 Task: Find a beach or water front near your current location and check directions from Phase IV, Udyog Vihar, Sector 18, Gurugram.
Action: Mouse moved to (89, 68)
Screenshot: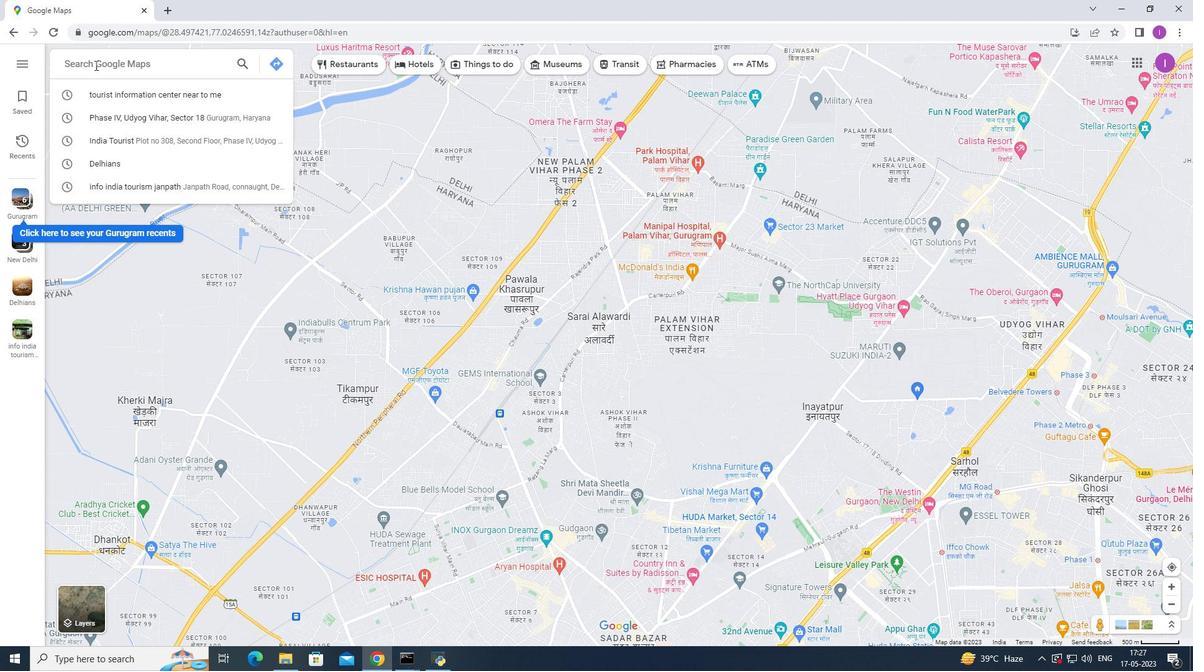 
Action: Mouse pressed left at (89, 68)
Screenshot: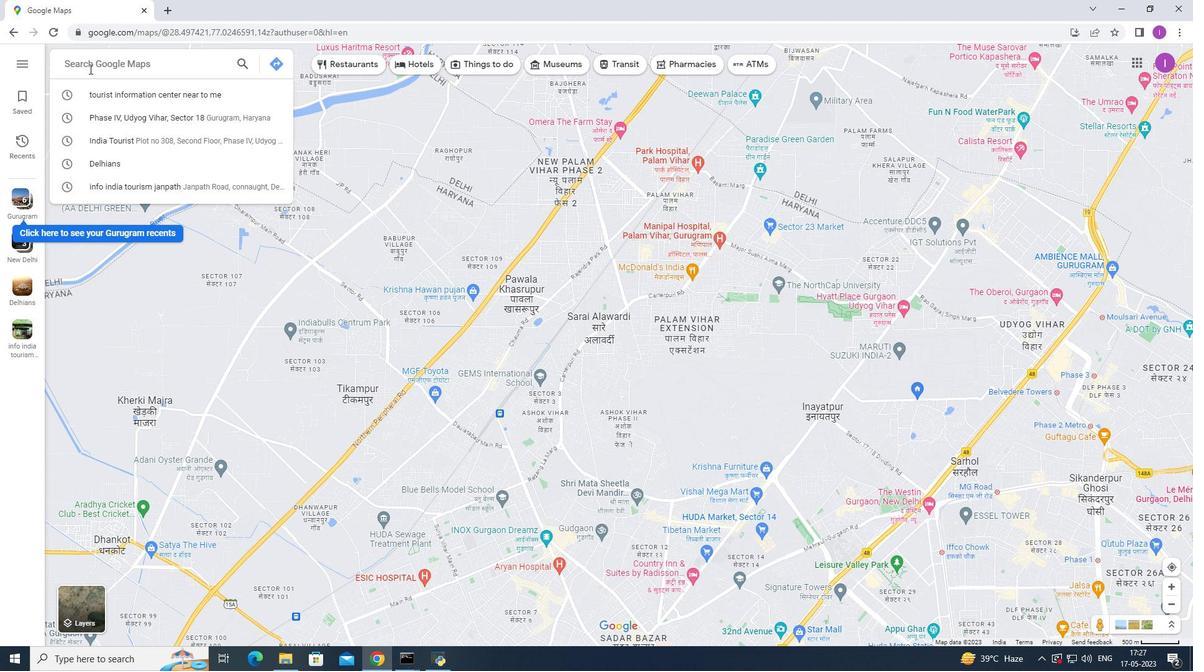 
Action: Key pressed <Key.shift><Key.shift><Key.shift><Key.shift><Key.shift><Key.shift><Key.shift><Key.shift><Key.shift><Key.shift><Key.shift><Key.shift><Key.shift><Key.shift><Key.shift><Key.shift><Key.shift><Key.shift>Ne<Key.backspace><Key.backspace>beach<Key.space>or<Key.space>watw<Key.backspace>er<Key.space>front<Key.space>near<Key.space>to<Key.space>me<Key.enter>
Screenshot: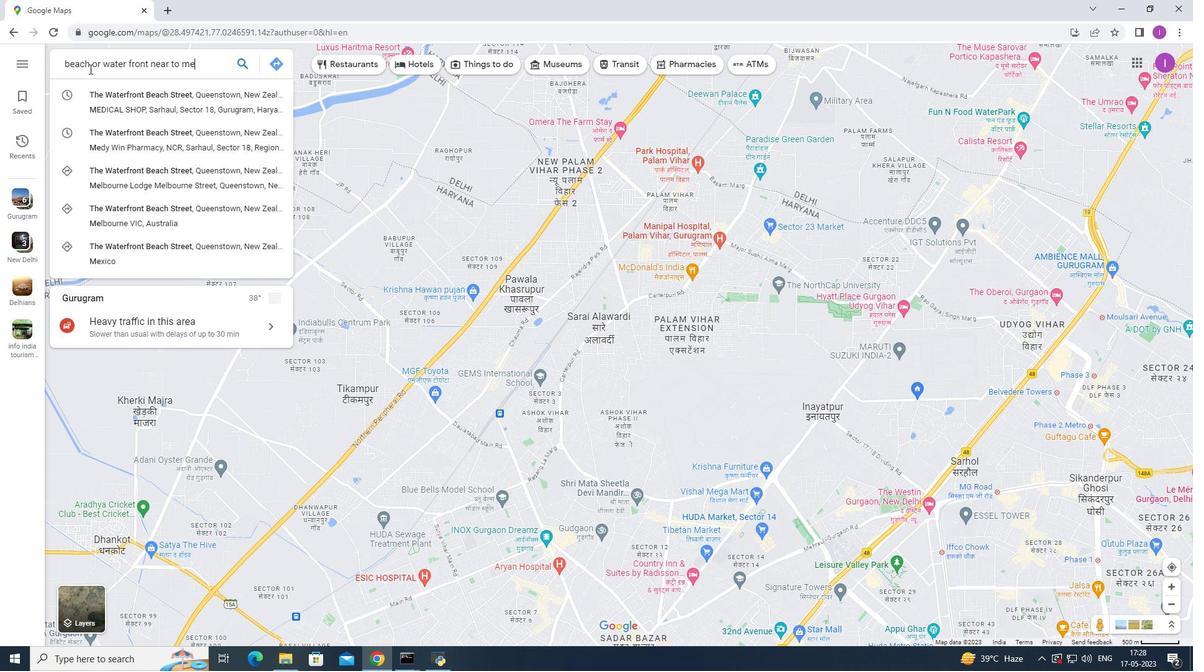 
Action: Mouse moved to (239, 62)
Screenshot: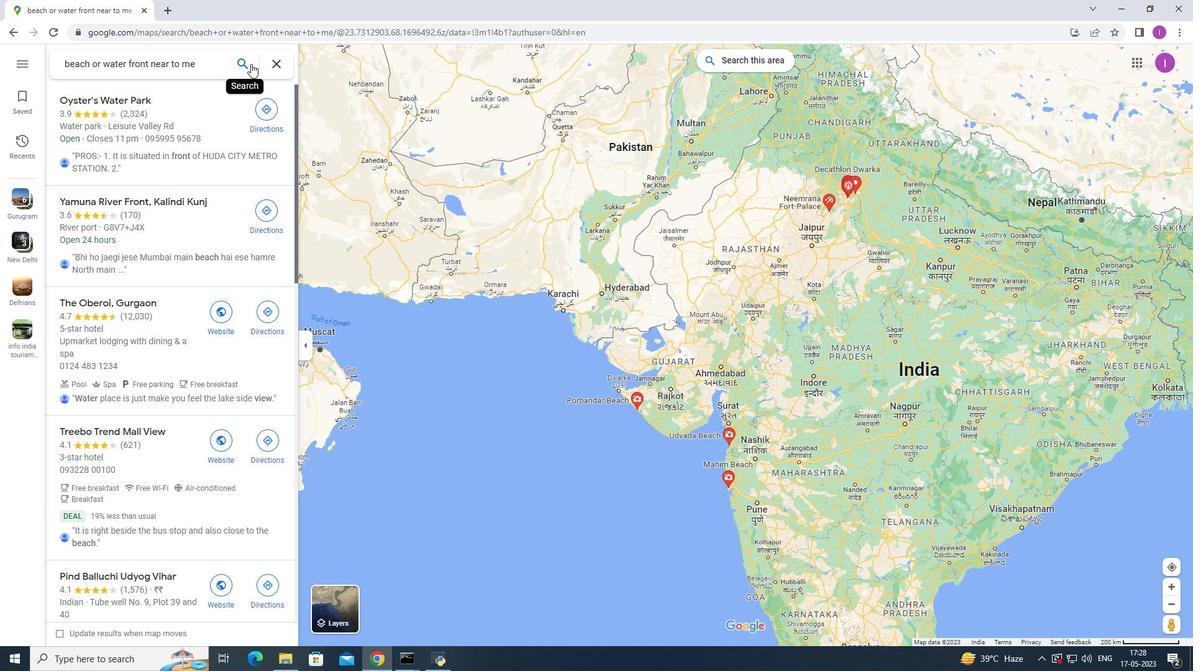 
Action: Mouse pressed left at (239, 62)
Screenshot: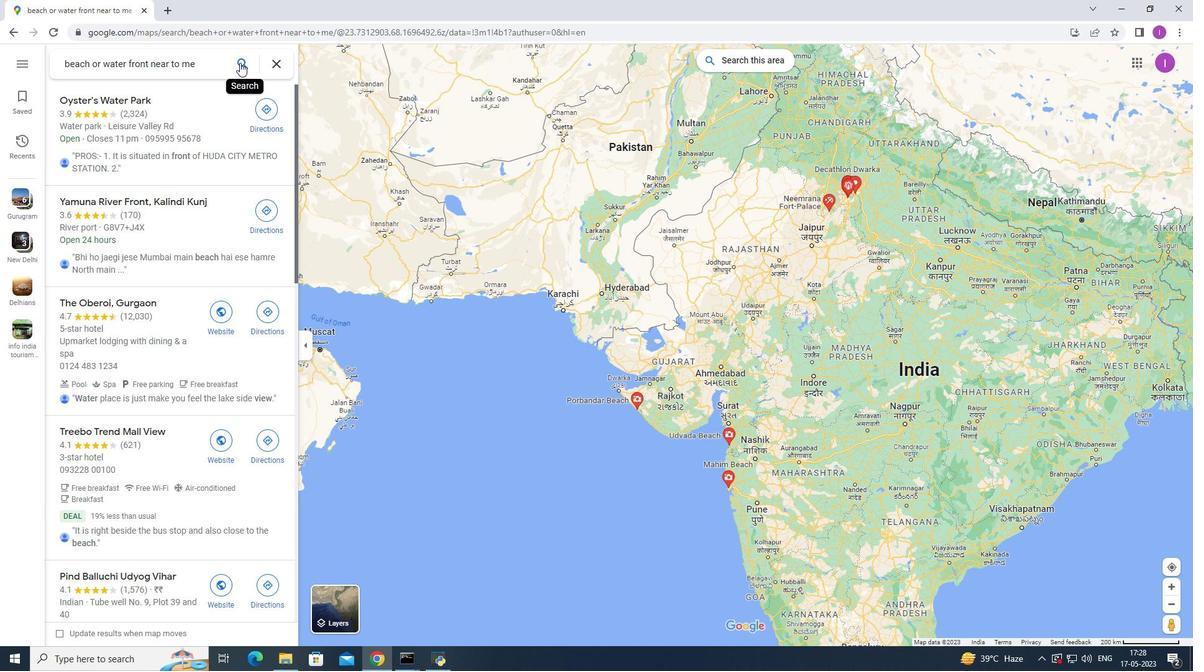
Action: Mouse moved to (196, 62)
Screenshot: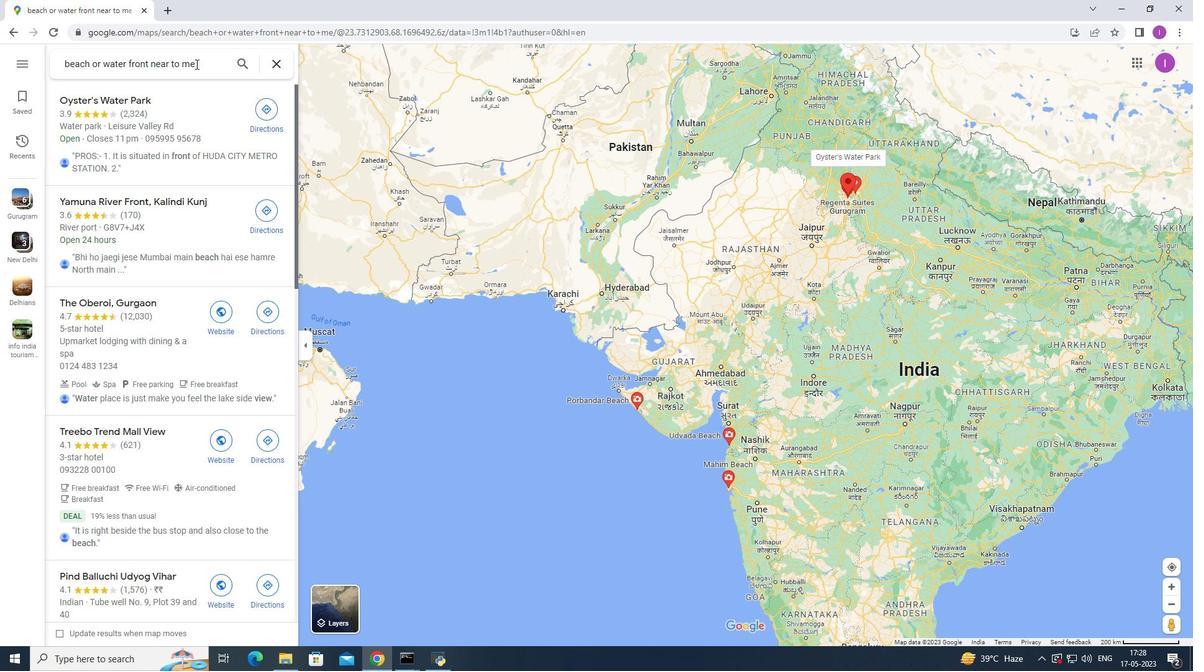 
Action: Mouse pressed left at (196, 62)
Screenshot: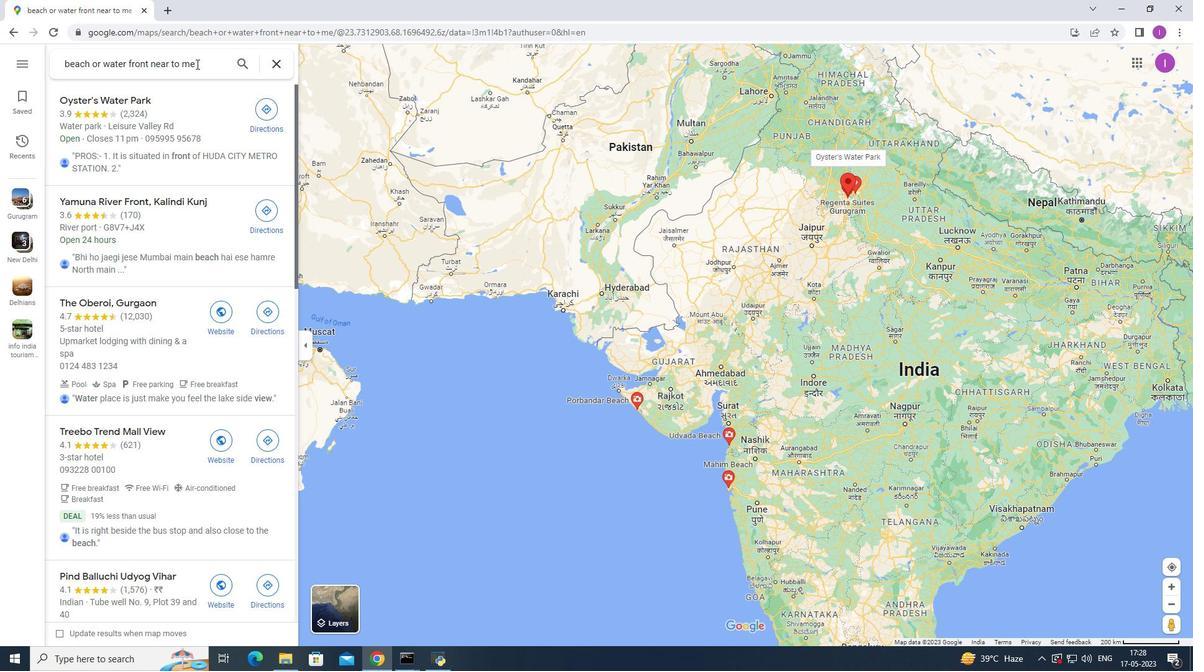 
Action: Mouse moved to (259, 117)
Screenshot: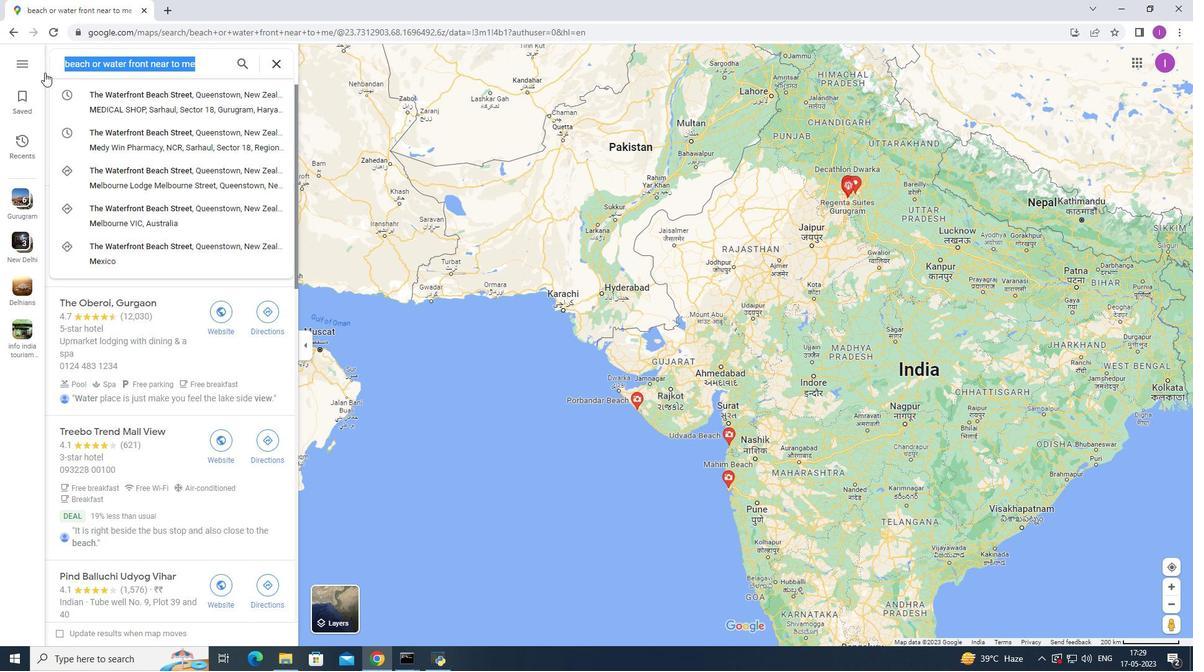 
Action: Key pressed my<Key.space>current<Key.space>location<Key.enter>
Screenshot: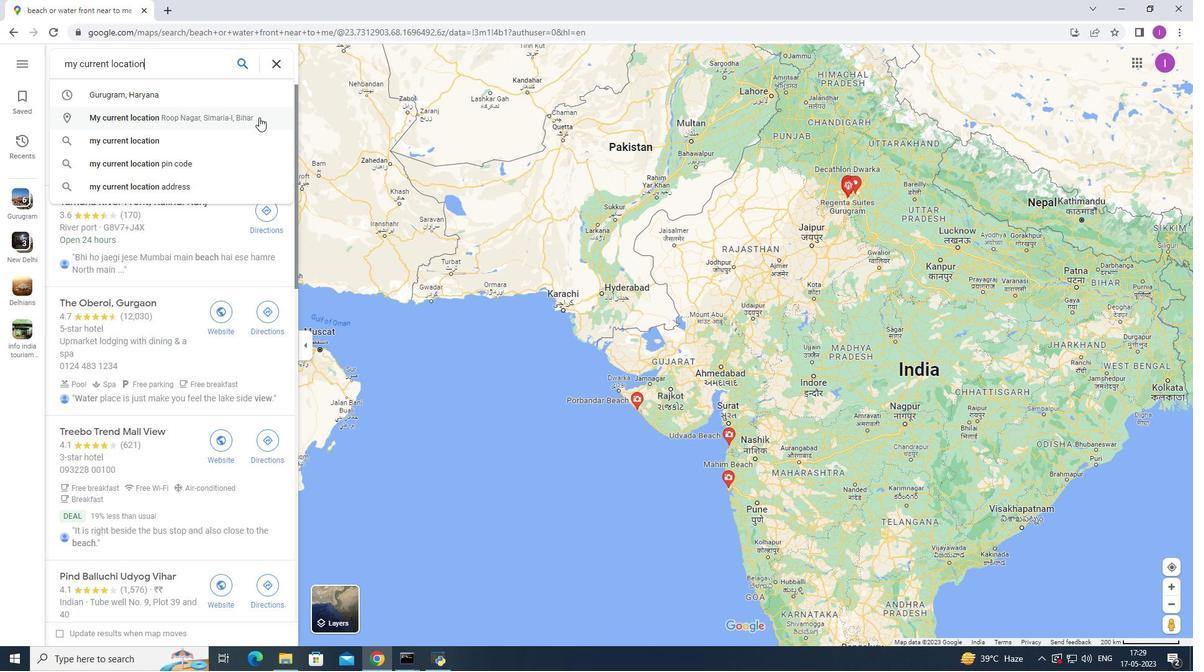 
Action: Mouse moved to (237, 61)
Screenshot: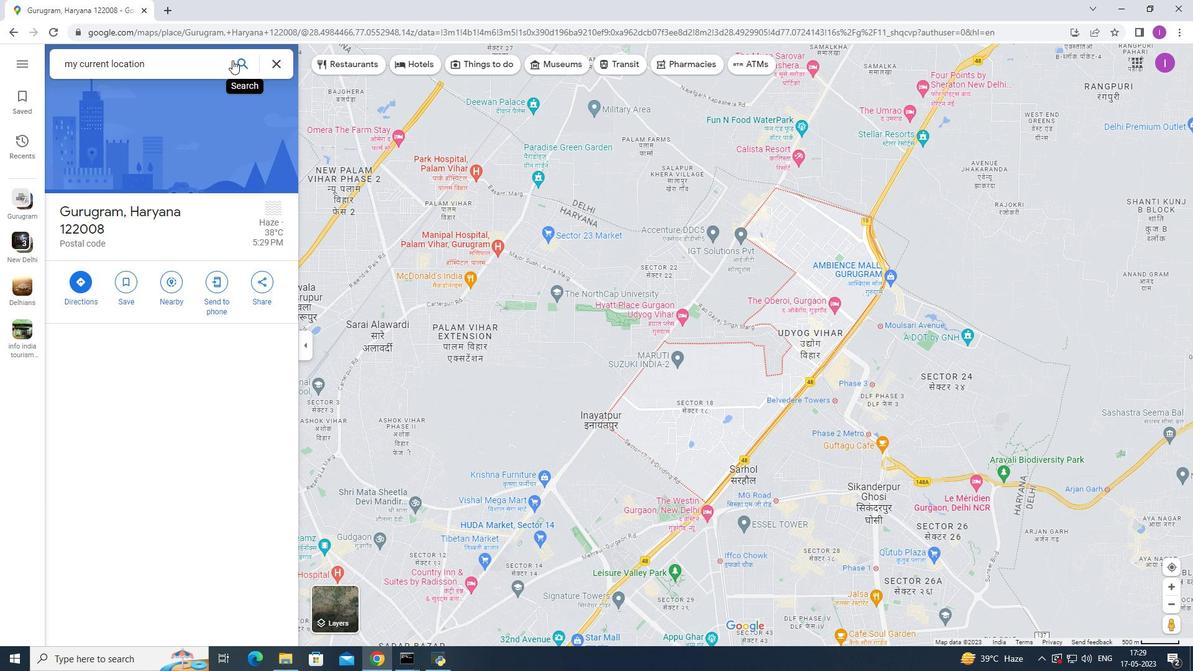 
Action: Mouse pressed left at (237, 61)
Screenshot: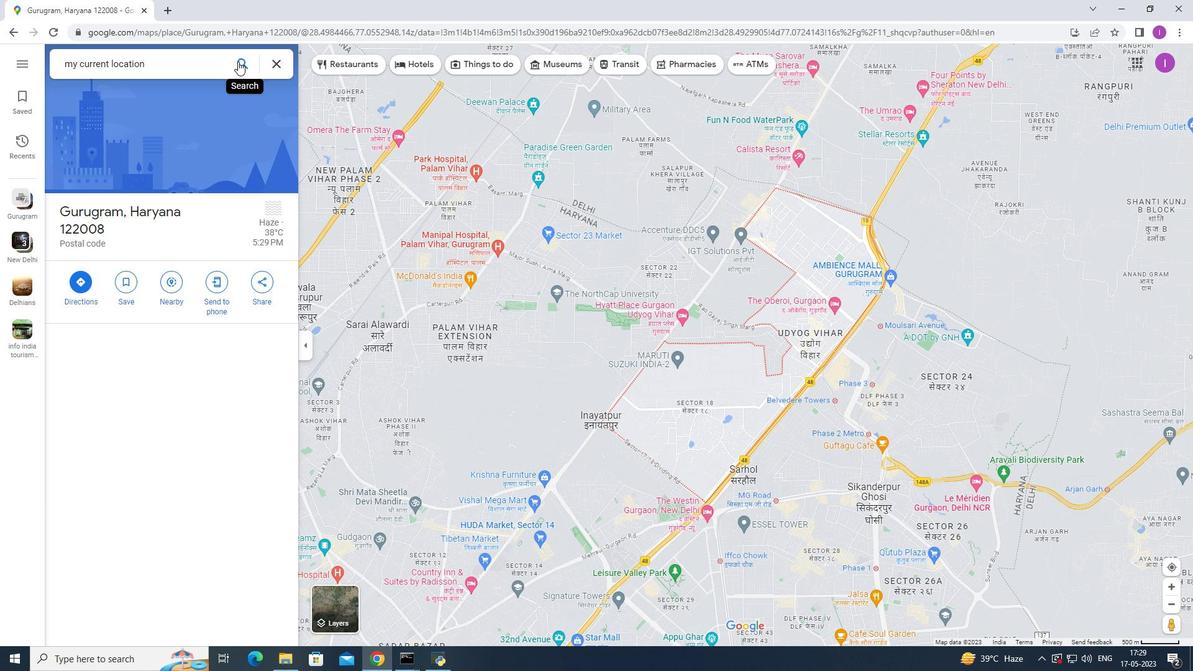 
Action: Key pressed <Key.shift>Beach<Key.space>near<Key.space>to<Key.space>me<Key.enter><Key.shift_r>
Screenshot: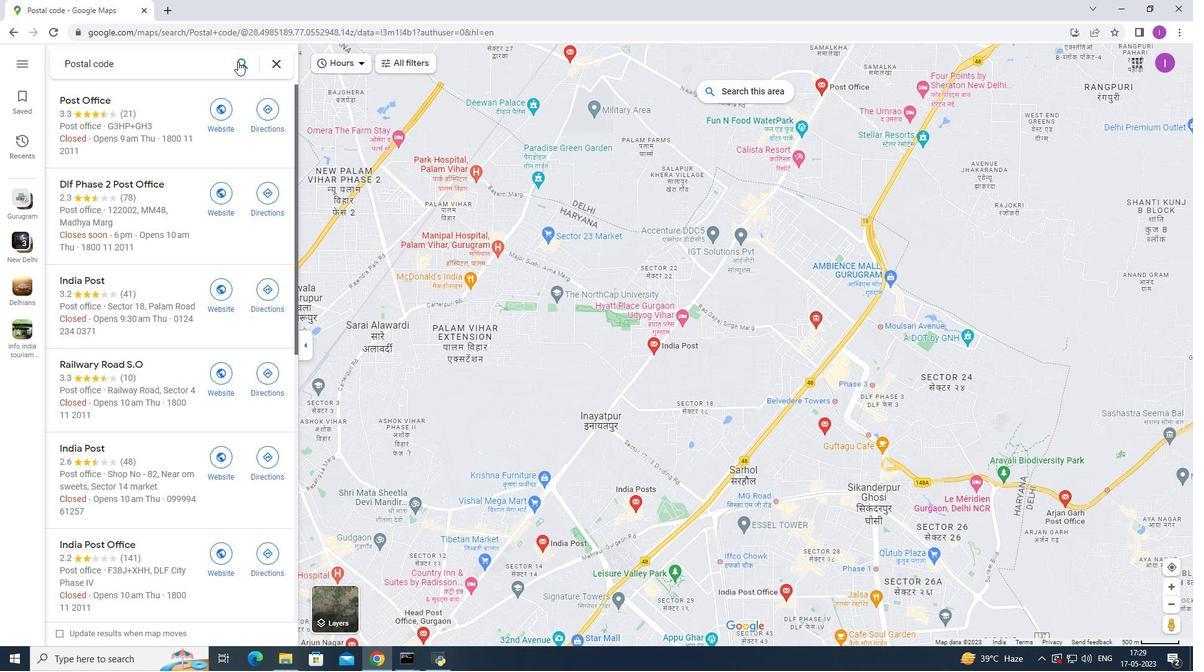 
Action: Mouse pressed left at (237, 61)
Screenshot: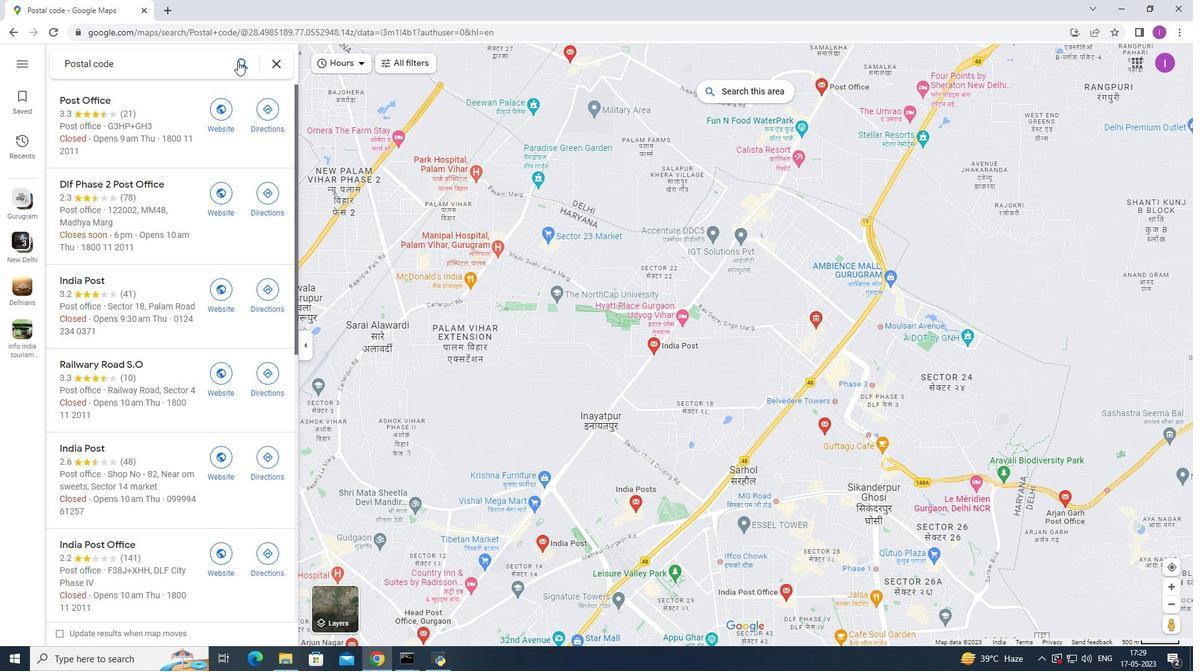 
Action: Mouse moved to (175, 71)
Screenshot: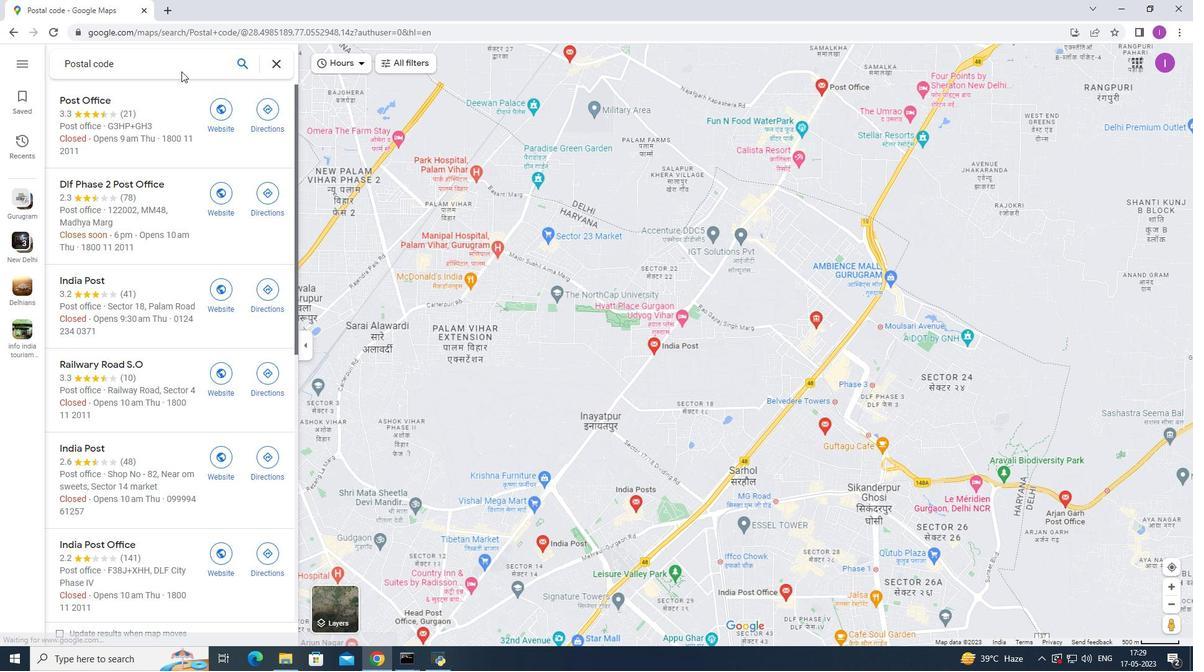 
Action: Mouse pressed left at (175, 71)
Screenshot: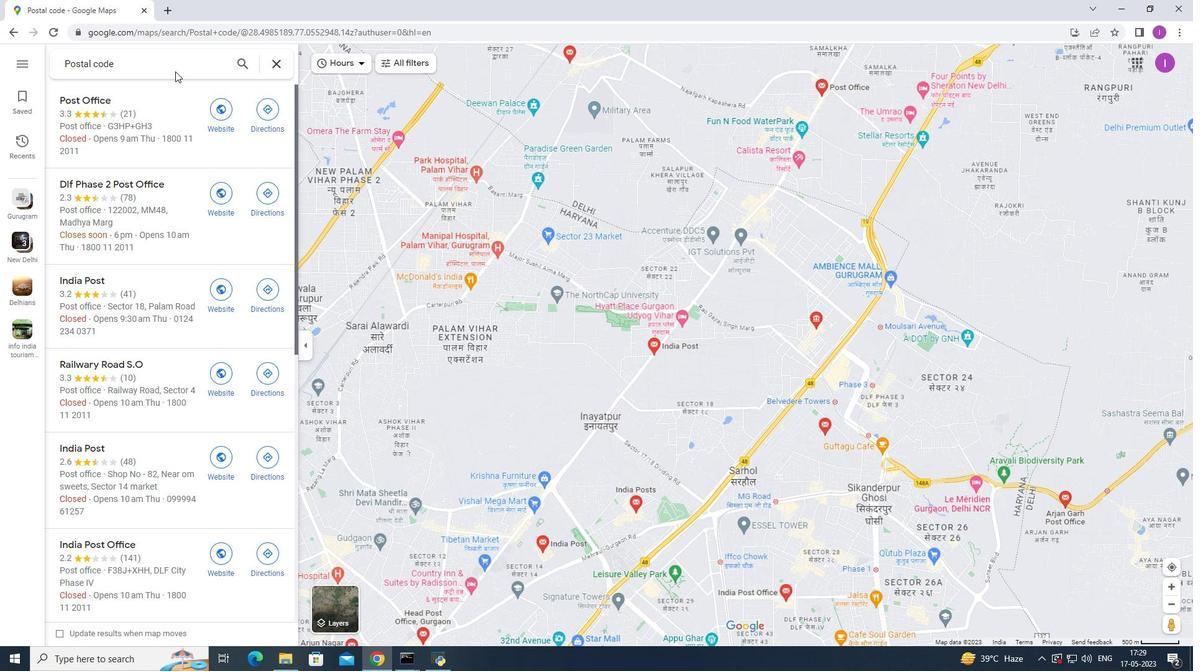 
Action: Mouse moved to (136, 66)
Screenshot: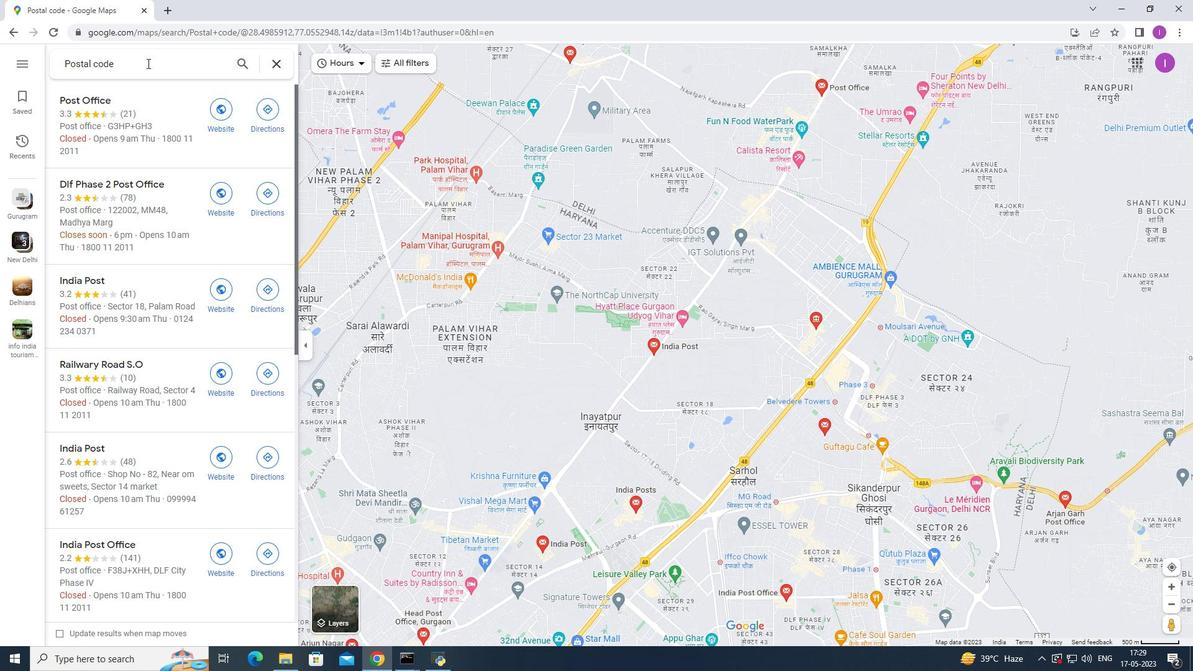 
Action: Mouse pressed left at (136, 66)
Screenshot: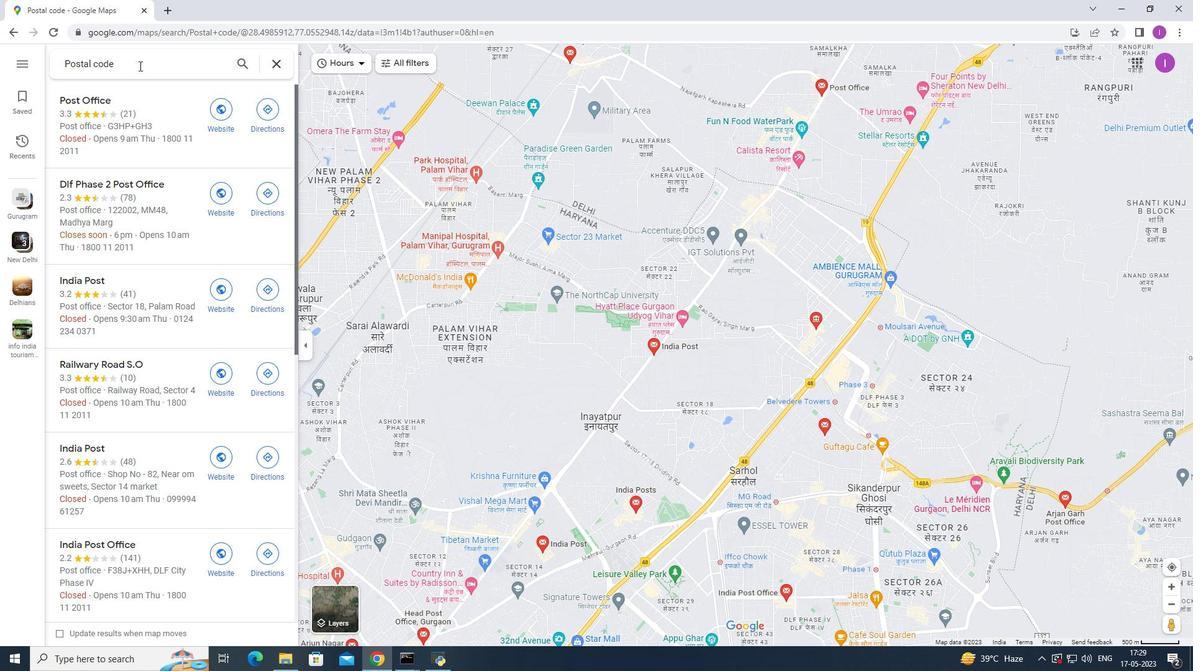 
Action: Mouse moved to (27, 72)
Screenshot: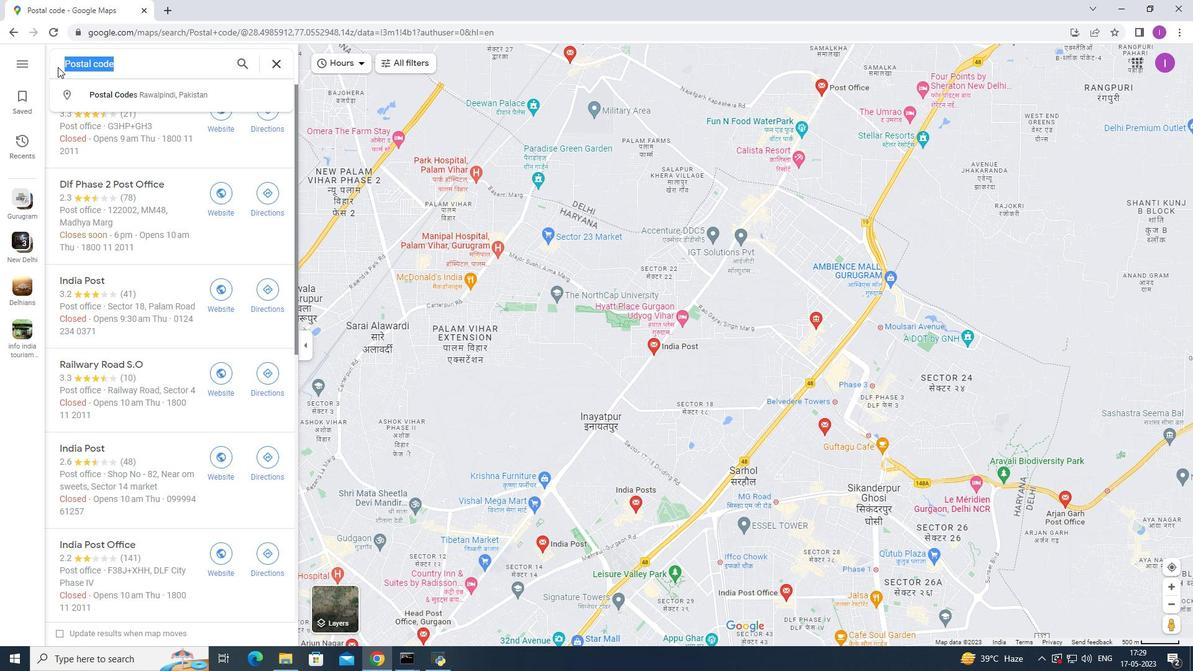 
Action: Key pressed <Key.shift>Beach<Key.space>near<Key.space>to<Key.space>me<Key.enter>
Screenshot: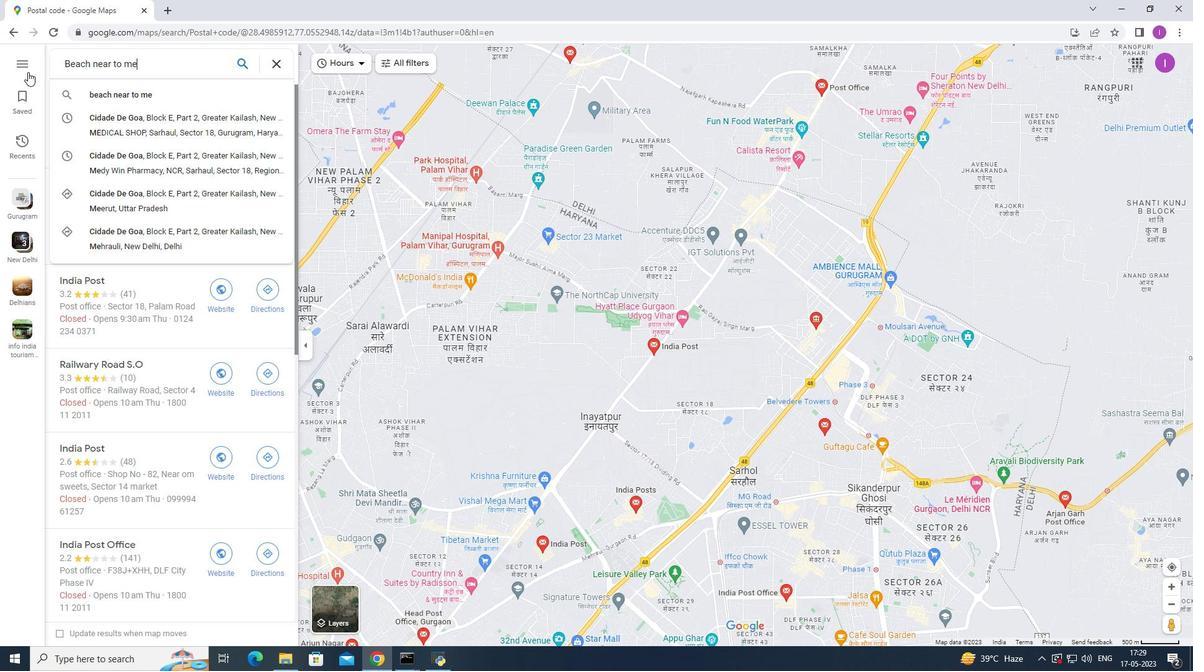 
Action: Mouse moved to (119, 107)
Screenshot: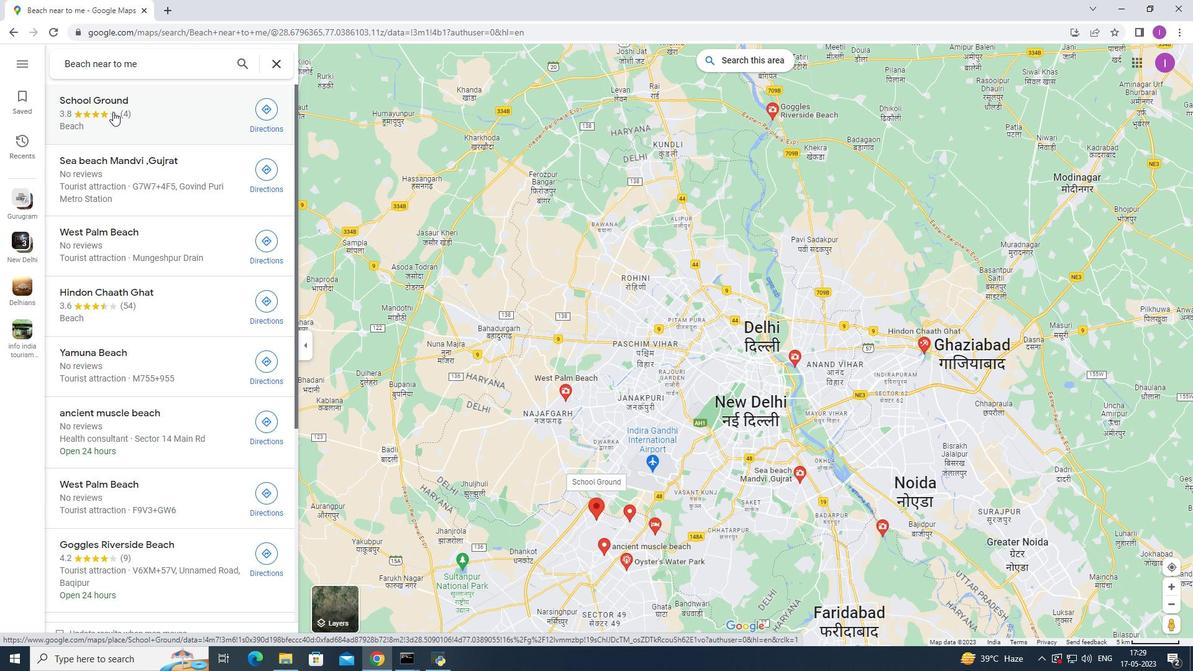 
Action: Mouse pressed left at (119, 107)
Screenshot: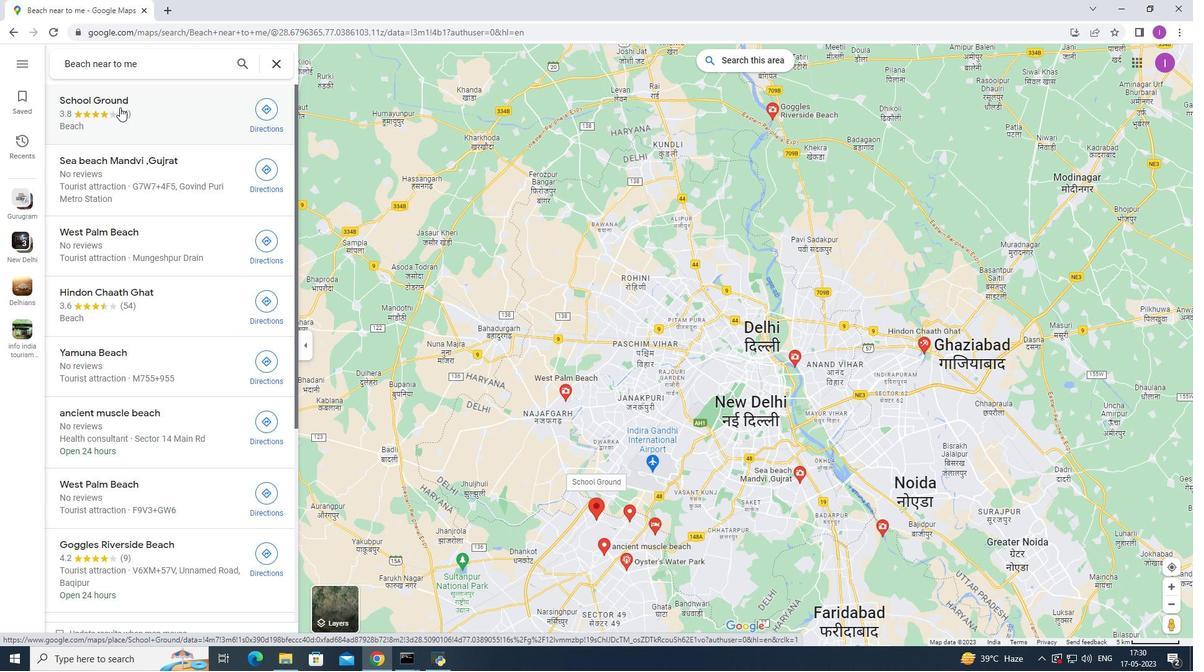 
Action: Mouse moved to (350, 356)
Screenshot: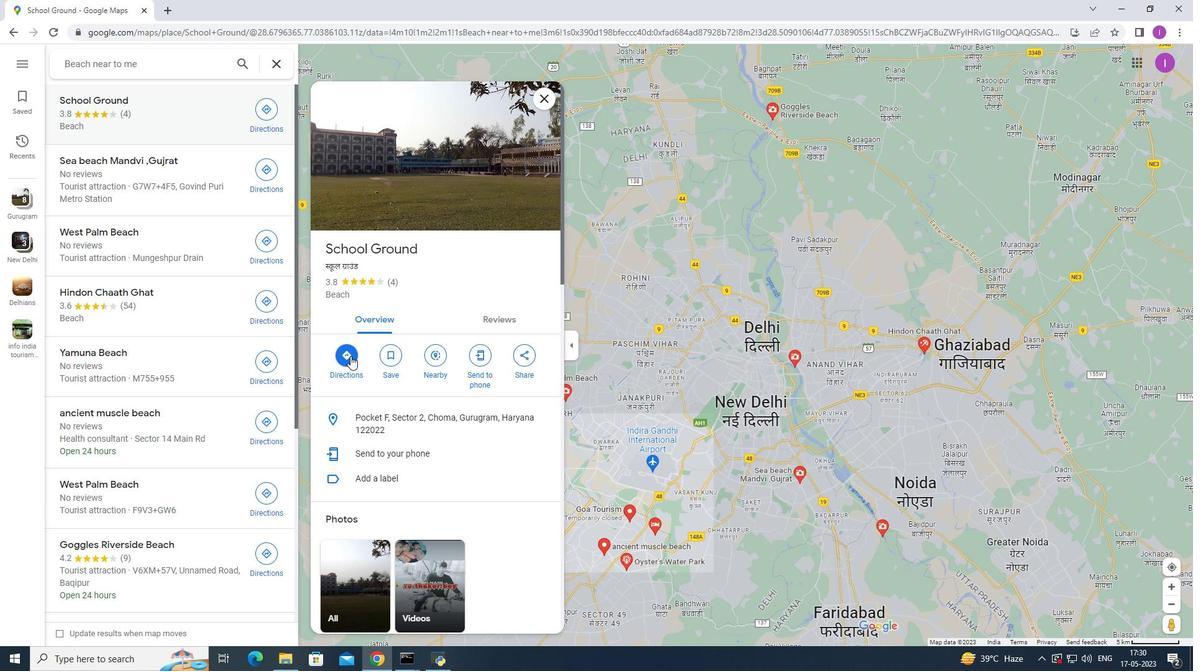 
Action: Mouse pressed left at (350, 356)
Screenshot: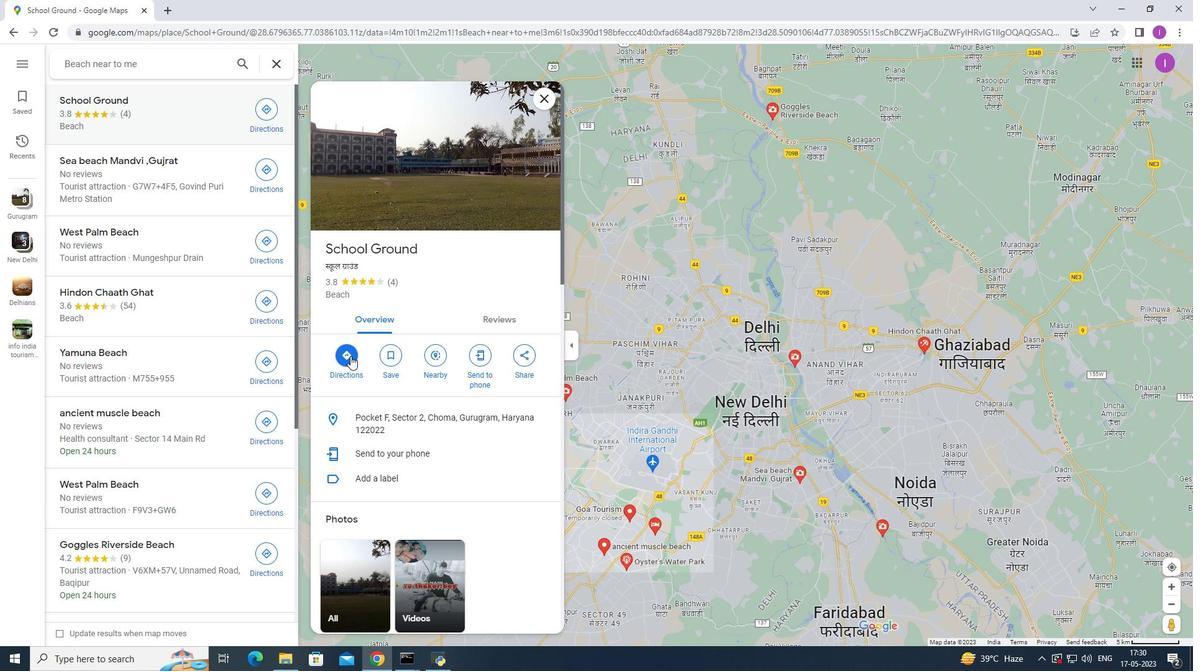 
Action: Mouse moved to (93, 252)
Screenshot: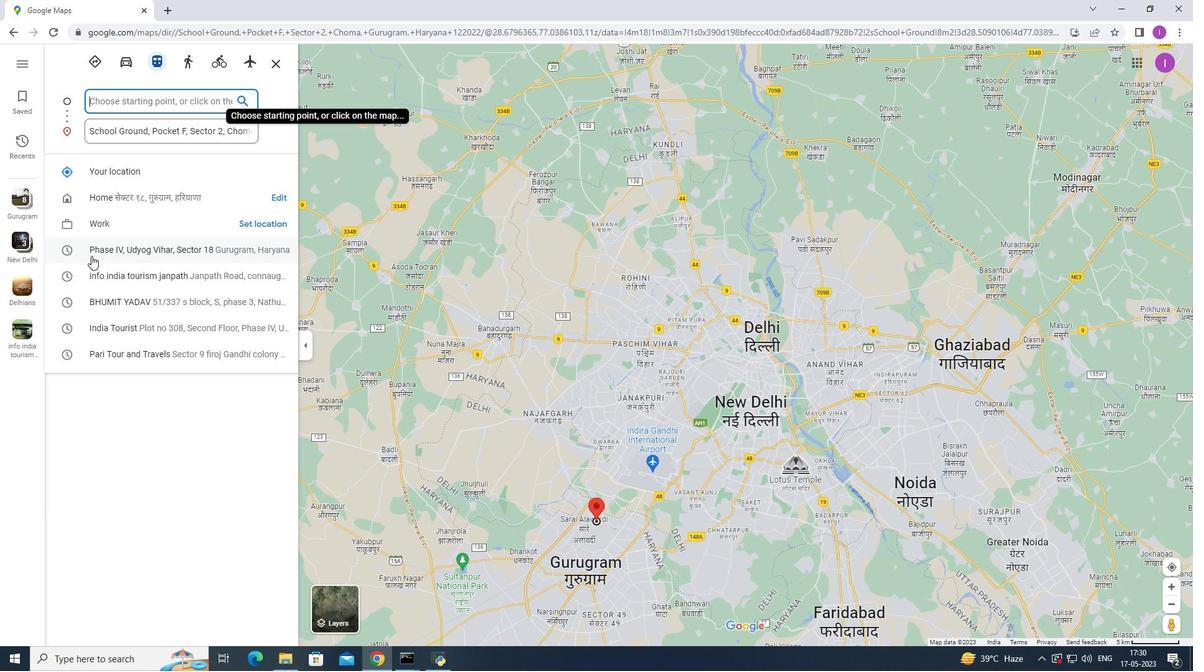 
Action: Mouse pressed left at (93, 252)
Screenshot: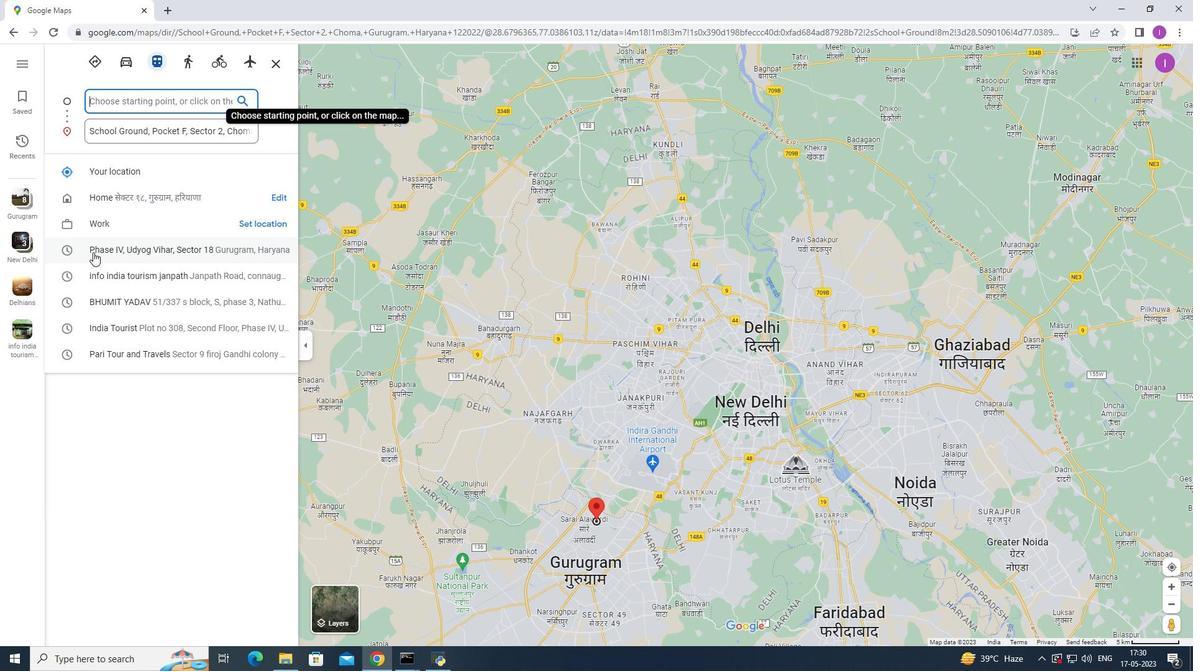 
Action: Mouse moved to (11, 31)
Screenshot: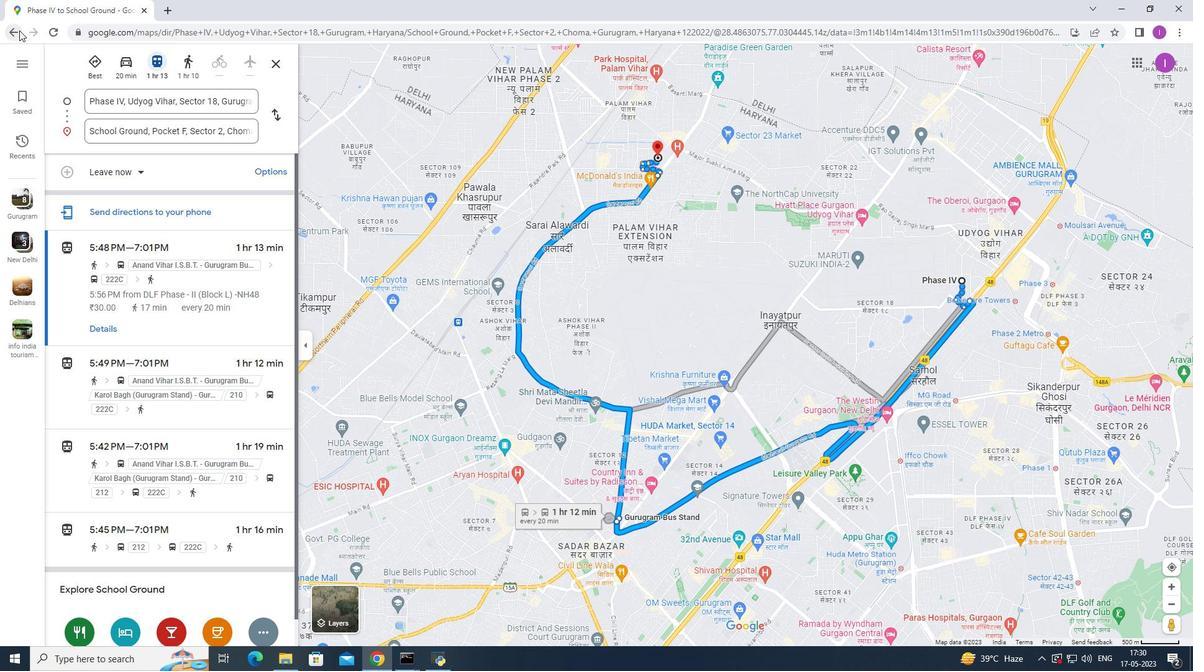 
Action: Mouse pressed left at (11, 31)
Screenshot: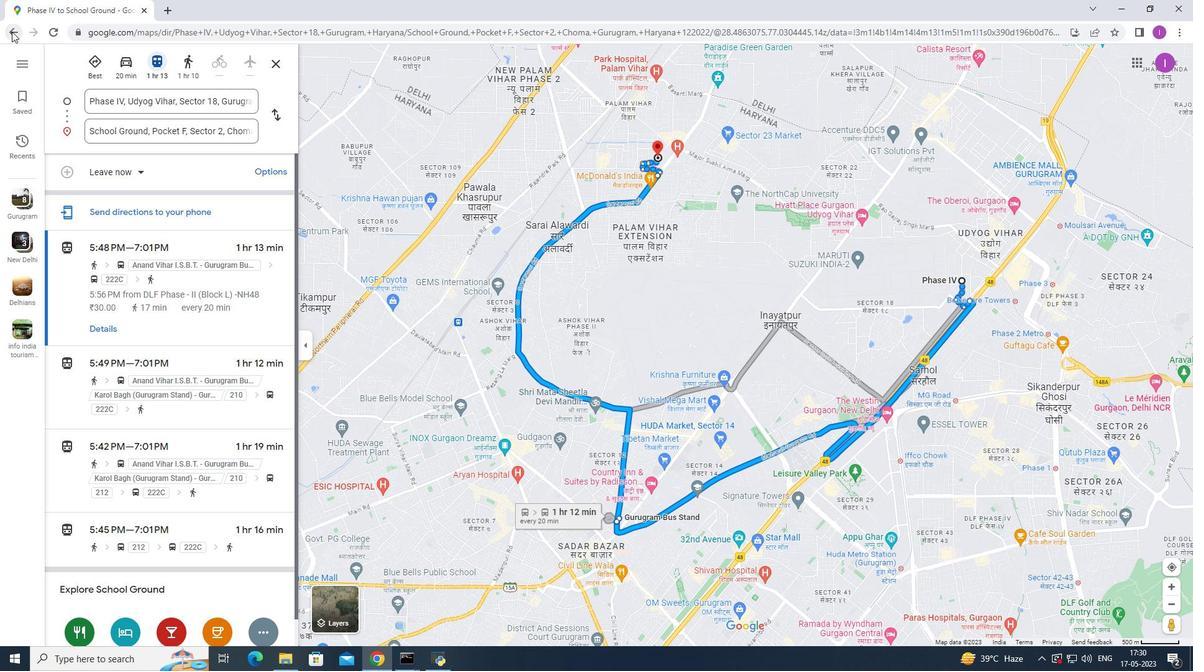 
Action: Mouse moved to (92, 250)
Screenshot: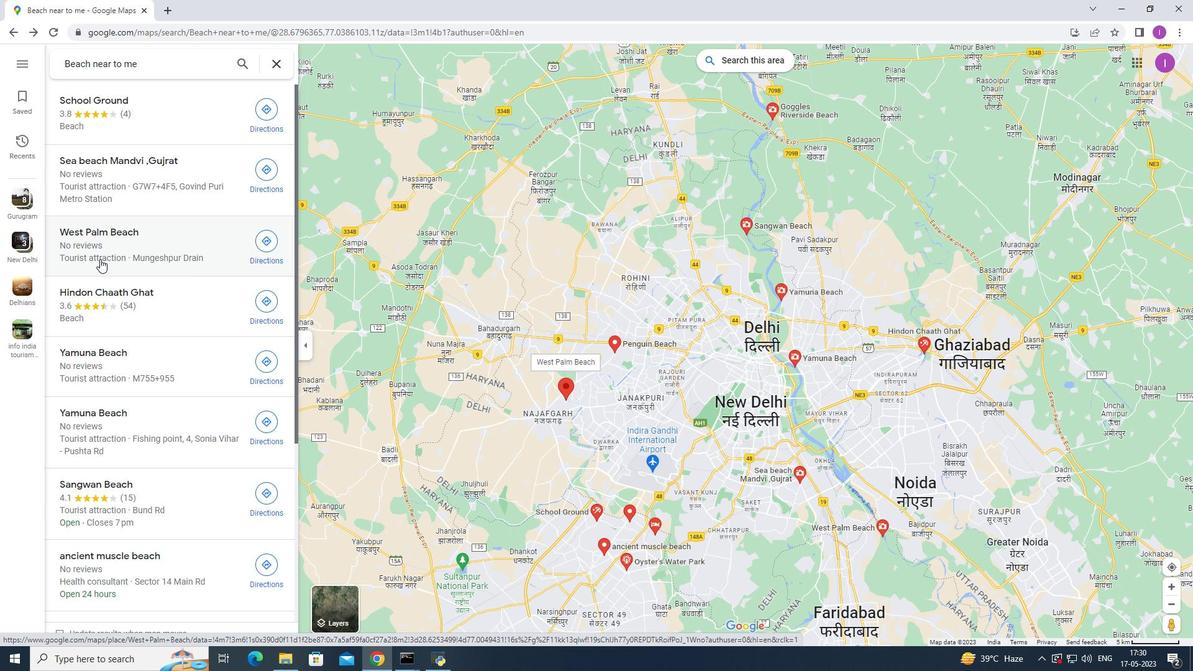 
Action: Mouse pressed left at (92, 250)
Screenshot: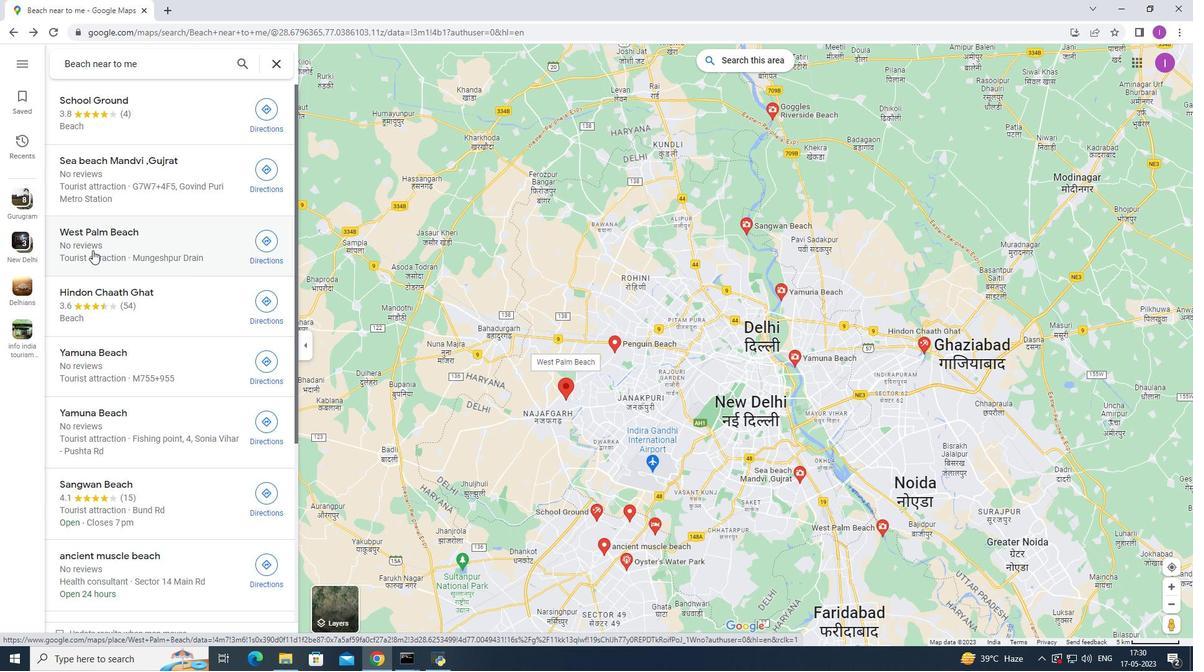 
Action: Mouse moved to (355, 317)
Screenshot: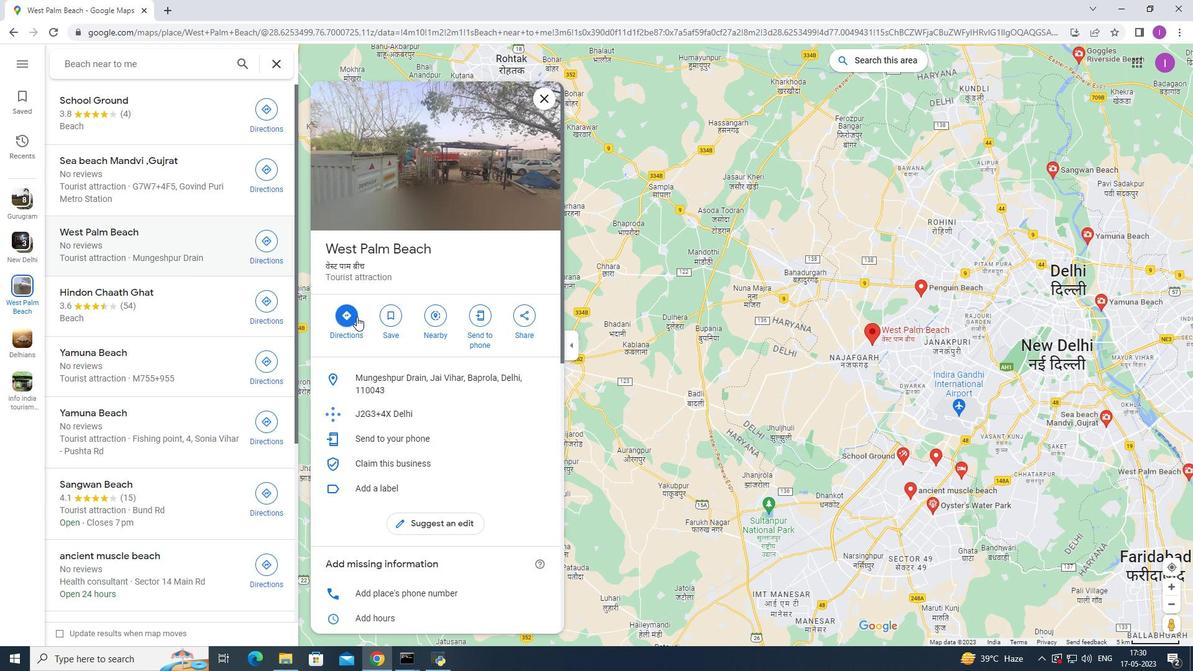 
Action: Mouse pressed left at (355, 317)
Screenshot: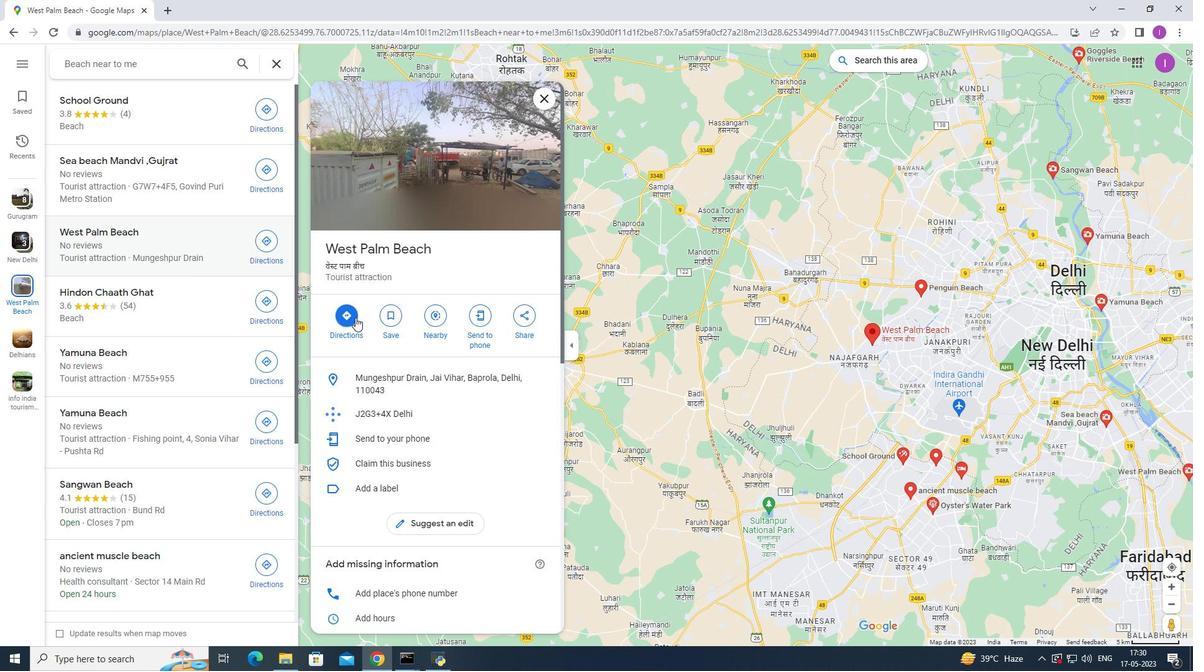 
Action: Mouse moved to (119, 279)
Screenshot: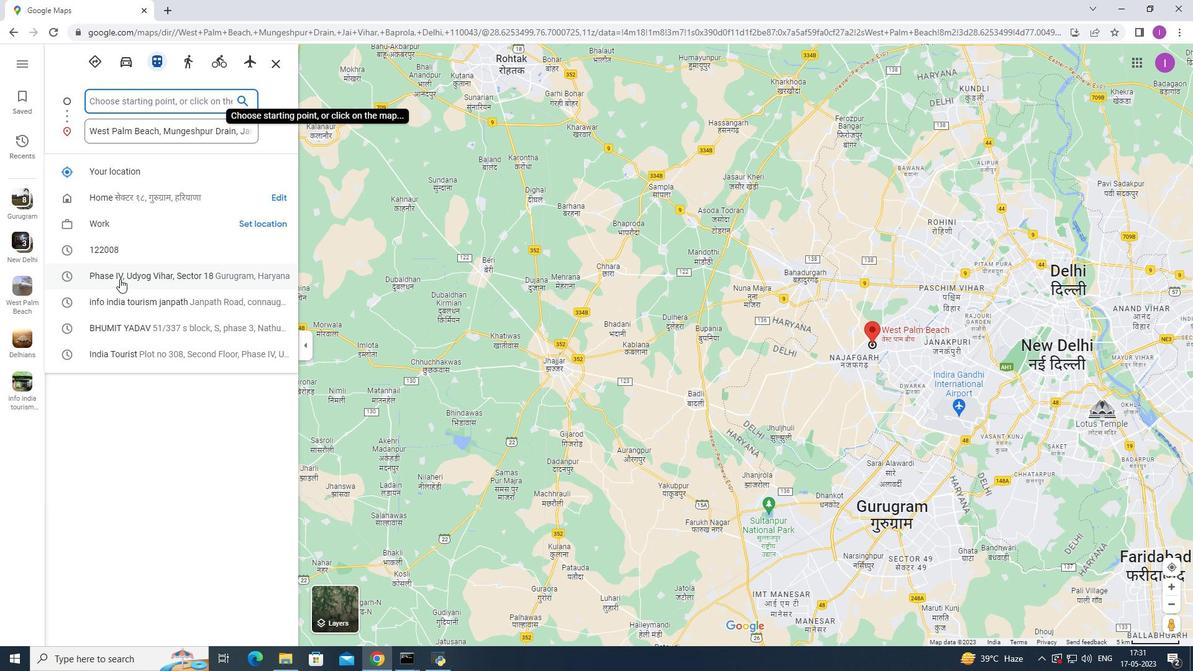 
Action: Mouse pressed left at (119, 279)
Screenshot: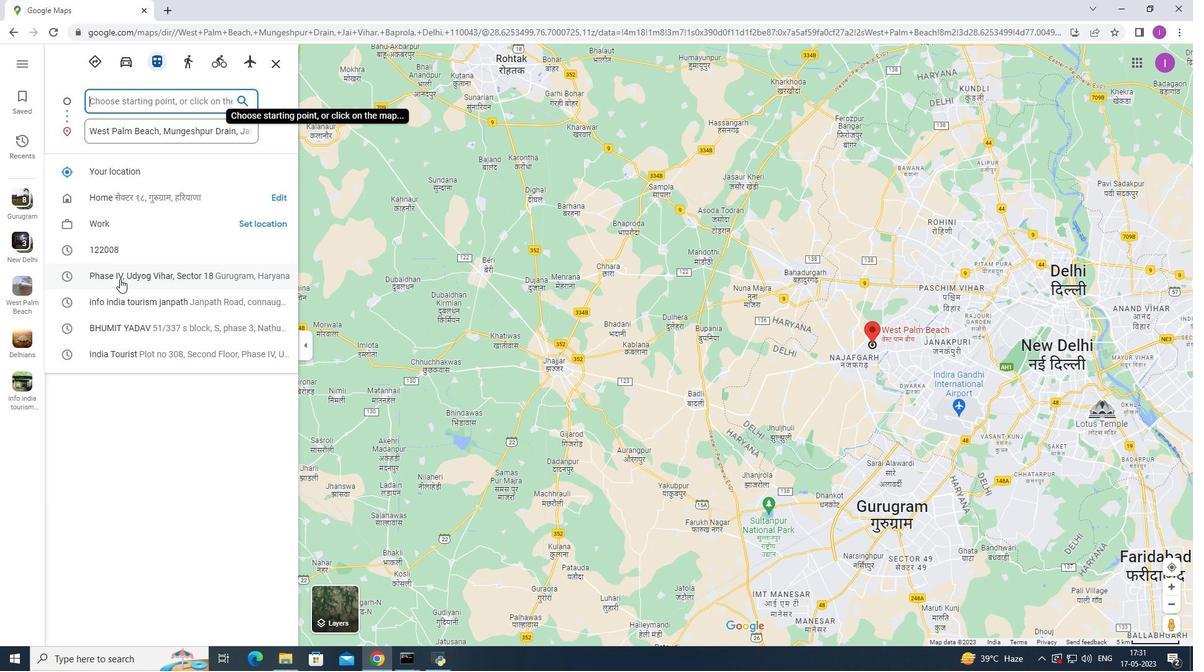 
Action: Mouse moved to (404, 292)
Screenshot: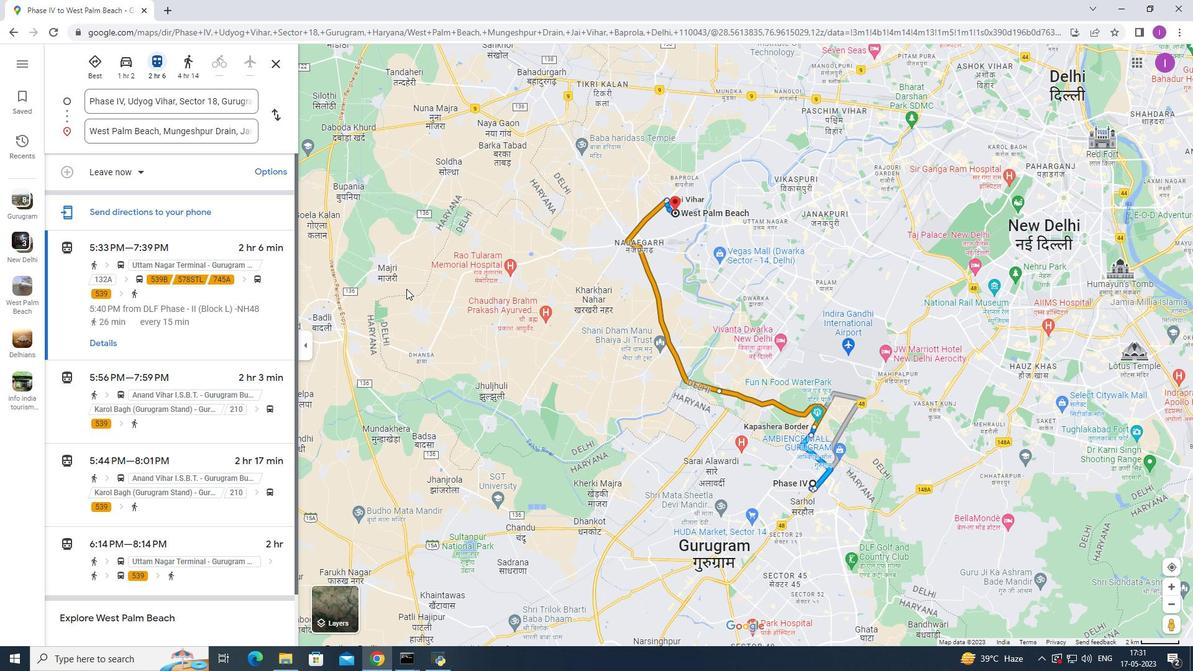 
Action: Mouse scrolled (404, 292) with delta (0, 0)
Screenshot: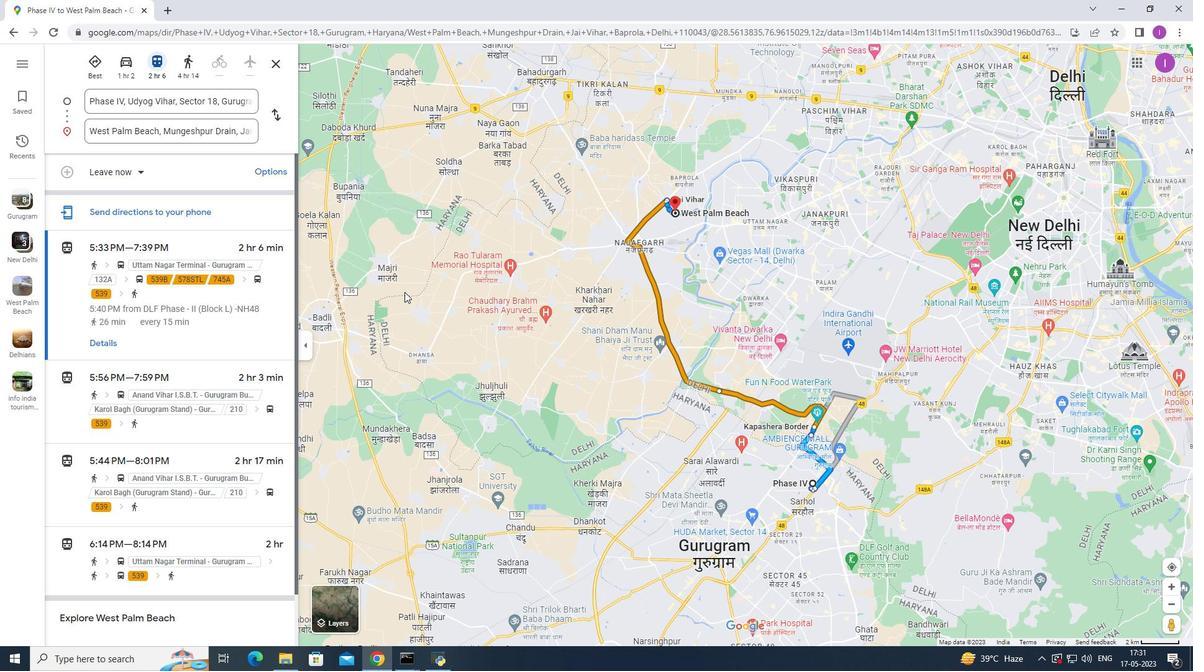 
Action: Mouse scrolled (404, 292) with delta (0, 0)
Screenshot: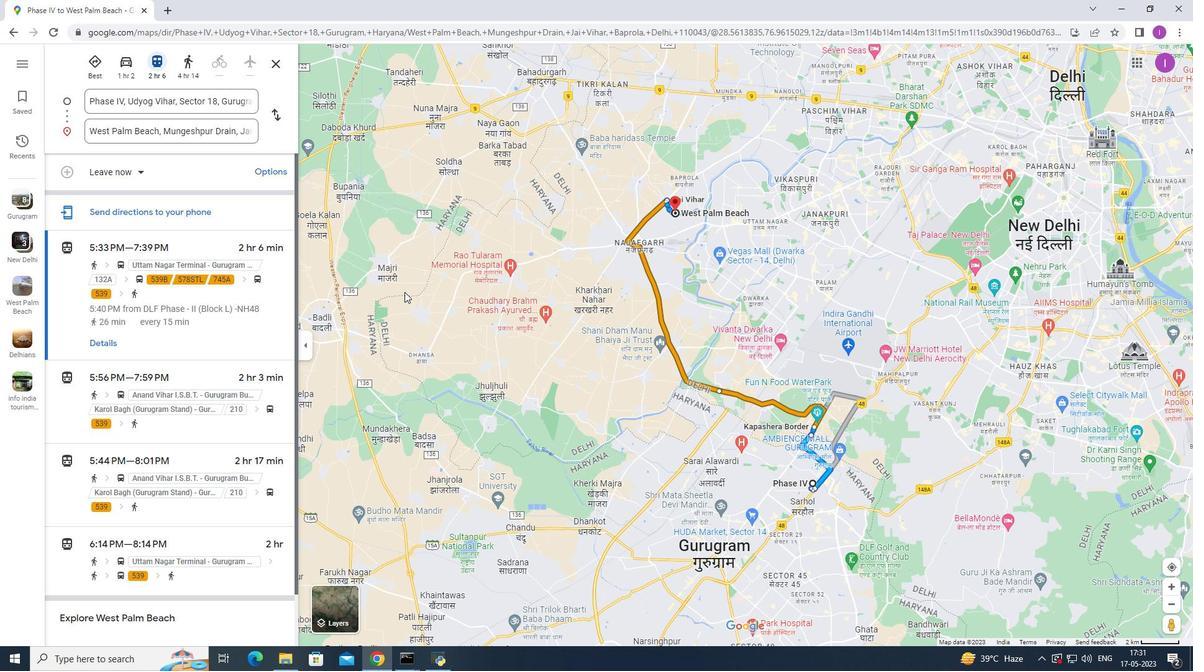 
Action: Mouse scrolled (404, 291) with delta (0, 0)
Screenshot: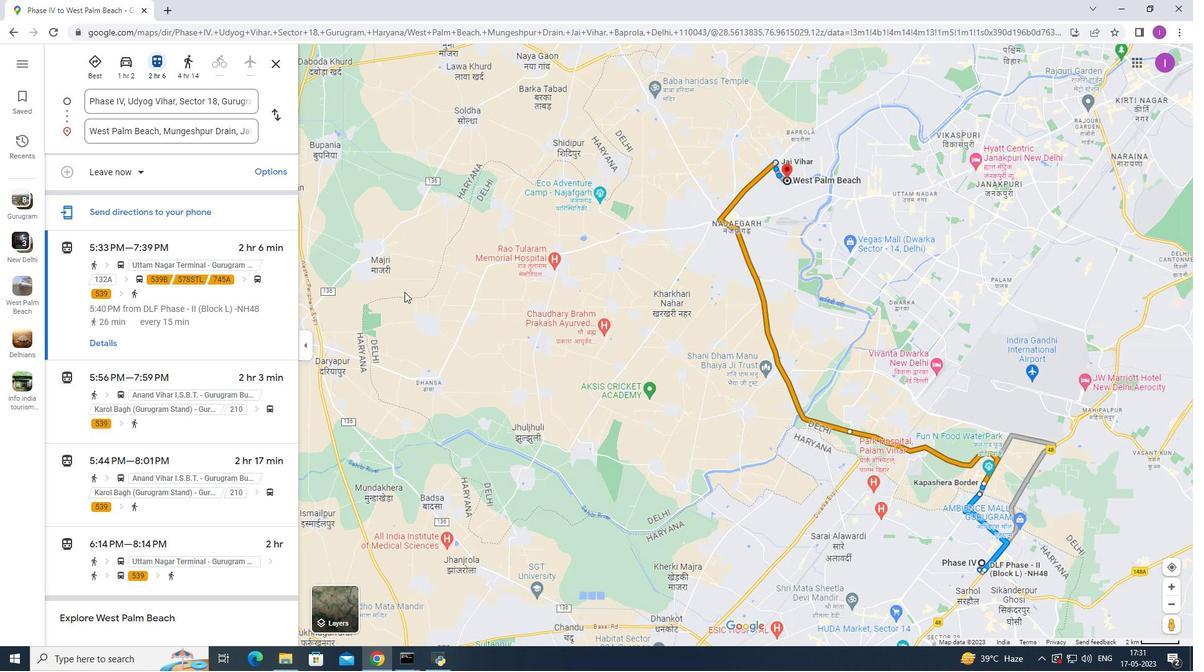 
Action: Mouse scrolled (404, 291) with delta (0, 0)
Screenshot: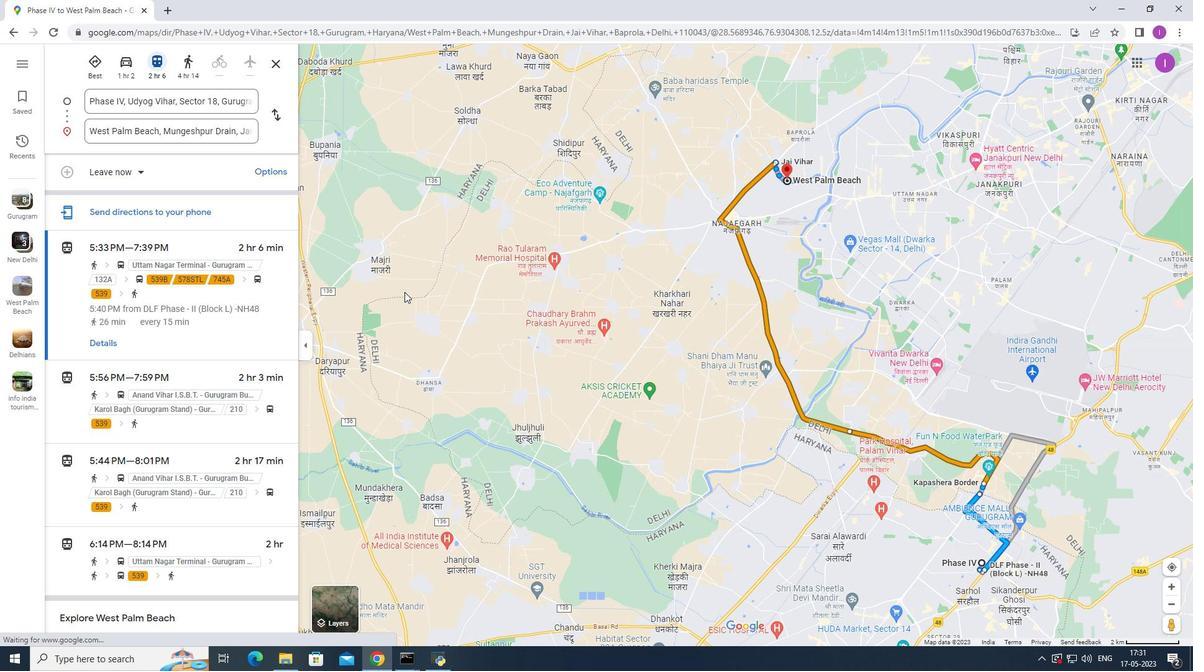 
Action: Mouse scrolled (404, 291) with delta (0, 0)
Screenshot: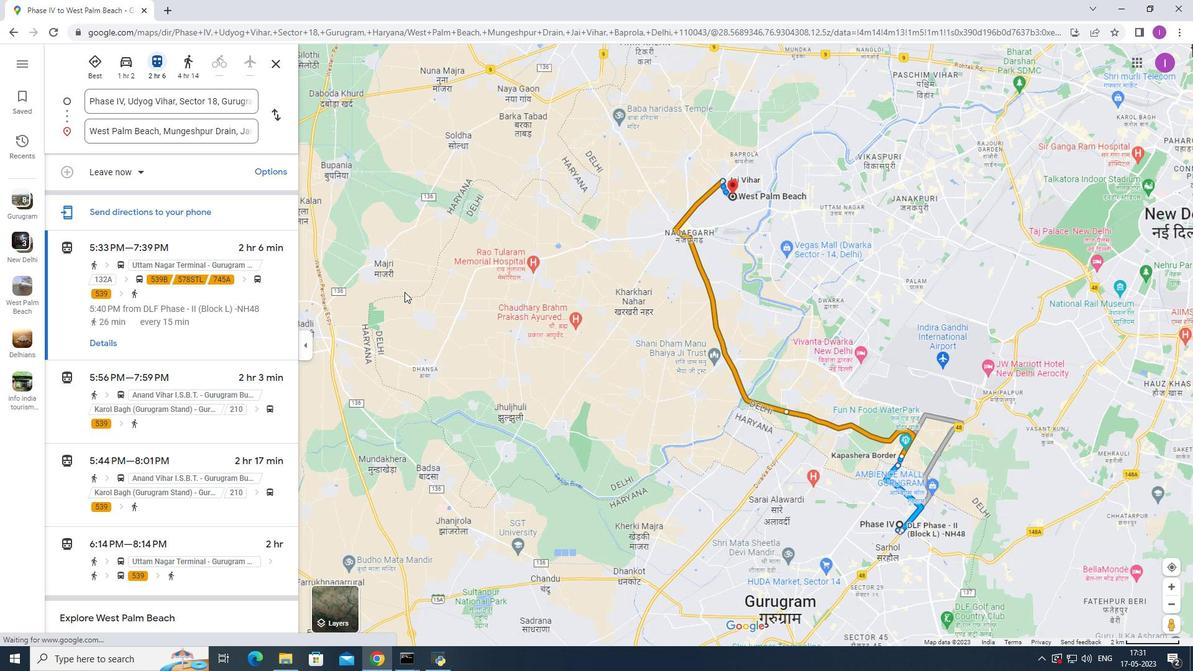 
Action: Mouse moved to (500, 279)
Screenshot: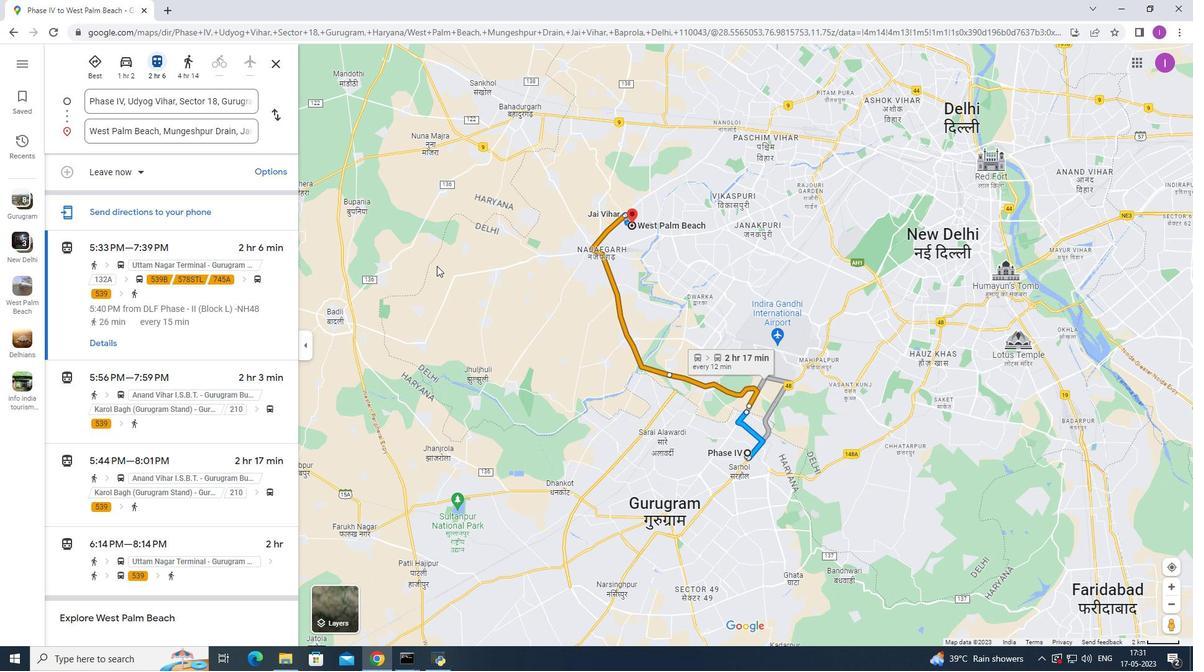 
Action: Mouse scrolled (500, 278) with delta (0, 0)
Screenshot: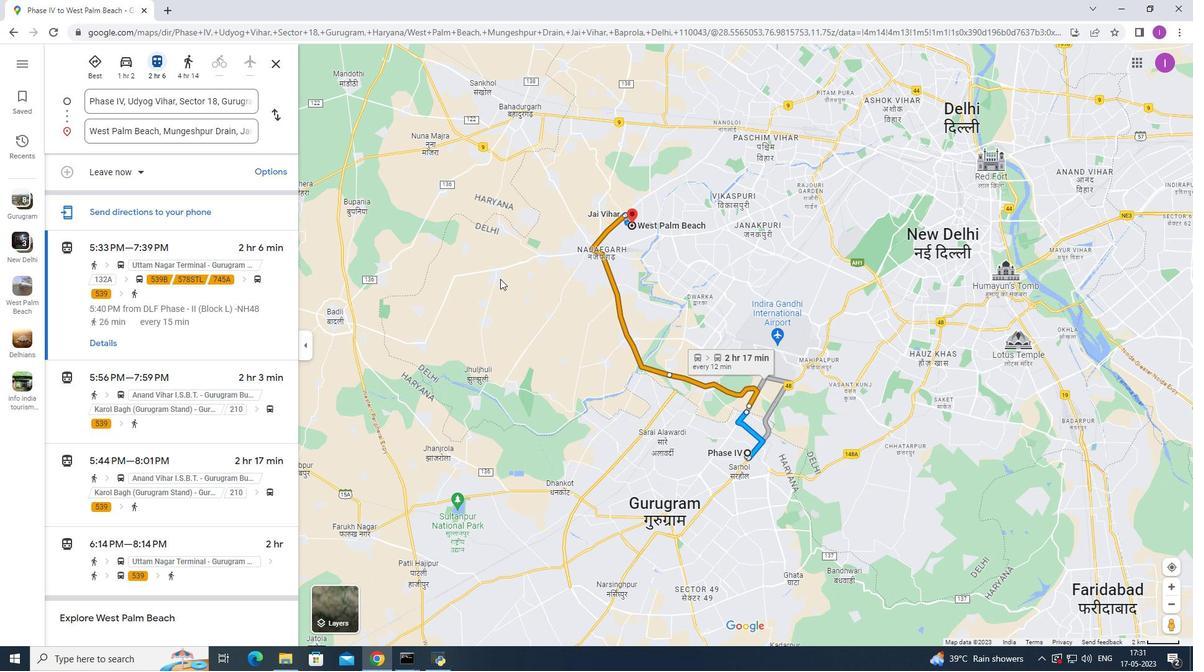 
Action: Mouse scrolled (500, 278) with delta (0, 0)
Screenshot: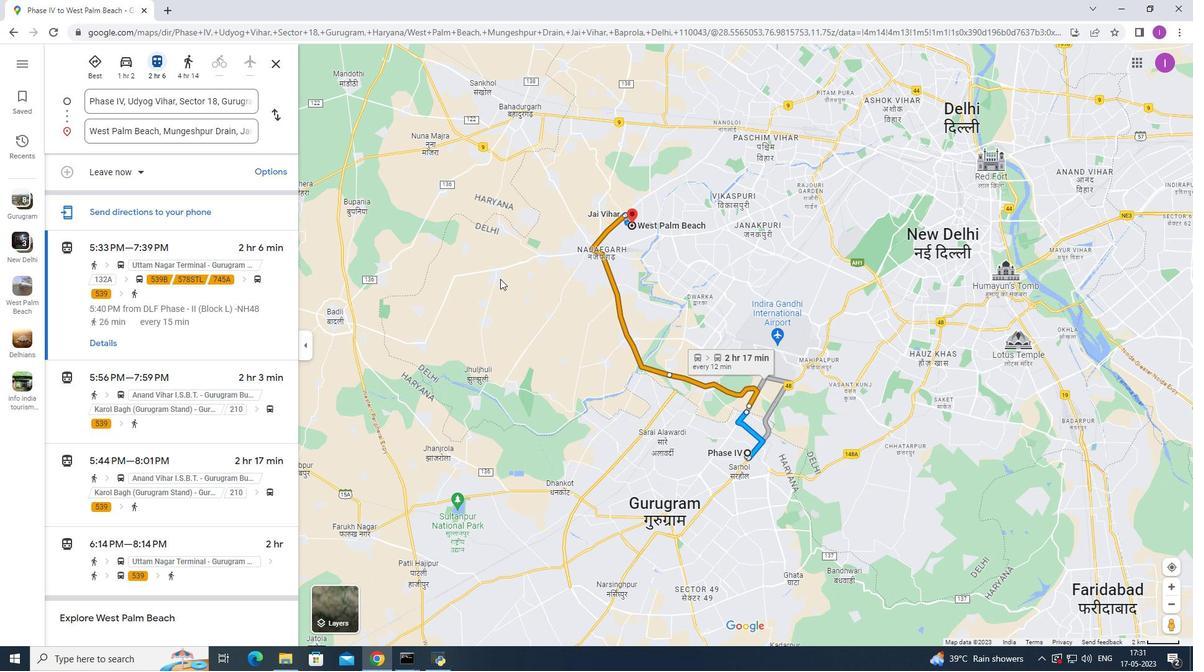 
Action: Mouse moved to (13, 26)
Screenshot: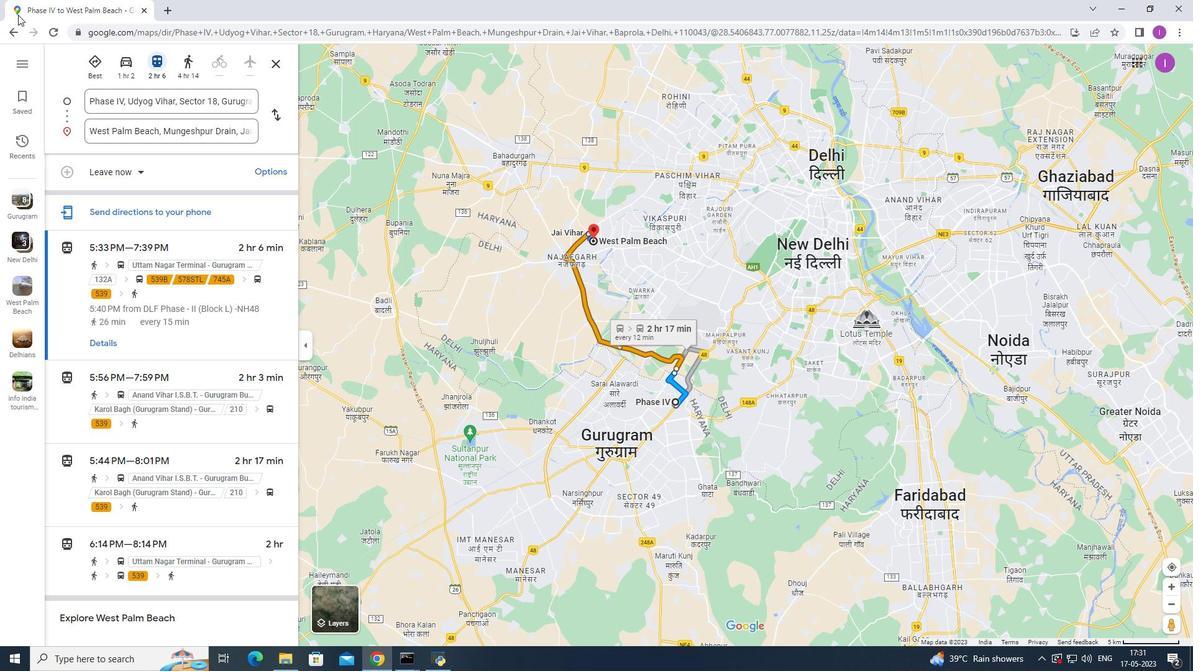 
Action: Mouse pressed left at (13, 26)
Screenshot: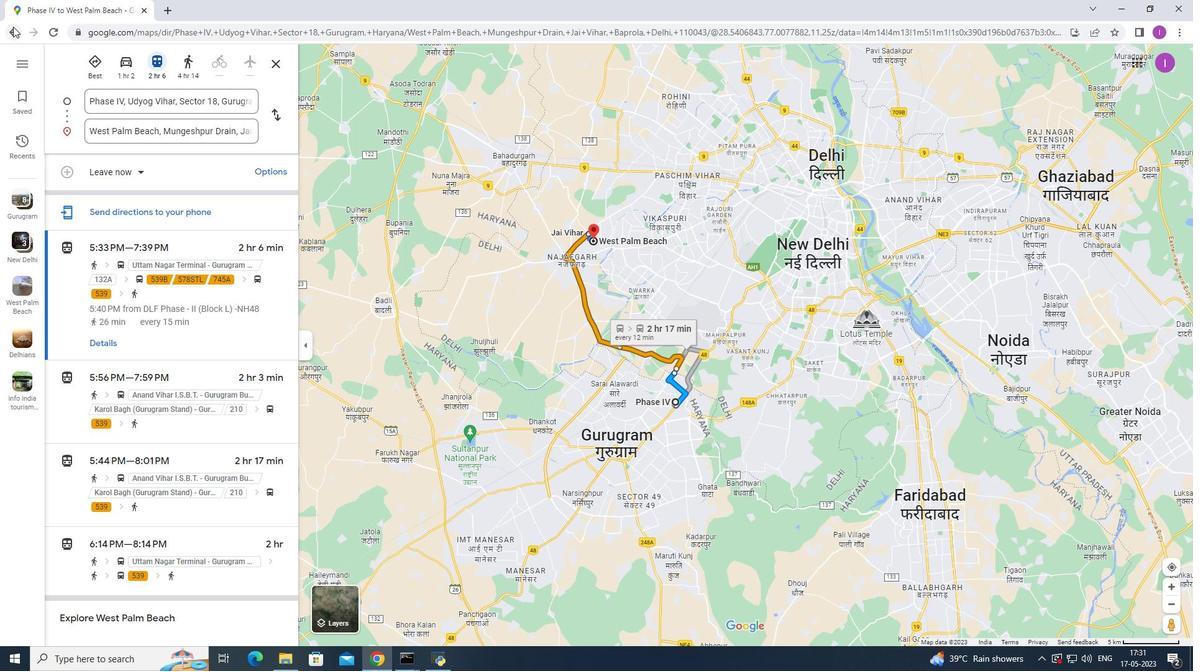 
Action: Mouse moved to (3, 22)
Screenshot: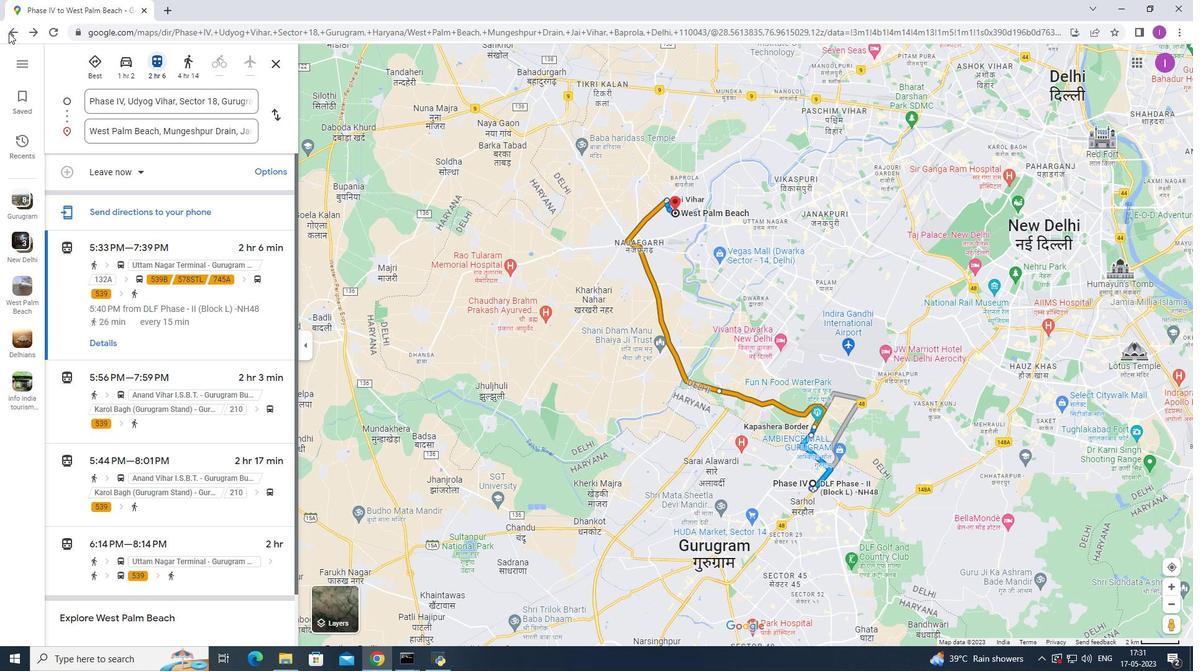 
Action: Mouse pressed left at (3, 22)
Screenshot: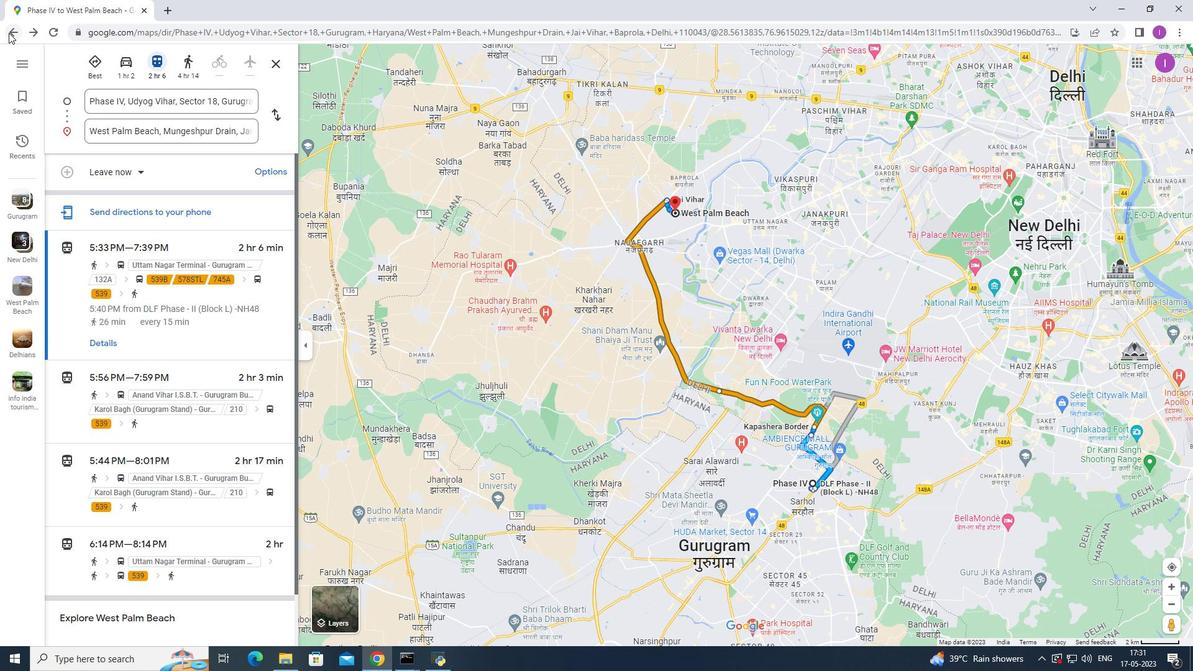 
Action: Mouse moved to (14, 33)
Screenshot: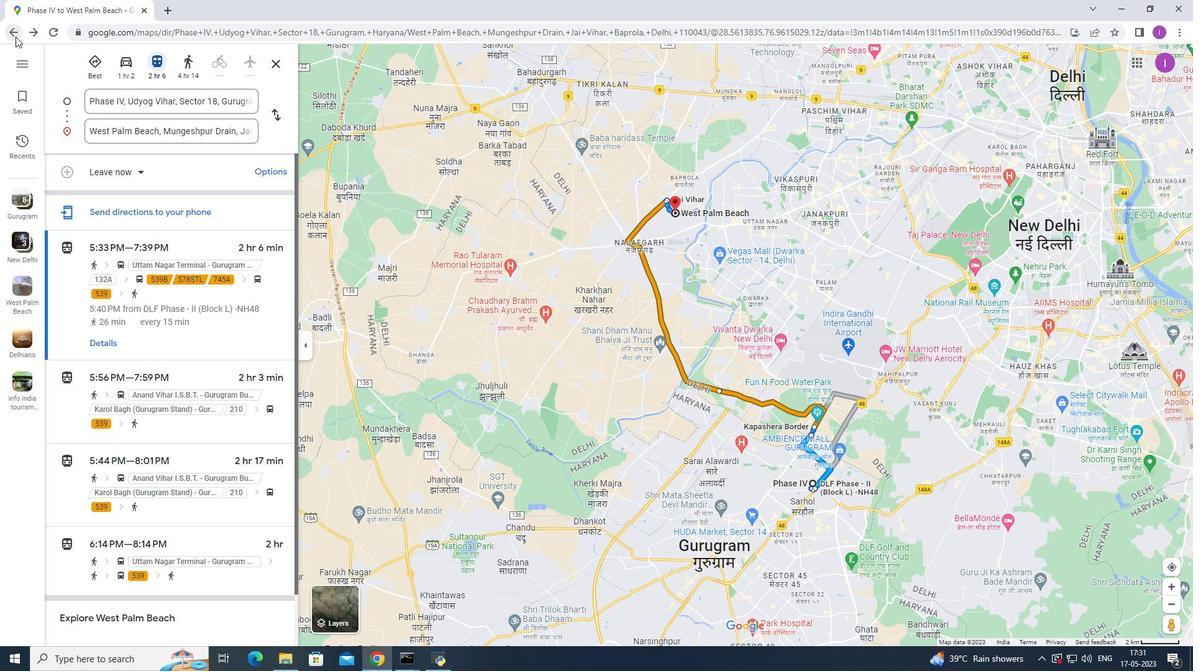
Action: Mouse pressed left at (14, 33)
Screenshot: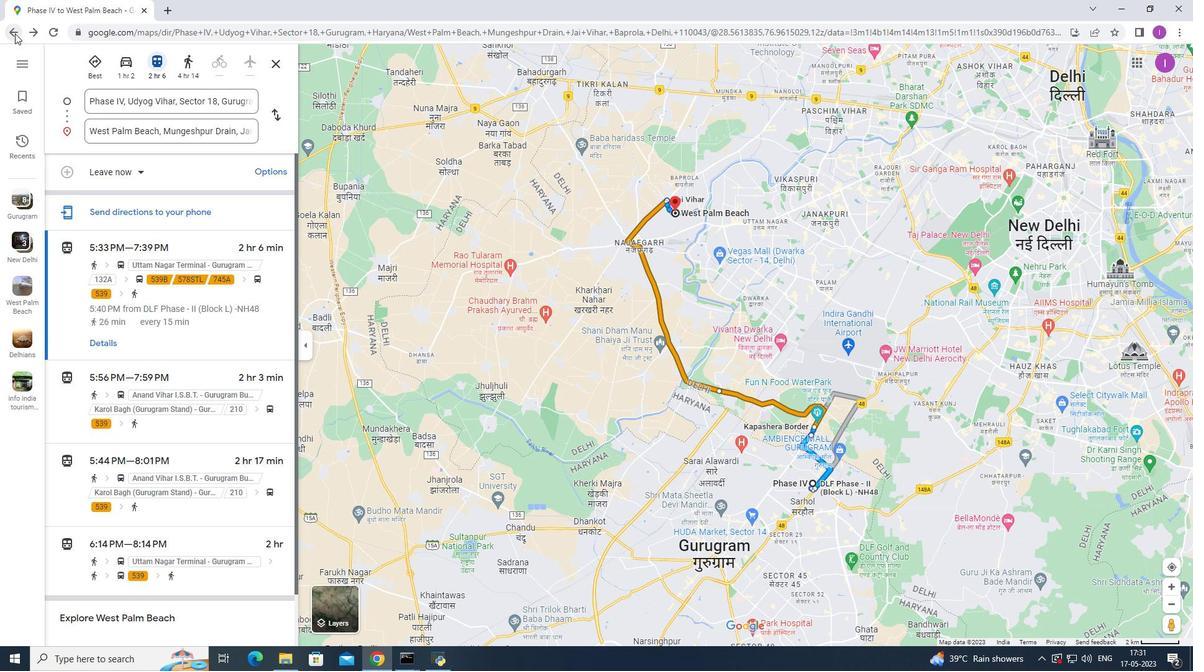 
Action: Mouse moved to (133, 302)
Screenshot: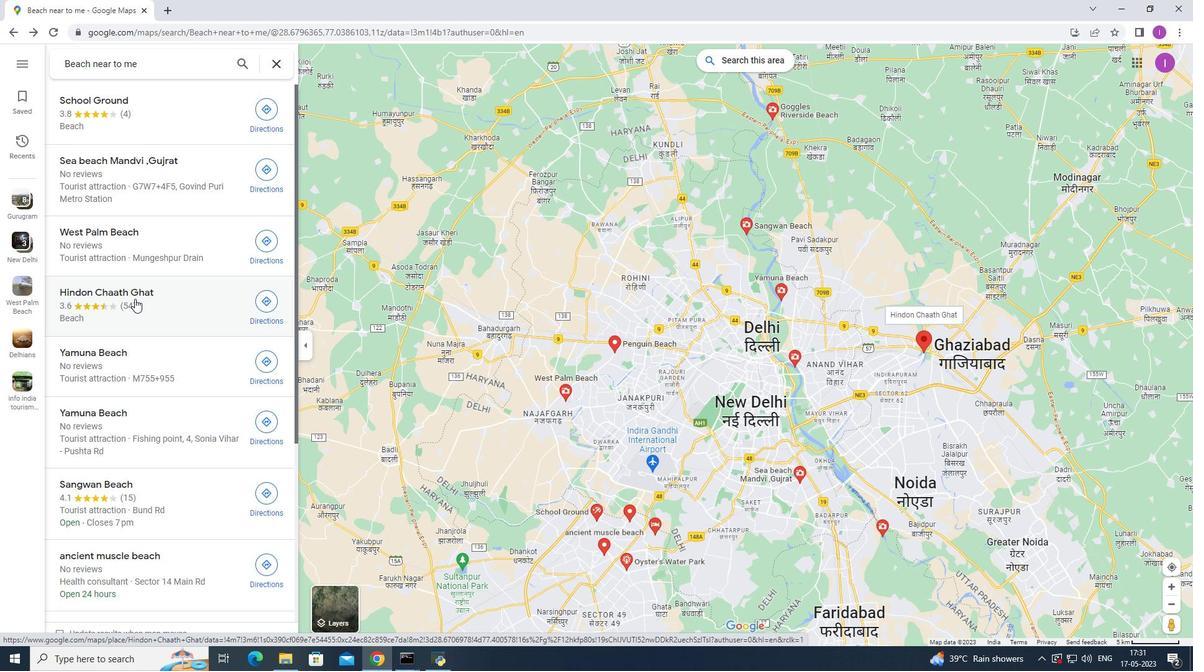 
Action: Mouse pressed left at (133, 302)
Screenshot: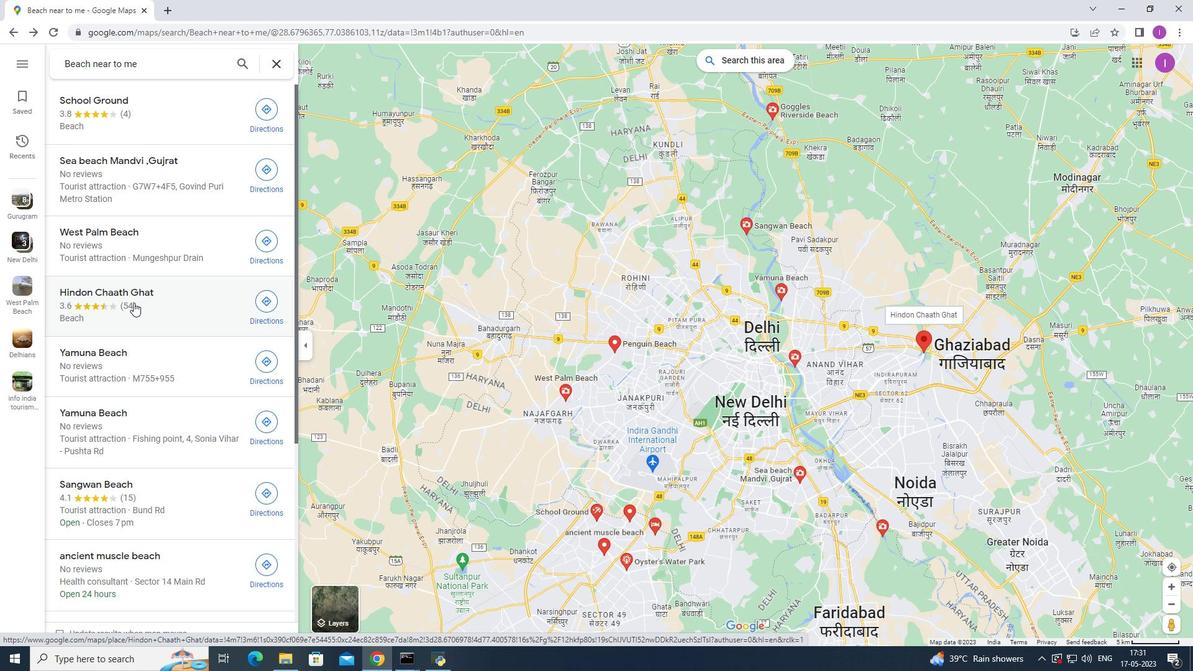 
Action: Mouse moved to (341, 371)
Screenshot: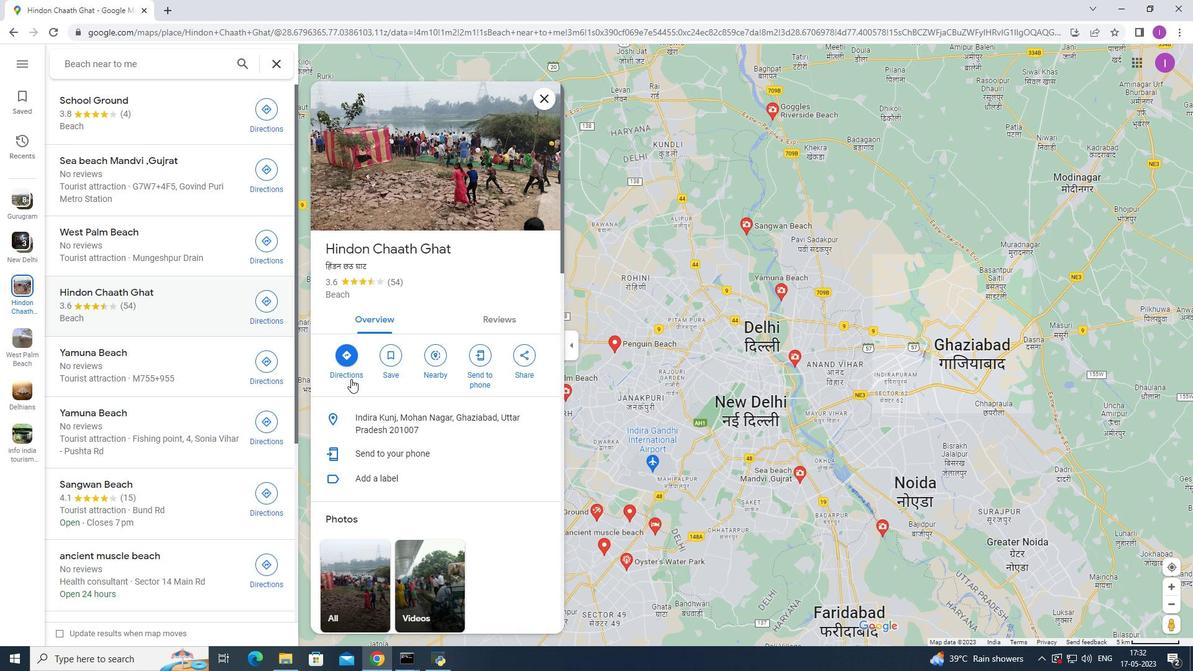 
Action: Mouse pressed left at (341, 371)
Screenshot: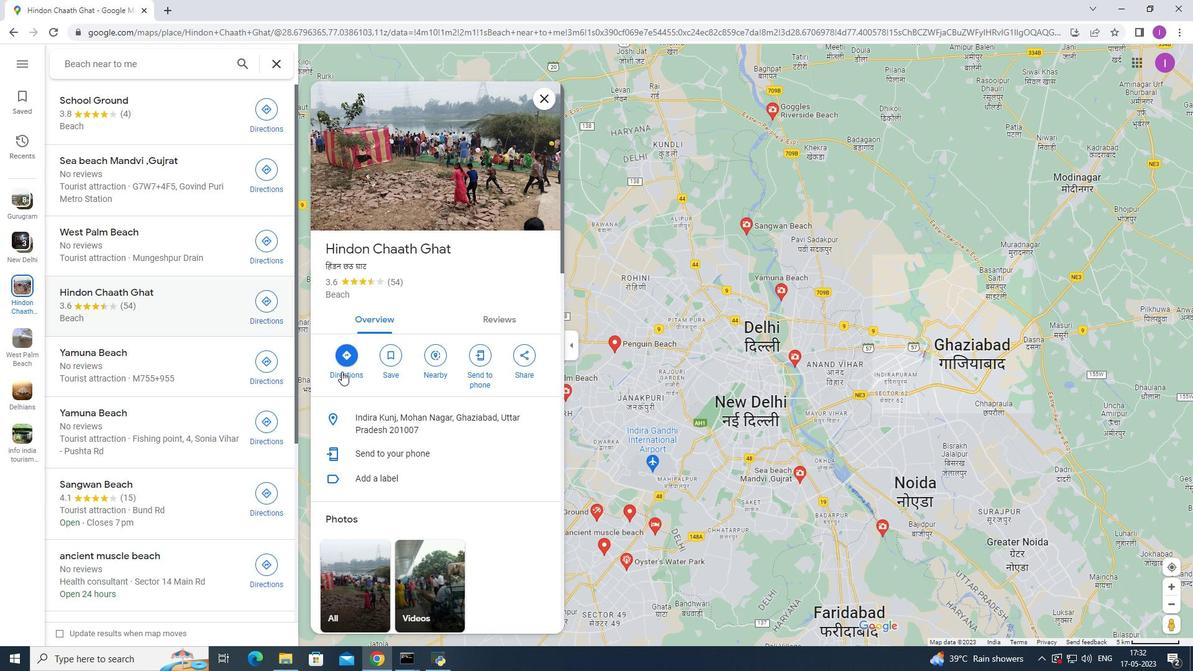
Action: Mouse moved to (100, 279)
Screenshot: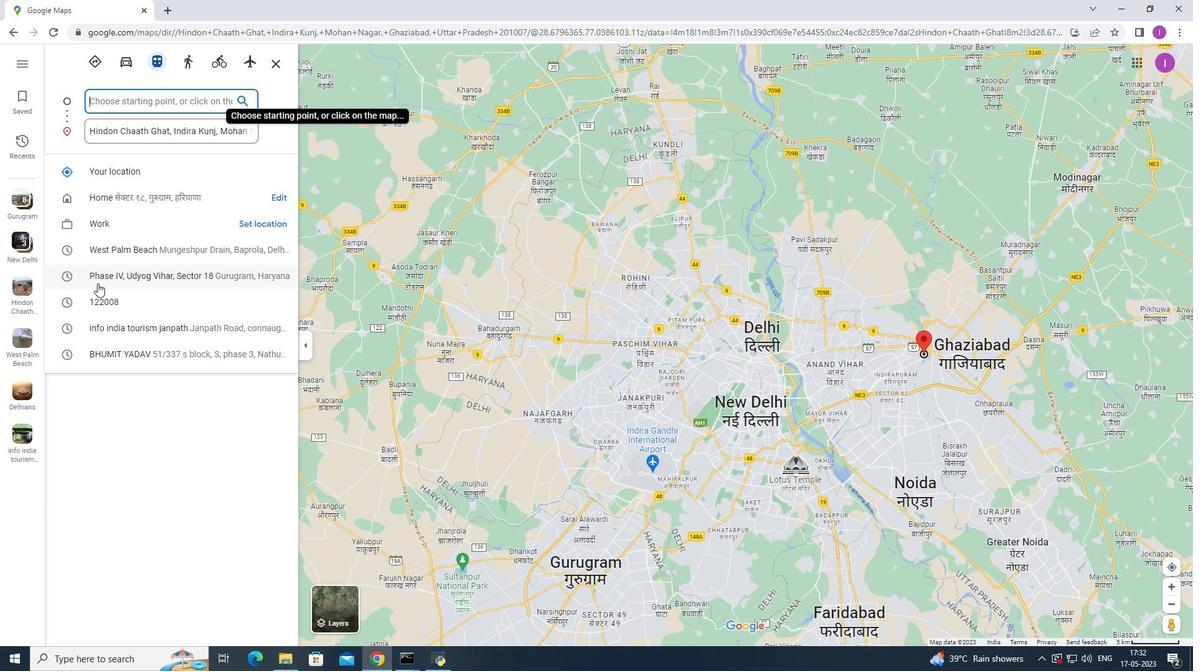 
Action: Mouse pressed left at (100, 279)
Screenshot: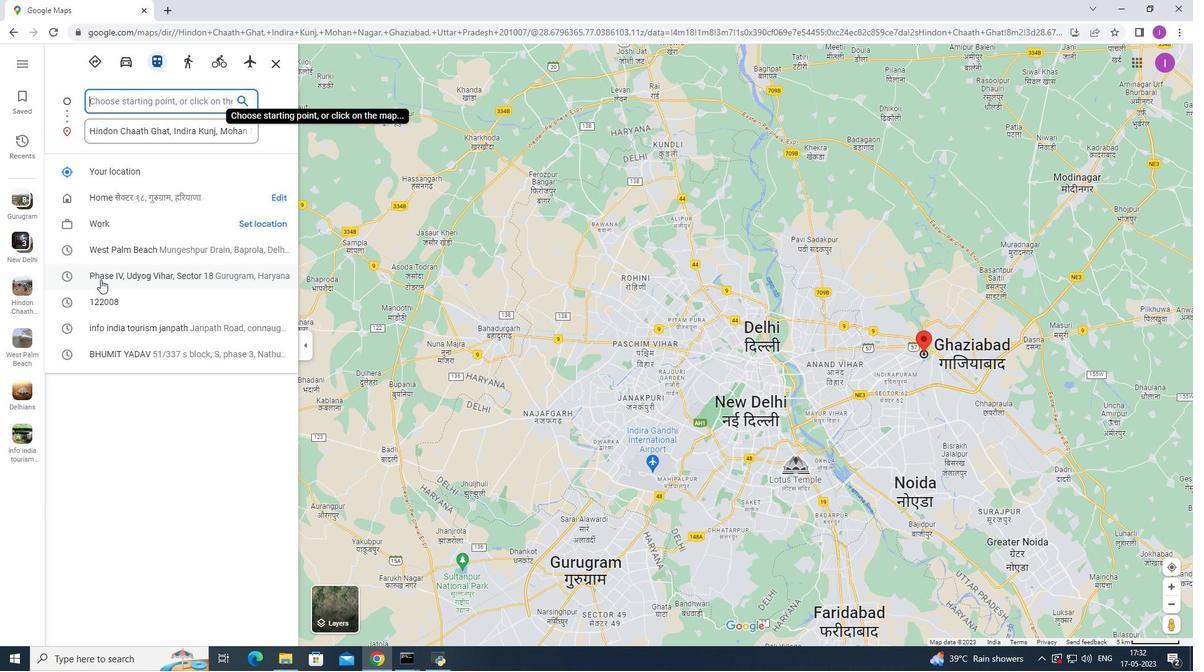 
Action: Mouse moved to (11, 30)
Screenshot: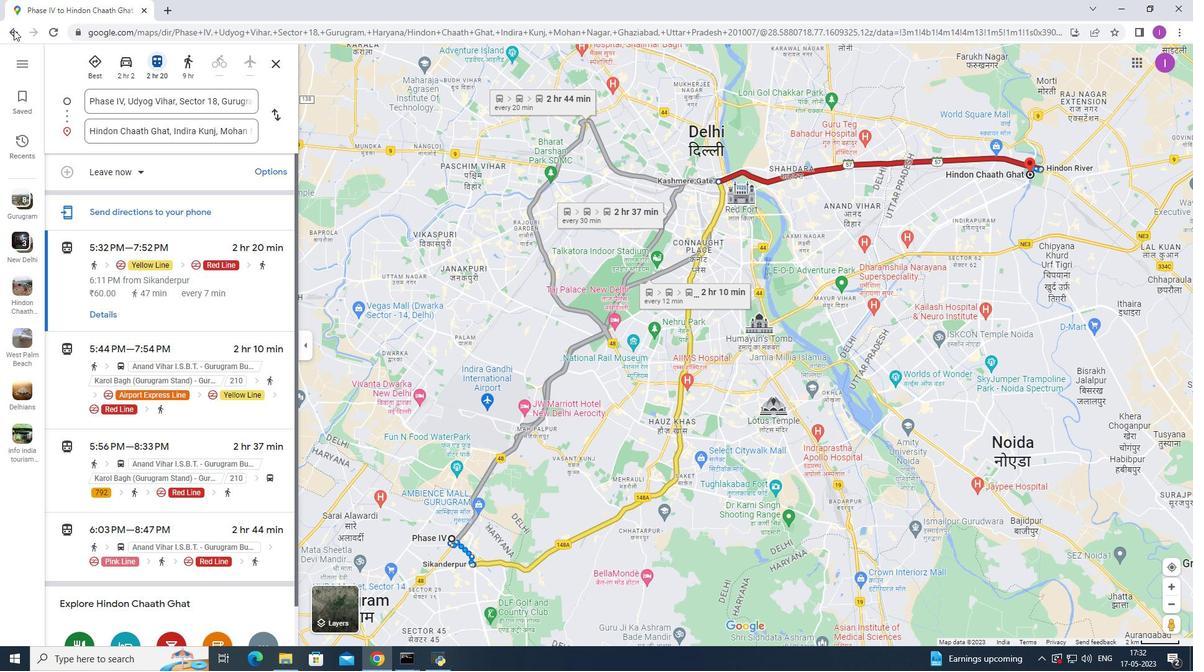 
Action: Mouse pressed left at (11, 30)
Screenshot: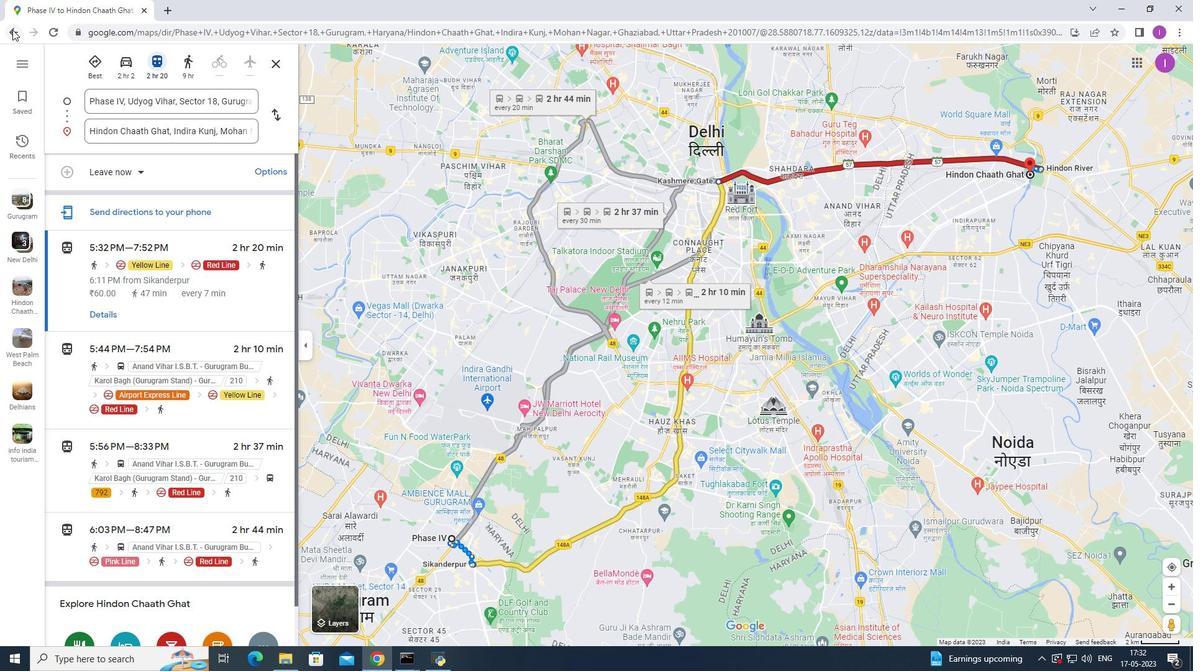 
Action: Mouse moved to (113, 362)
Screenshot: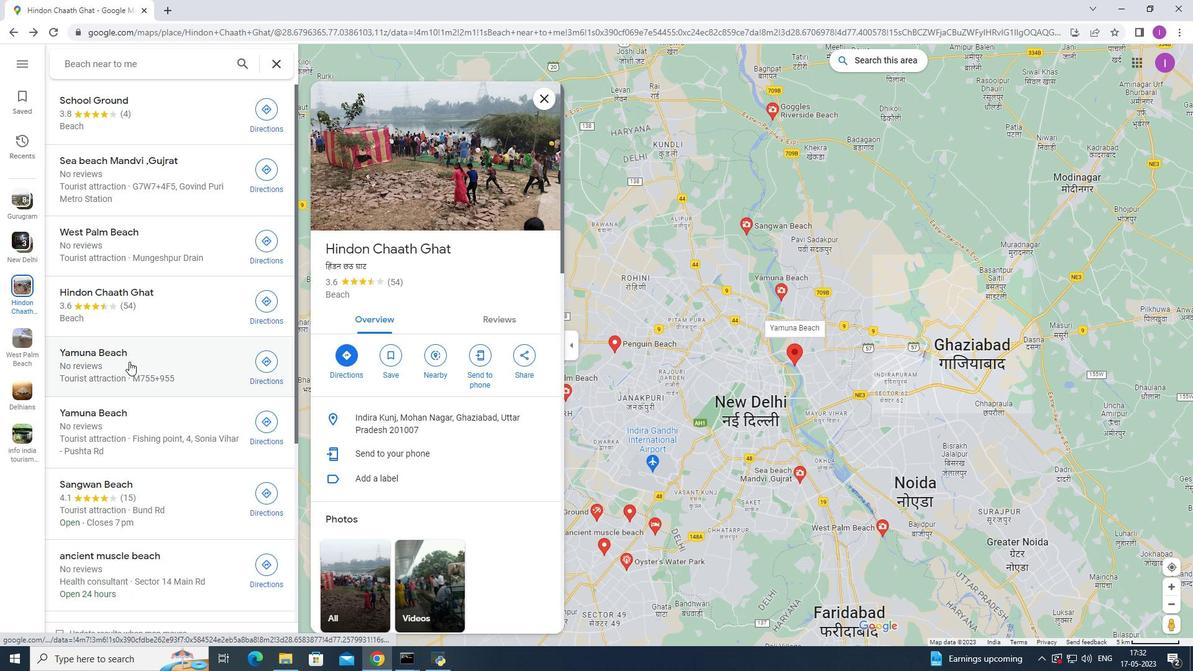 
Action: Mouse pressed left at (113, 362)
Screenshot: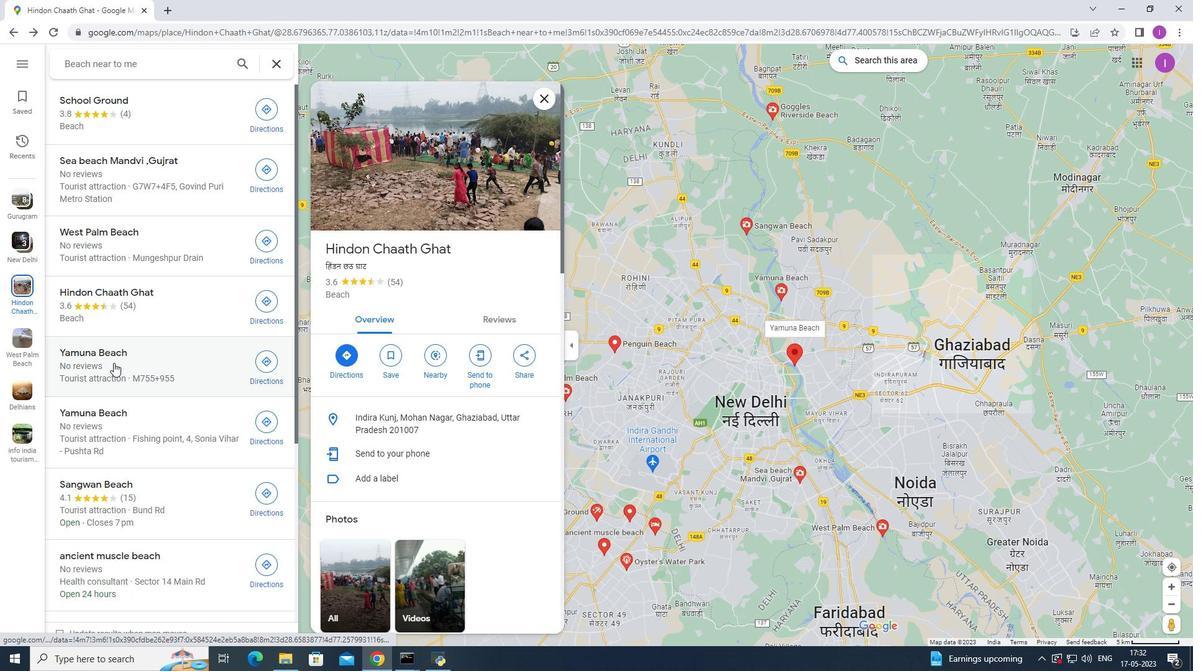 
Action: Mouse moved to (350, 318)
Screenshot: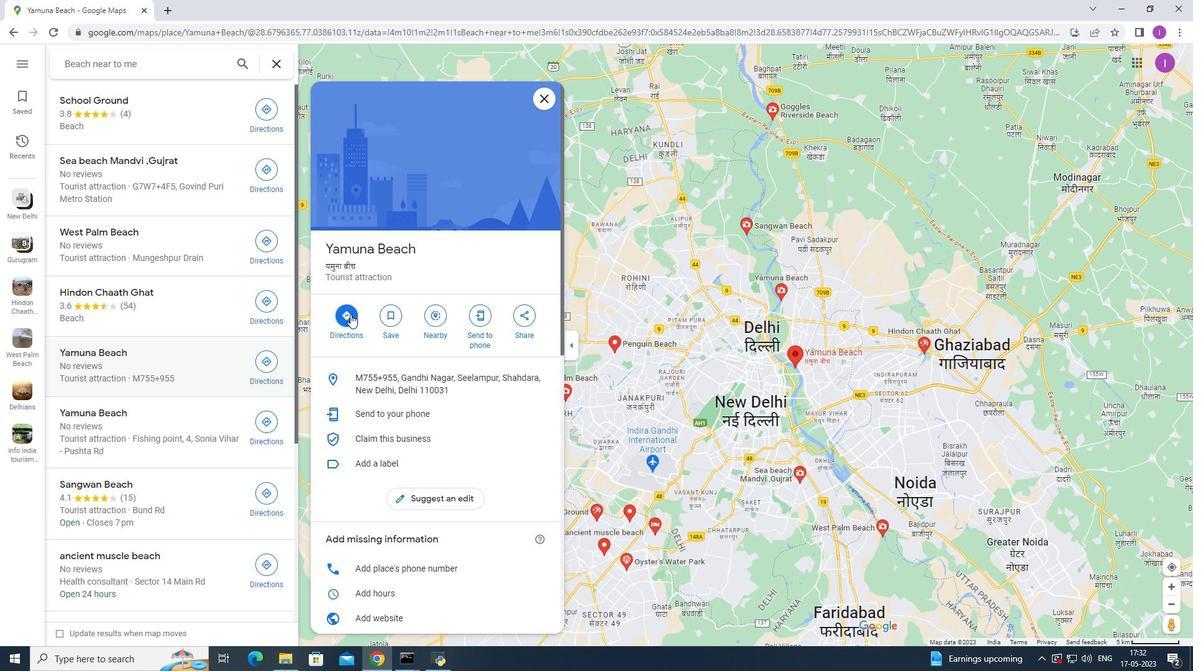 
Action: Mouse pressed left at (350, 318)
Screenshot: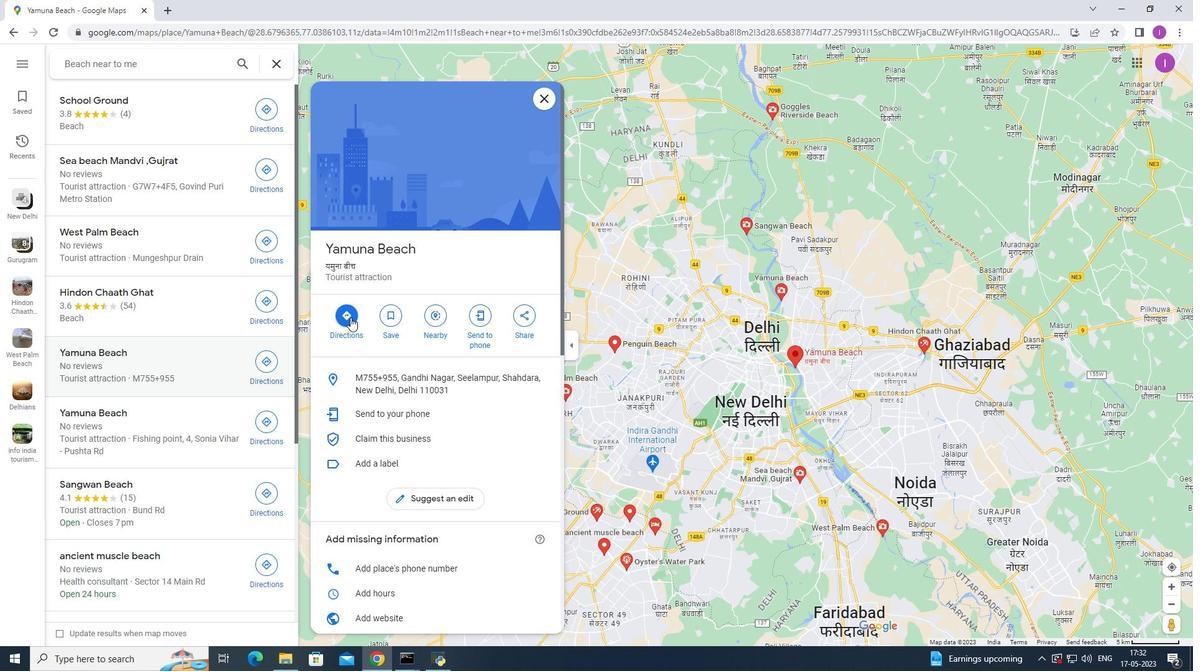 
Action: Mouse moved to (110, 252)
Screenshot: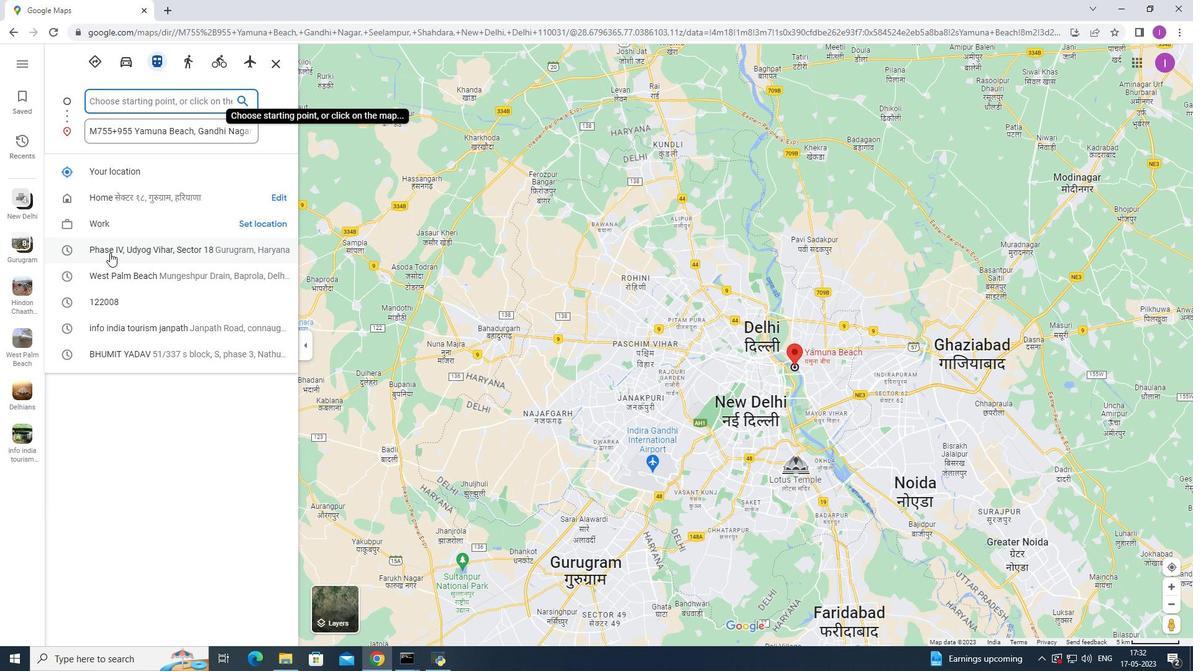 
Action: Mouse pressed left at (110, 252)
Screenshot: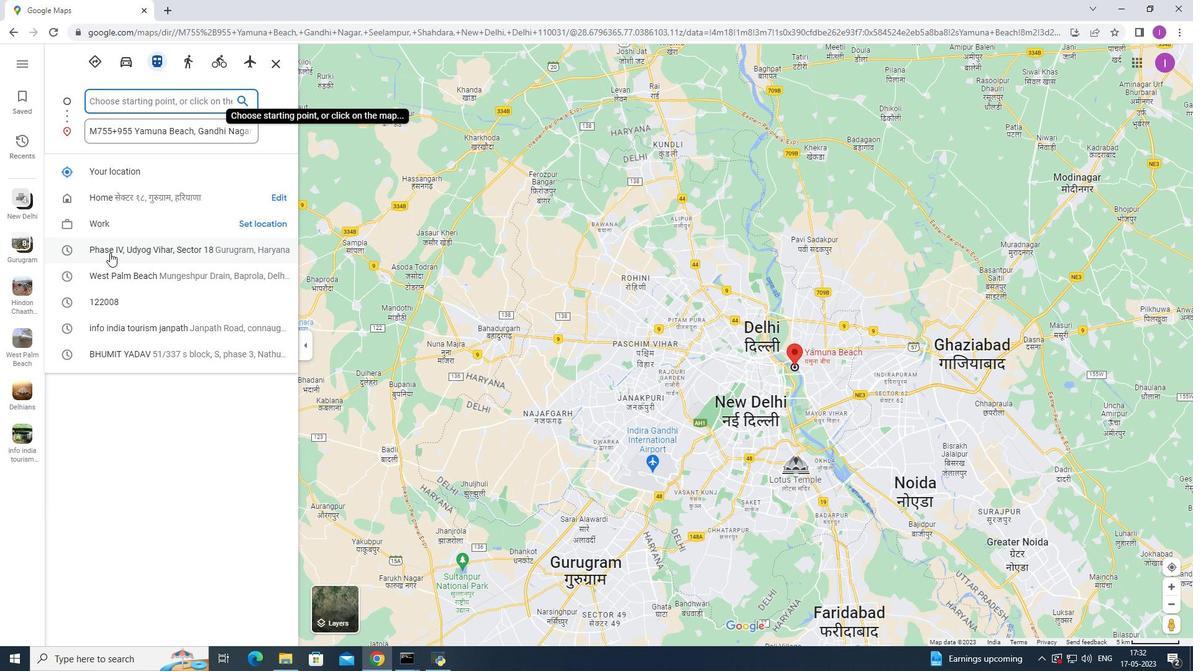 
Action: Mouse moved to (10, 31)
Screenshot: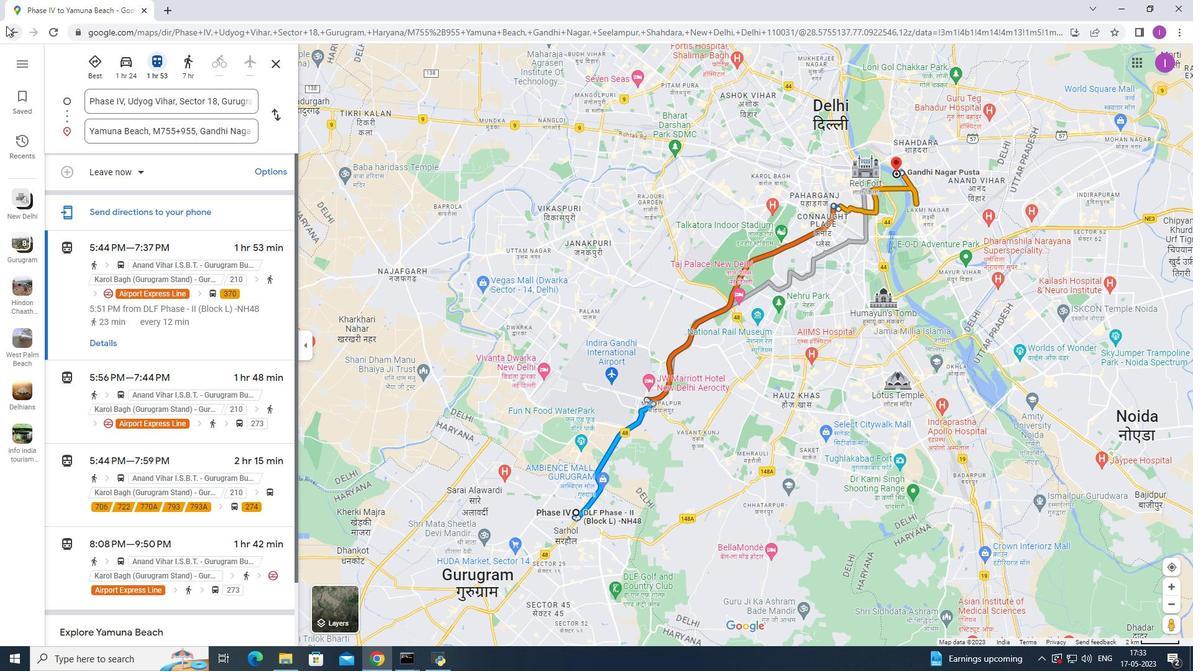 
Action: Mouse pressed left at (10, 31)
Screenshot: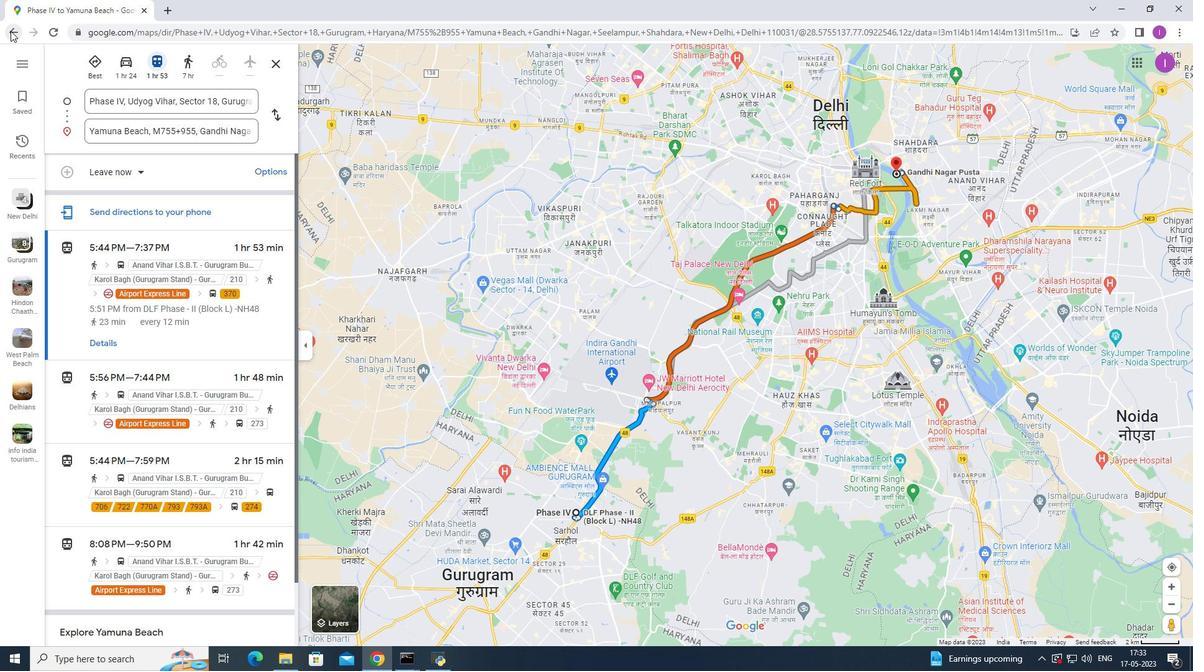 
Action: Mouse moved to (347, 309)
Screenshot: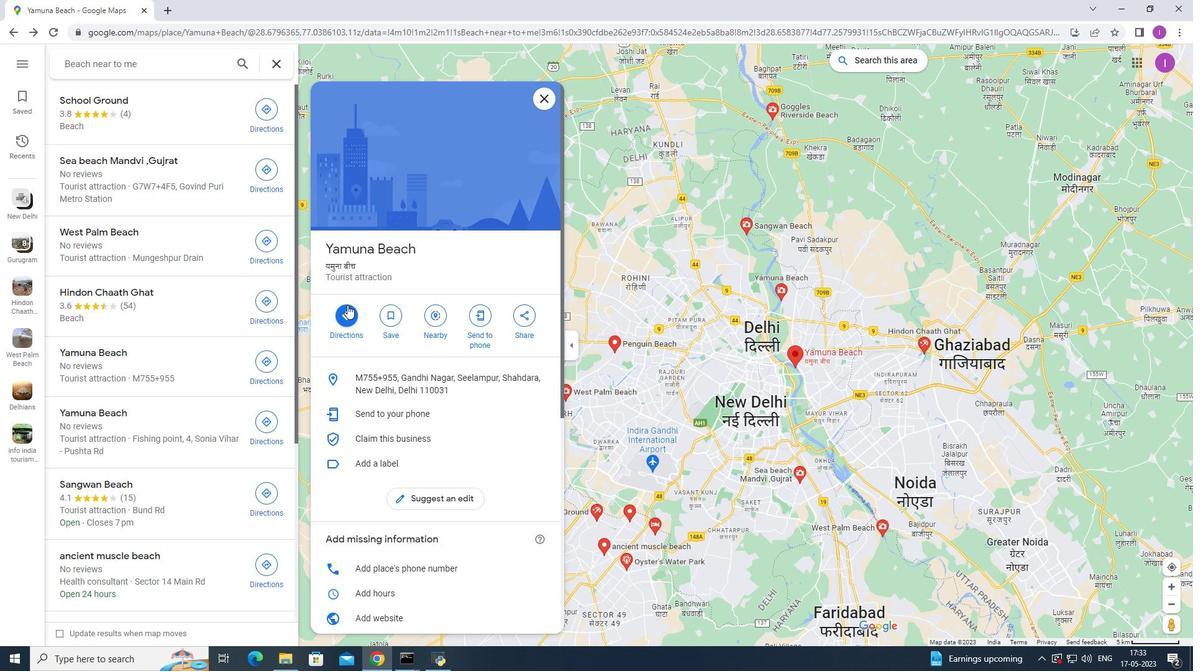 
Action: Mouse pressed left at (347, 309)
Screenshot: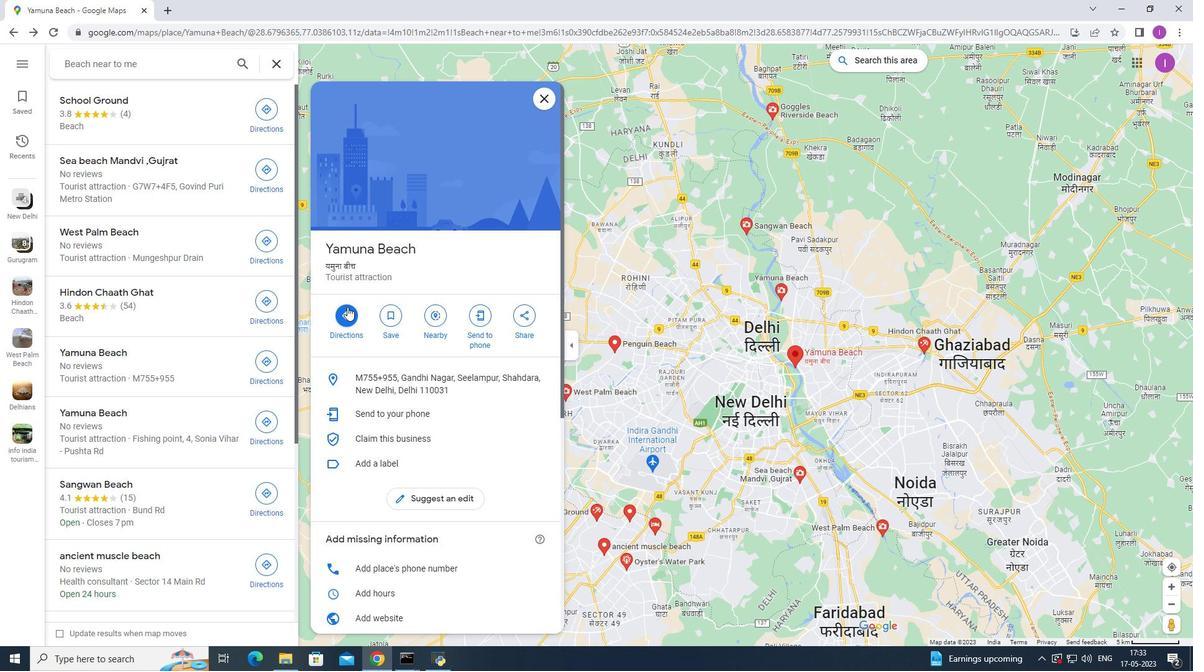 
Action: Mouse moved to (96, 277)
Screenshot: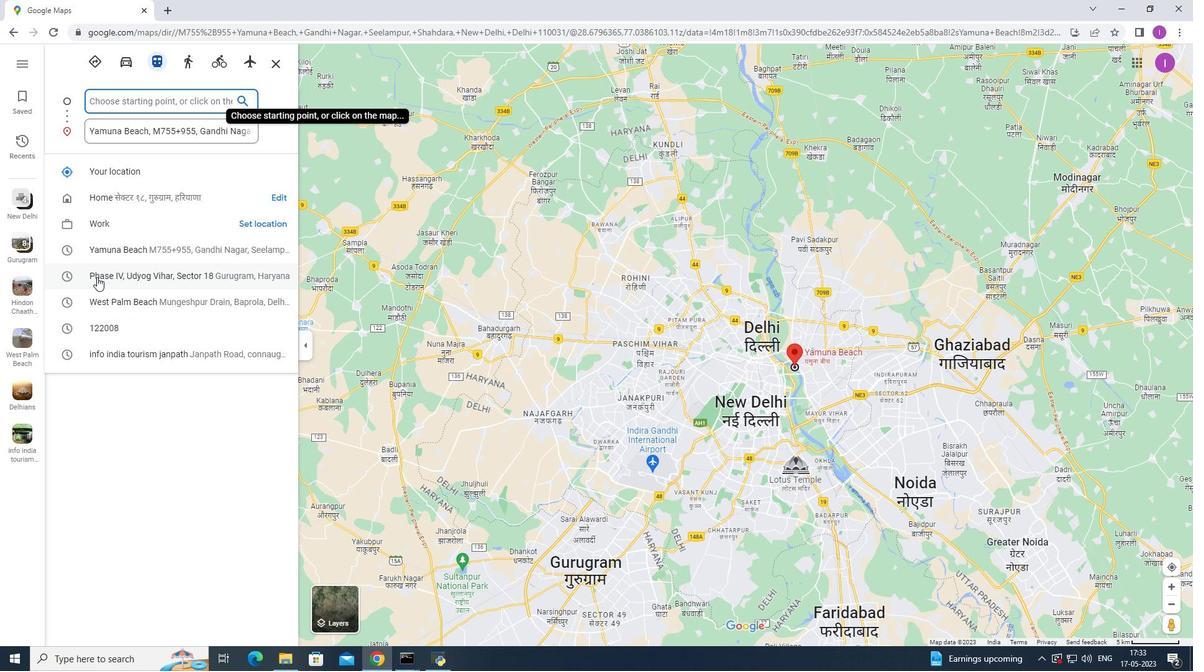
Action: Mouse pressed left at (96, 277)
Screenshot: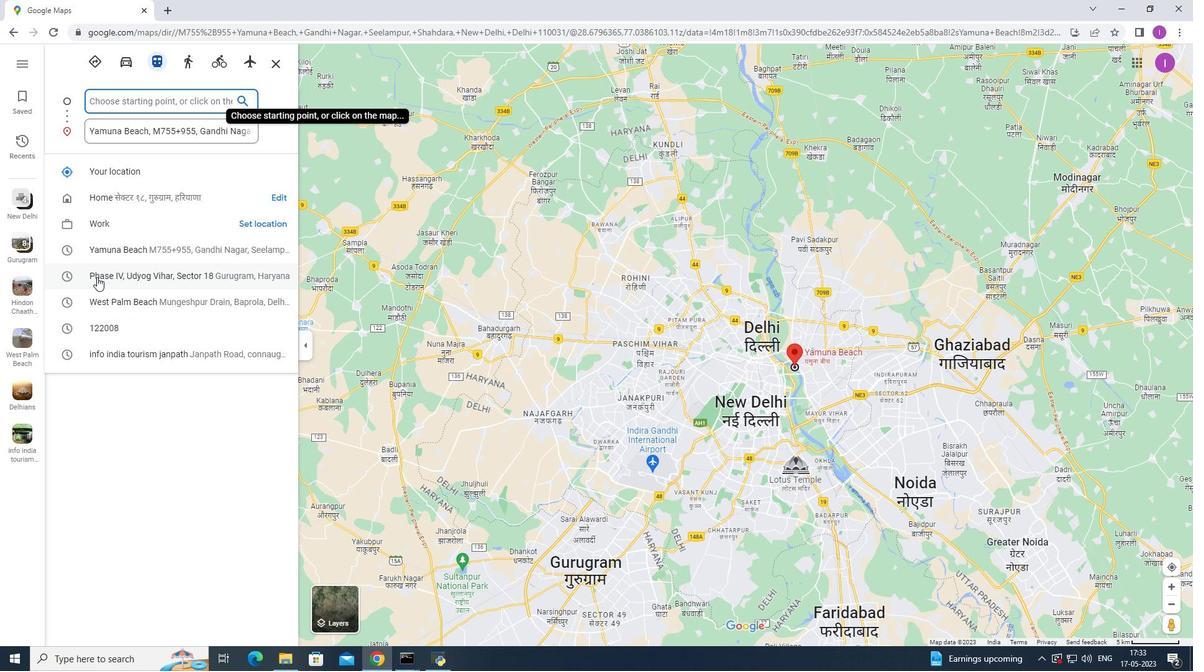 
Action: Mouse moved to (16, 37)
Screenshot: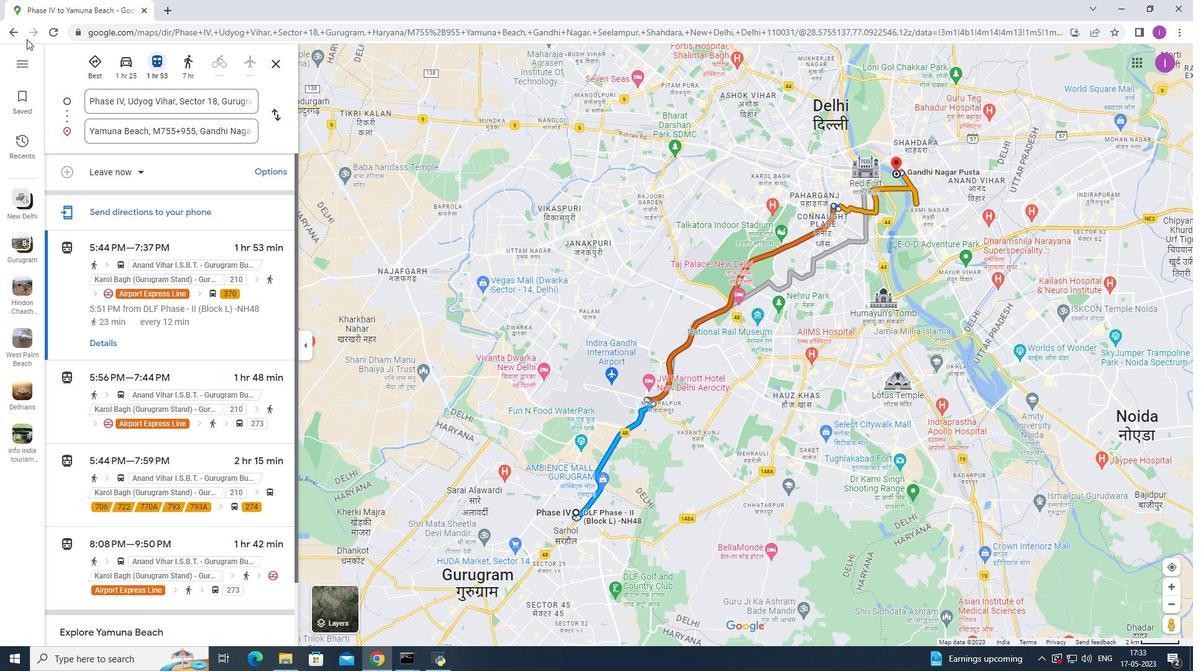 
Action: Mouse pressed left at (16, 37)
Screenshot: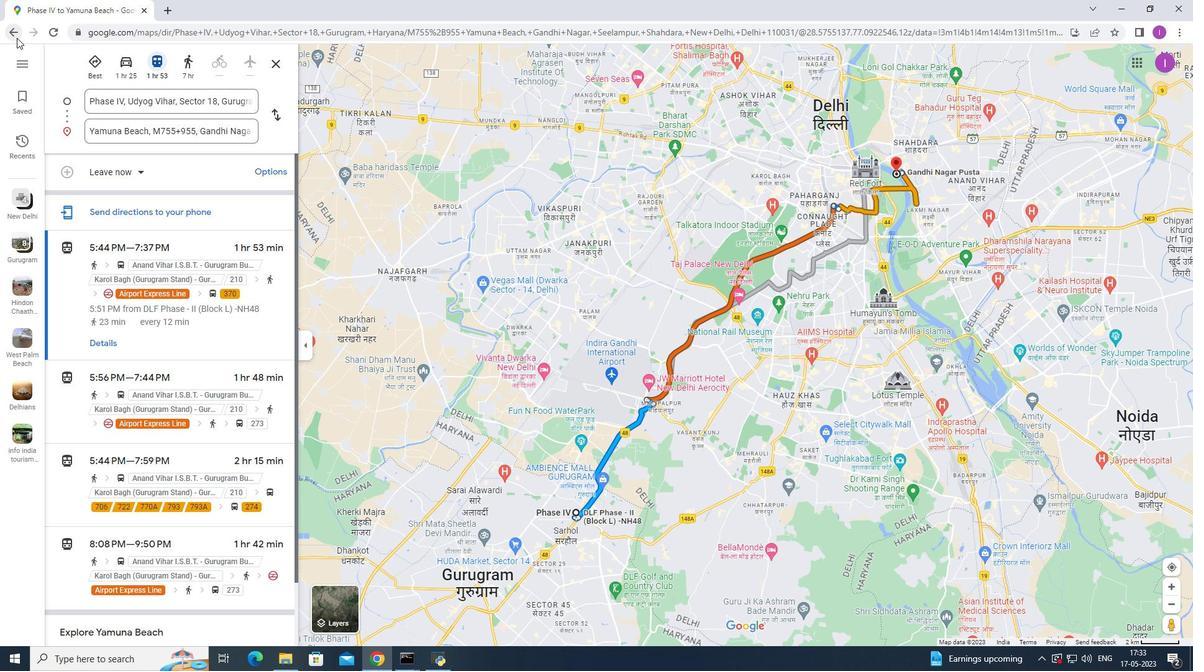 
Action: Mouse moved to (109, 483)
Screenshot: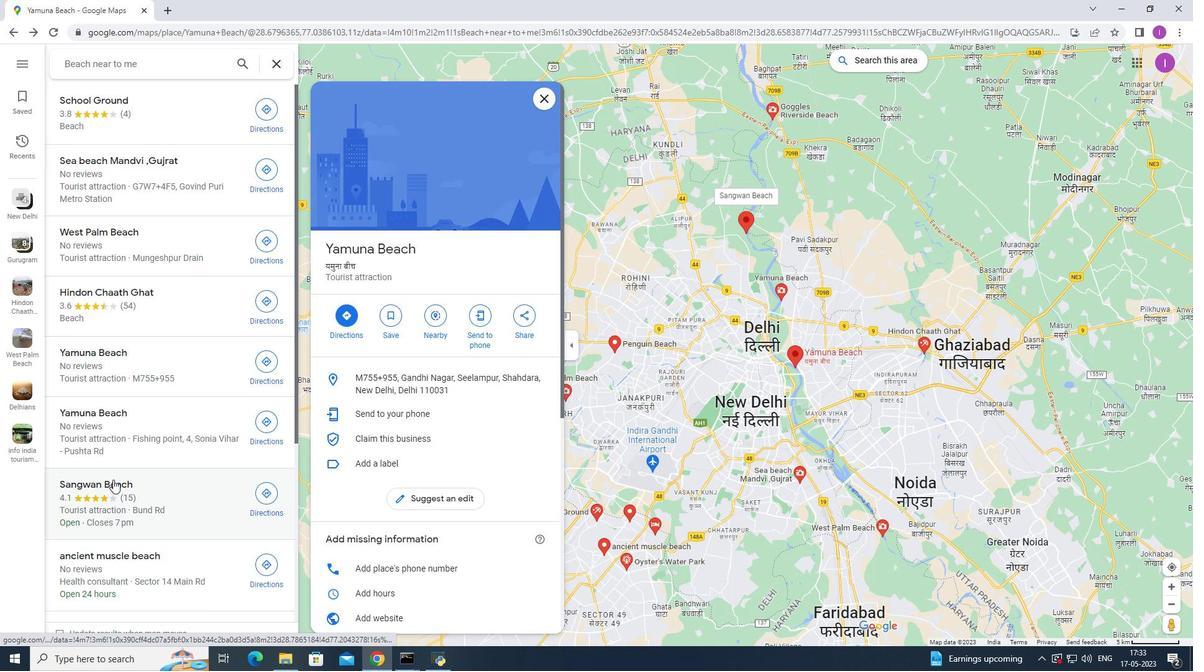 
Action: Mouse pressed left at (109, 483)
Screenshot: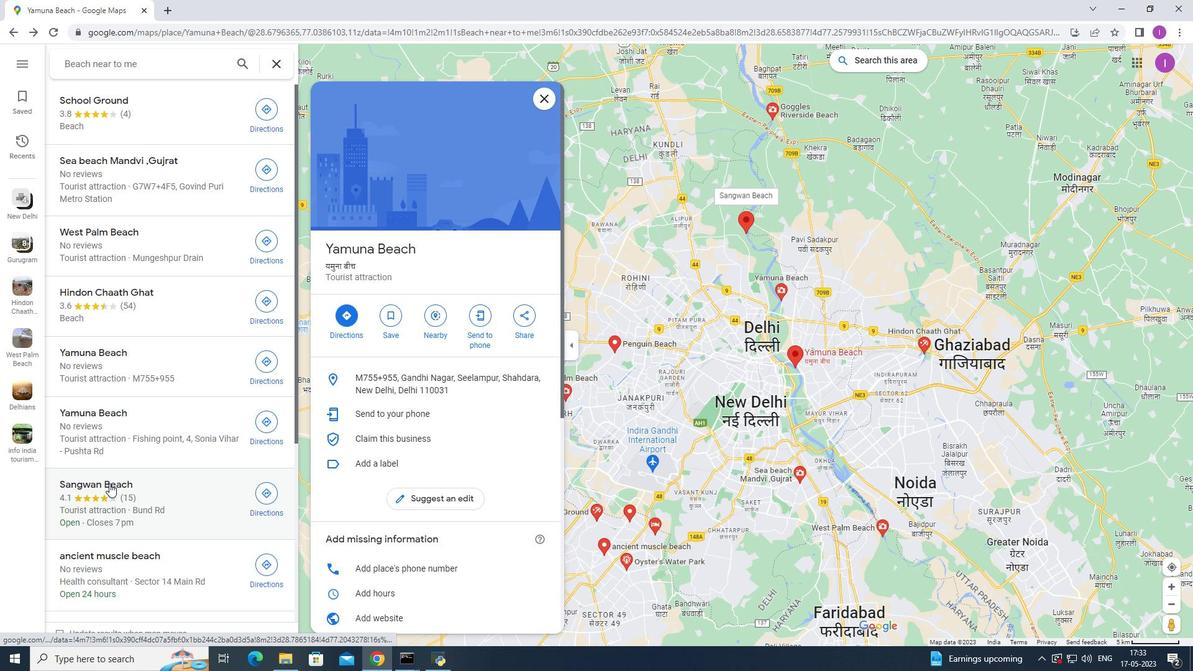 
Action: Mouse moved to (333, 369)
Screenshot: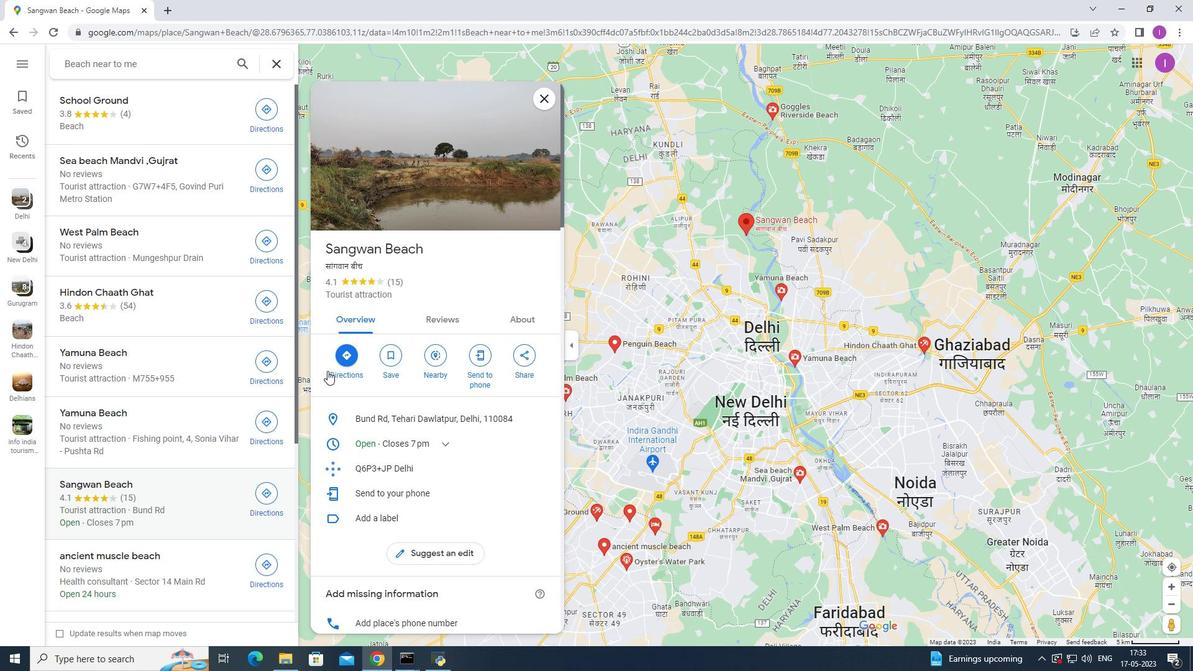 
Action: Mouse pressed left at (333, 369)
Screenshot: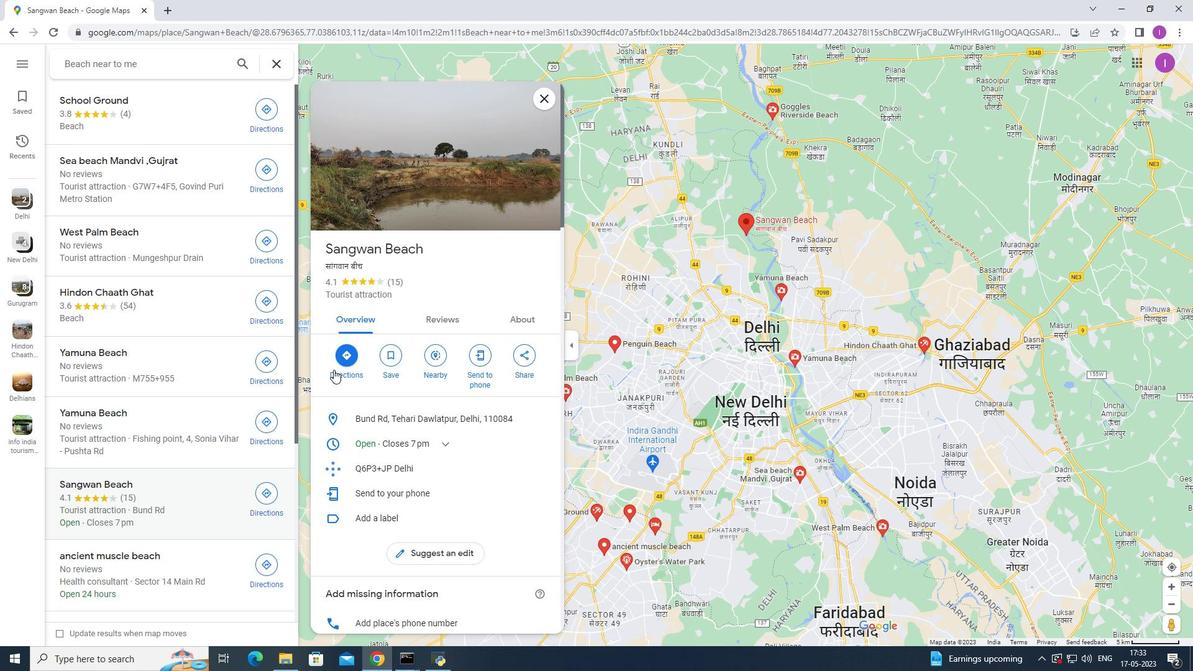 
Action: Mouse moved to (109, 244)
Screenshot: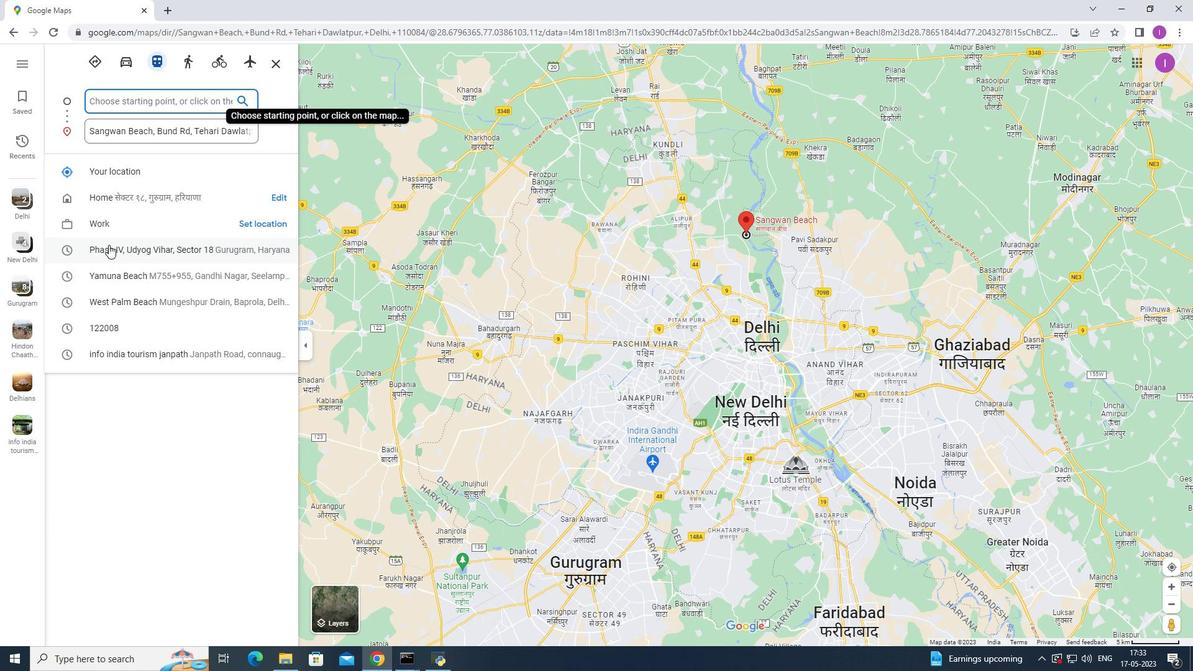 
Action: Mouse pressed left at (109, 244)
Screenshot: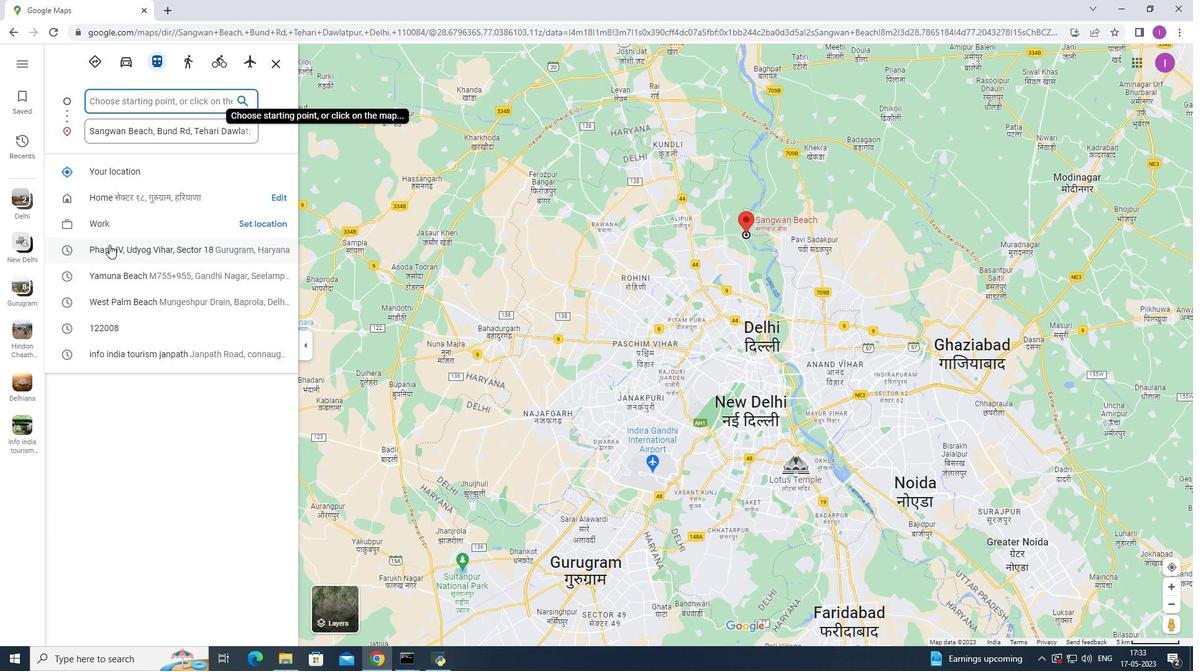 
Action: Mouse moved to (5, 32)
Screenshot: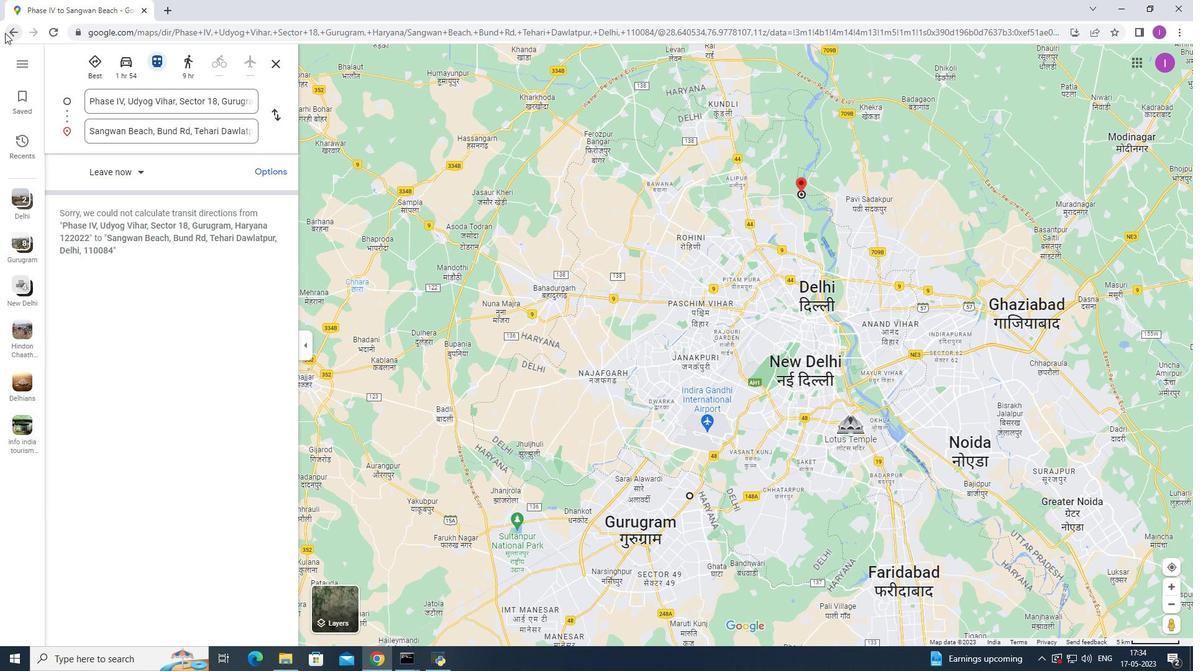 
Action: Mouse pressed left at (5, 32)
Screenshot: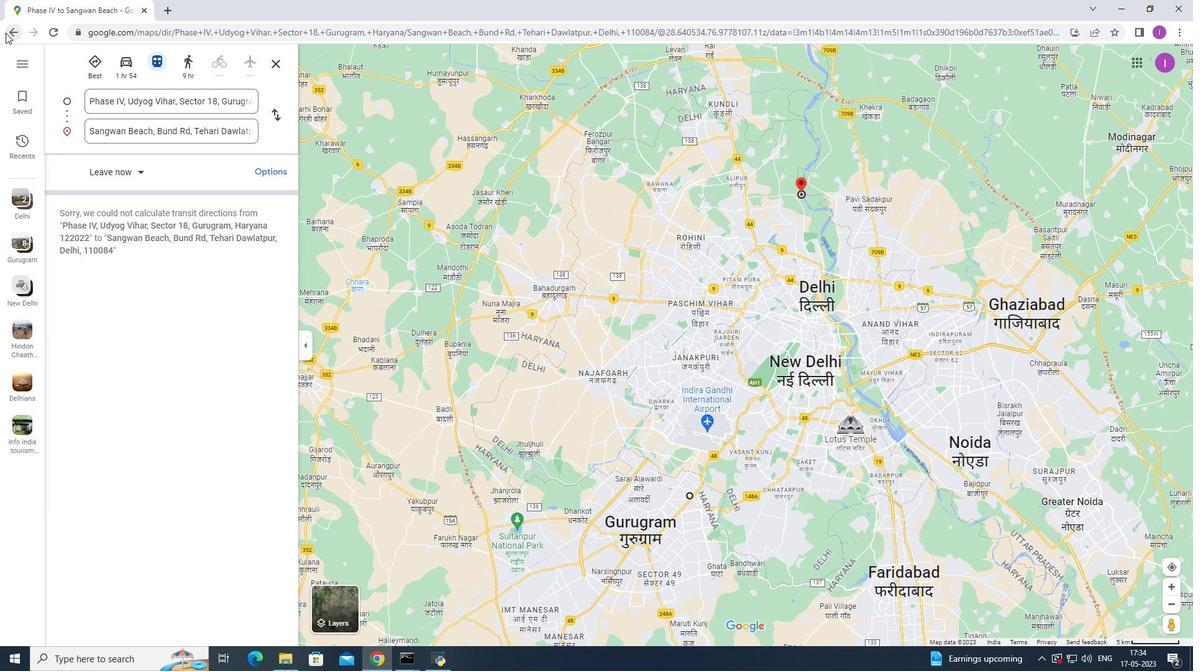 
Action: Mouse moved to (141, 474)
Screenshot: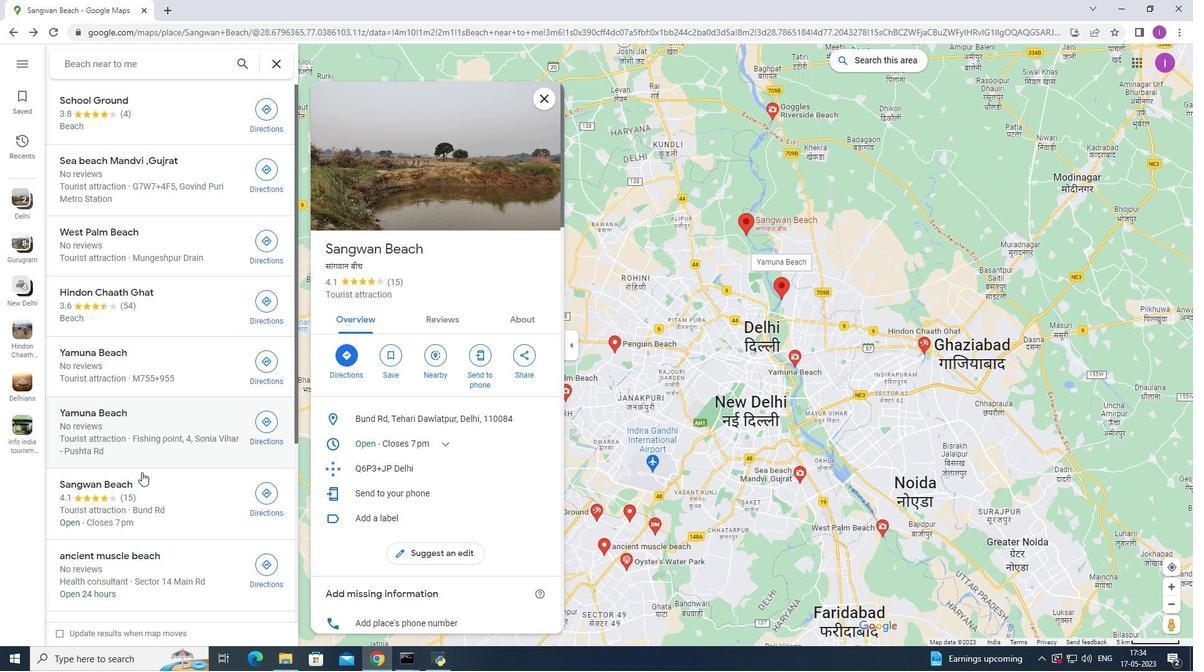 
Action: Mouse scrolled (141, 474) with delta (0, 0)
Screenshot: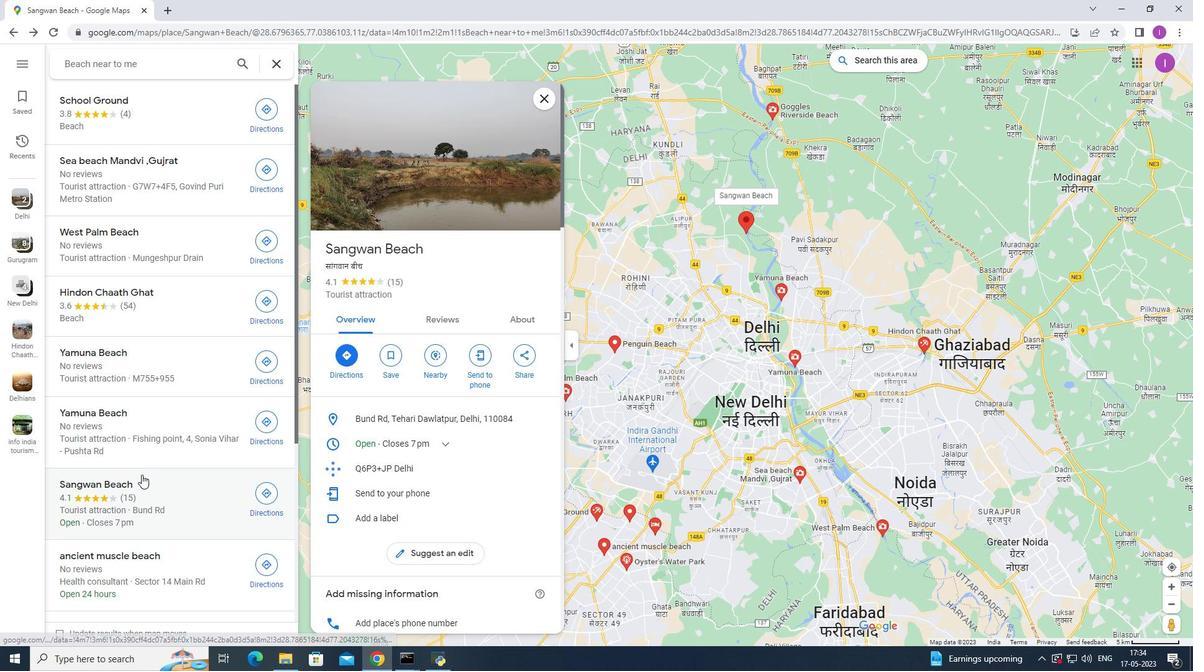 
Action: Mouse scrolled (141, 474) with delta (0, 0)
Screenshot: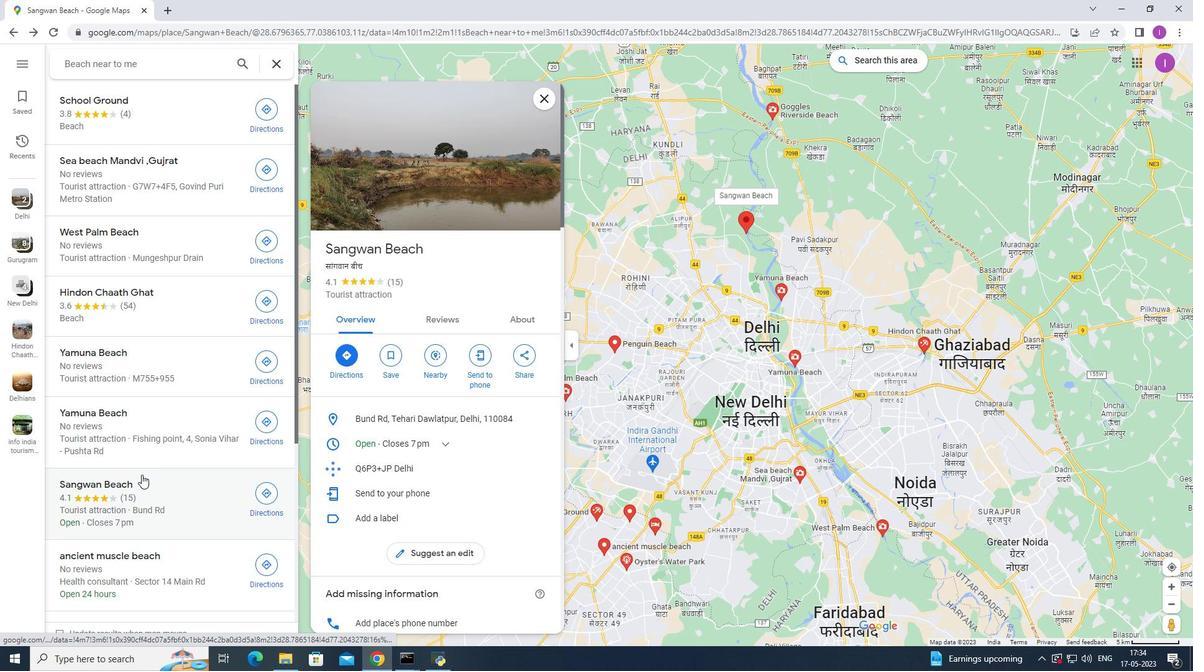 
Action: Mouse moved to (125, 438)
Screenshot: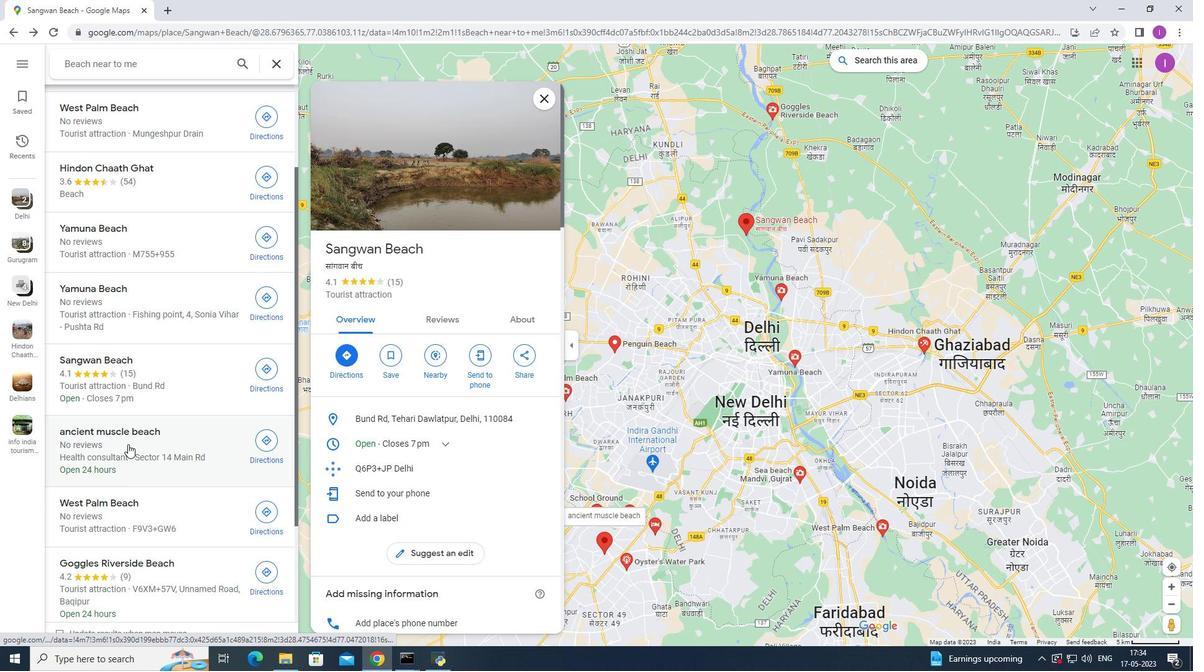 
Action: Mouse pressed left at (125, 438)
Screenshot: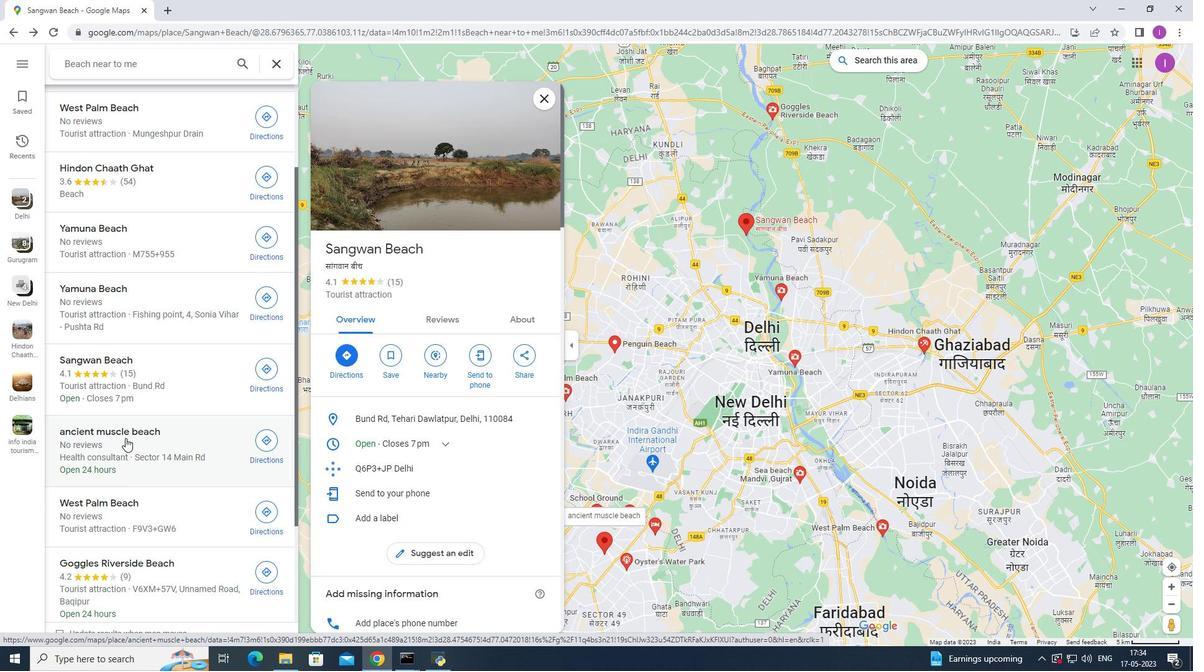 
Action: Mouse moved to (341, 306)
Screenshot: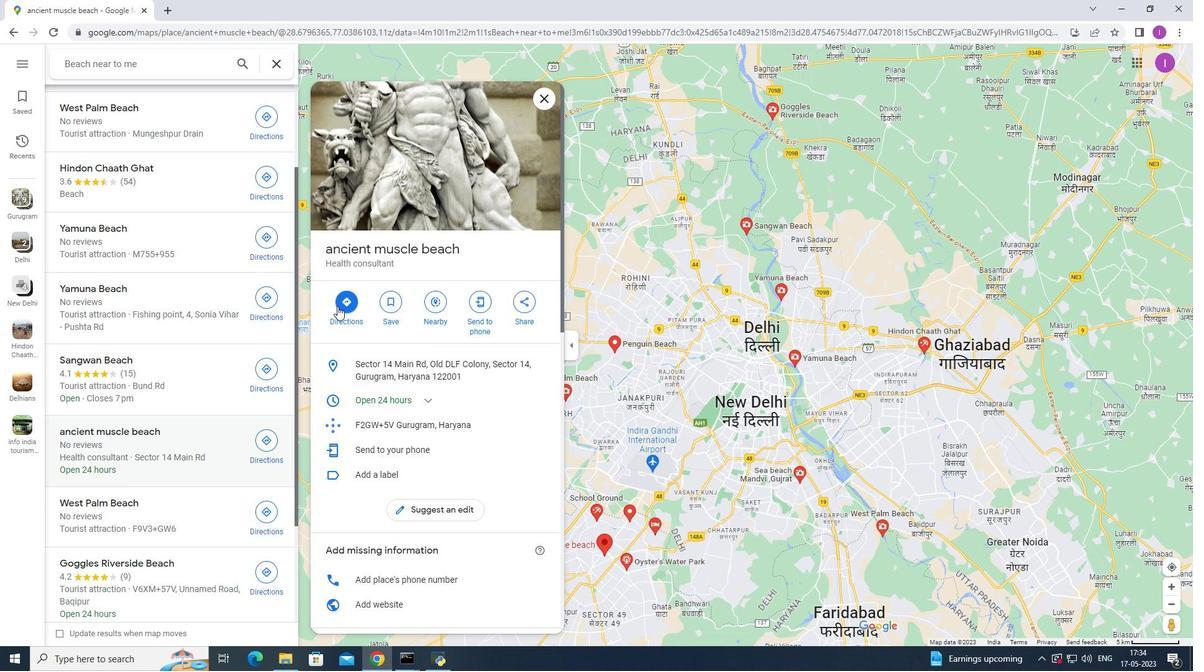 
Action: Mouse pressed left at (341, 306)
Screenshot: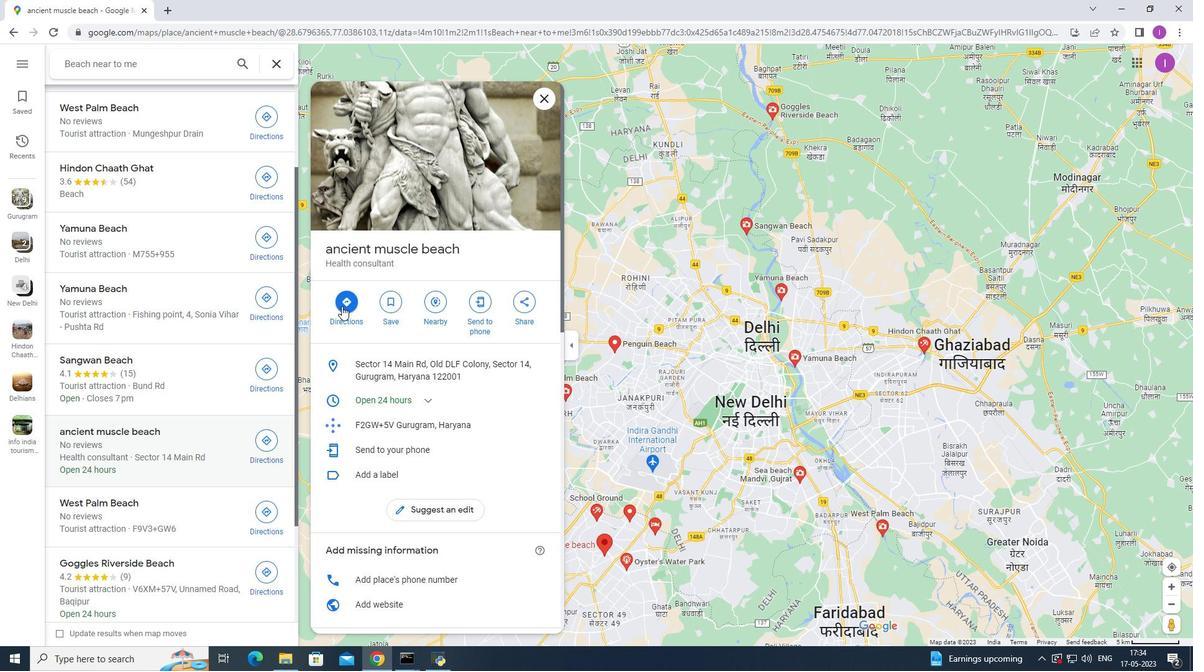 
Action: Mouse moved to (124, 280)
Screenshot: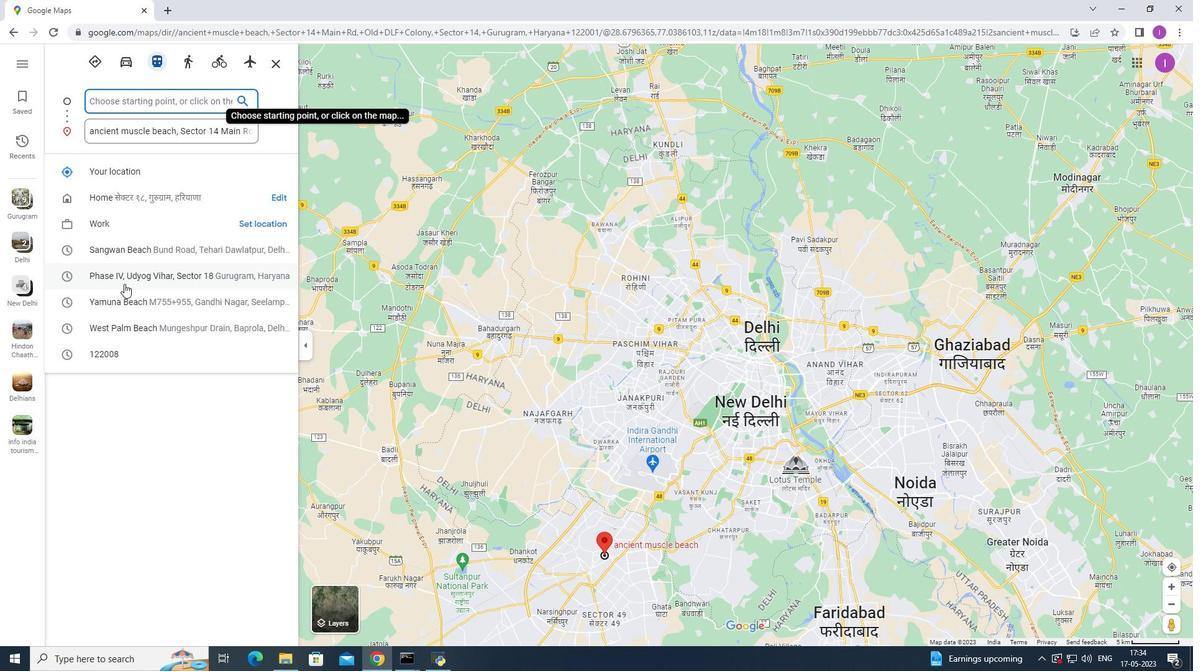 
Action: Mouse pressed left at (124, 280)
Screenshot: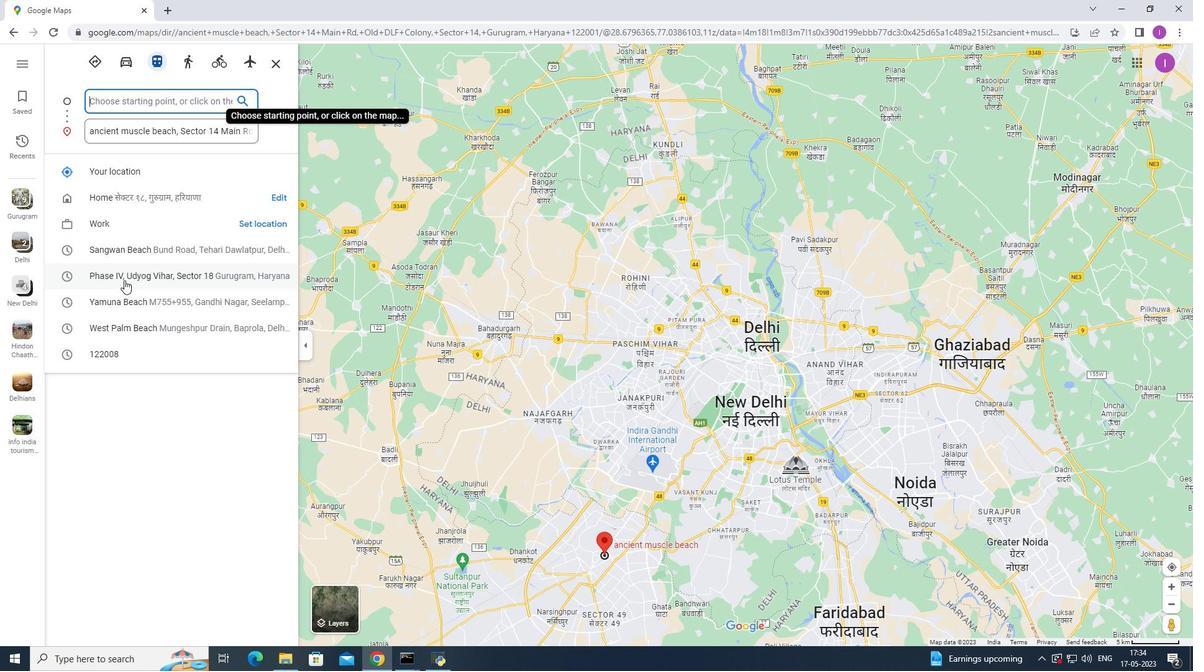
Action: Mouse moved to (13, 31)
Screenshot: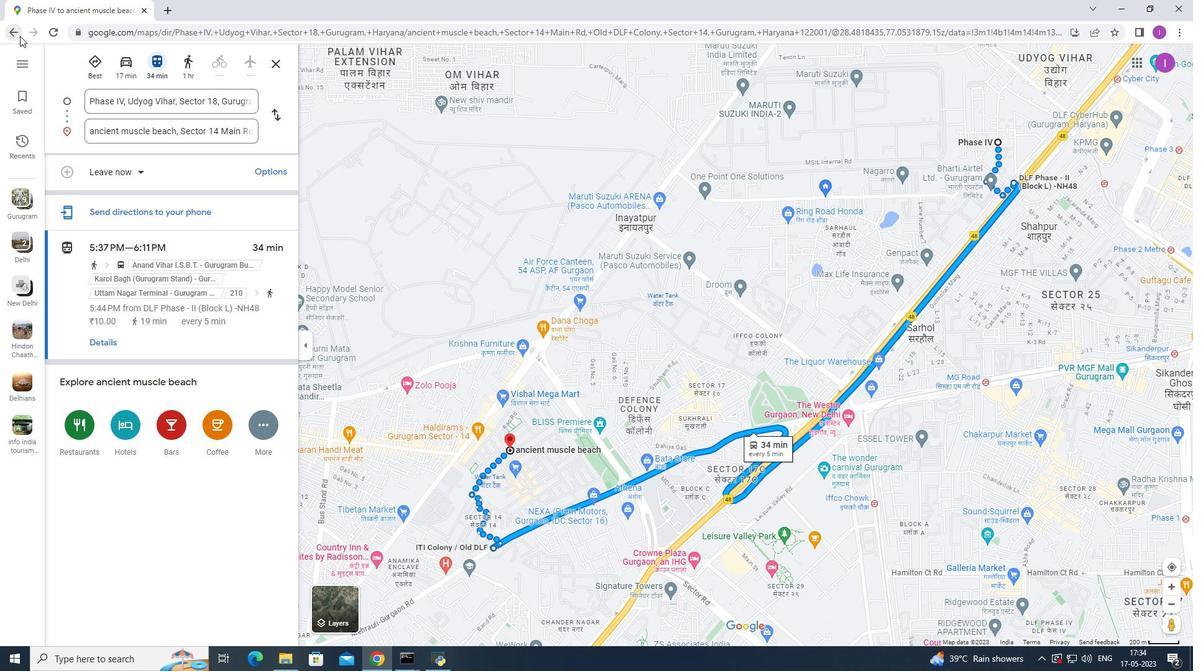 
Action: Mouse pressed left at (13, 31)
Screenshot: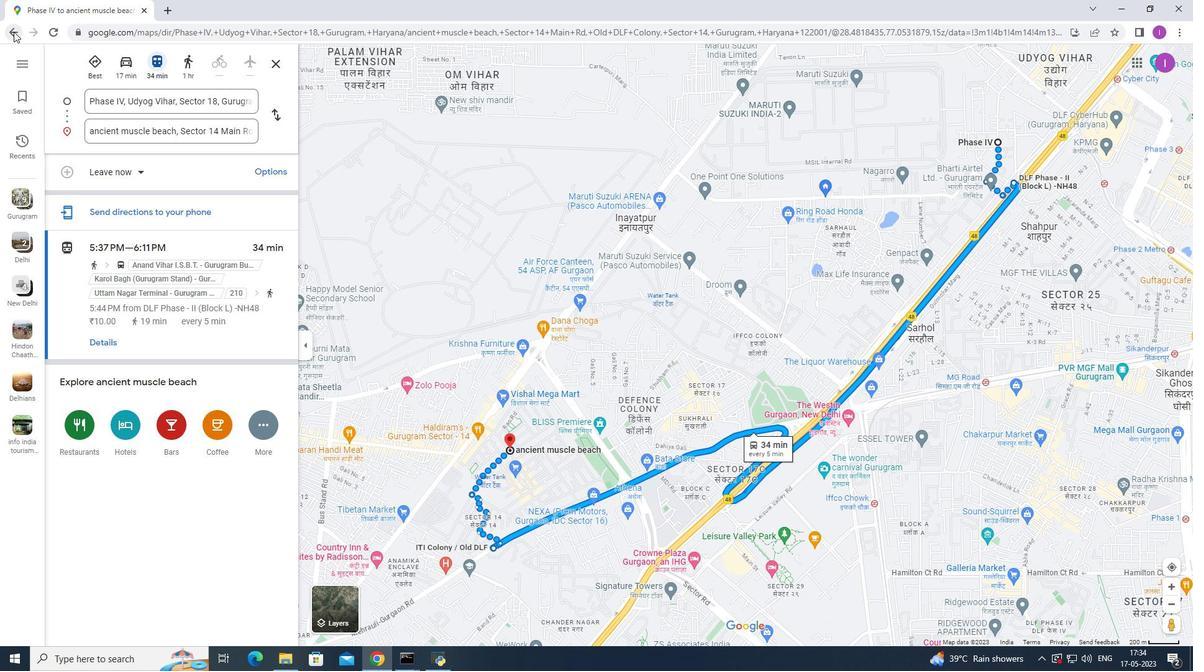 
Action: Mouse moved to (144, 413)
Screenshot: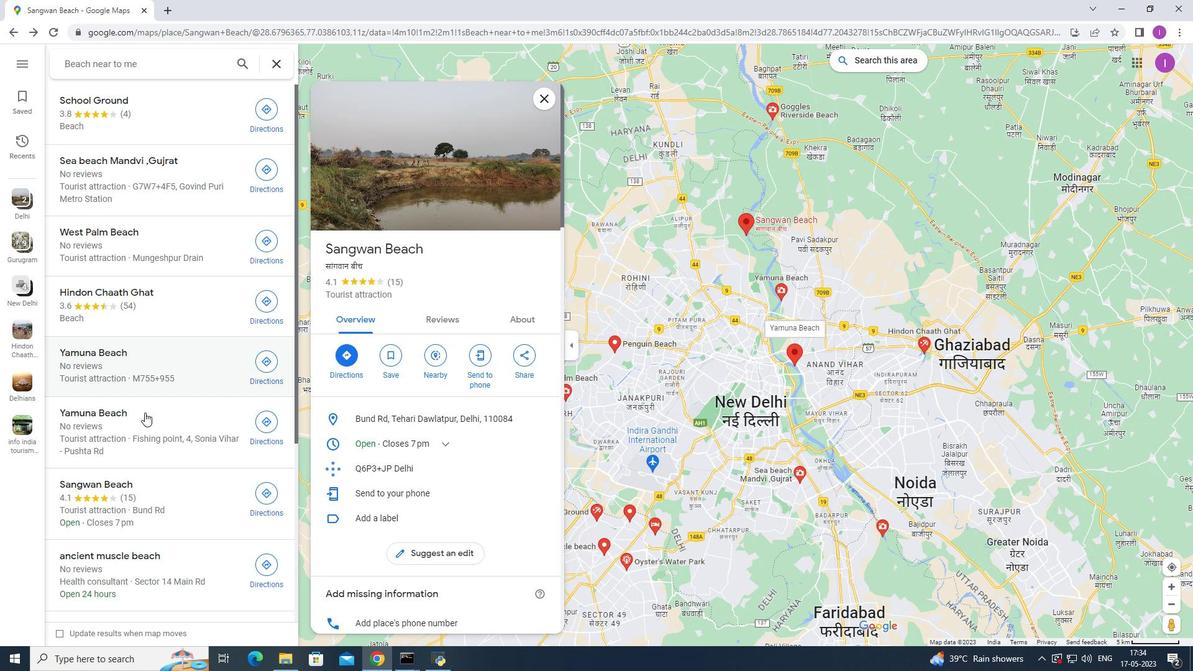 
Action: Mouse scrolled (144, 412) with delta (0, 0)
Screenshot: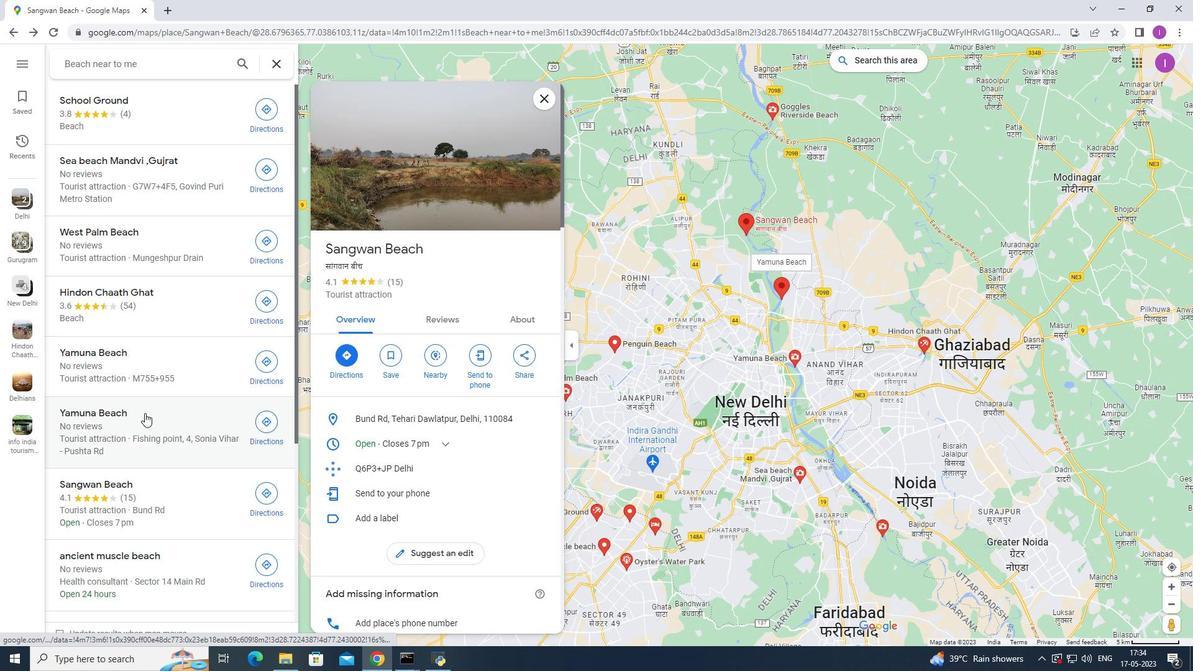 
Action: Mouse scrolled (144, 412) with delta (0, 0)
Screenshot: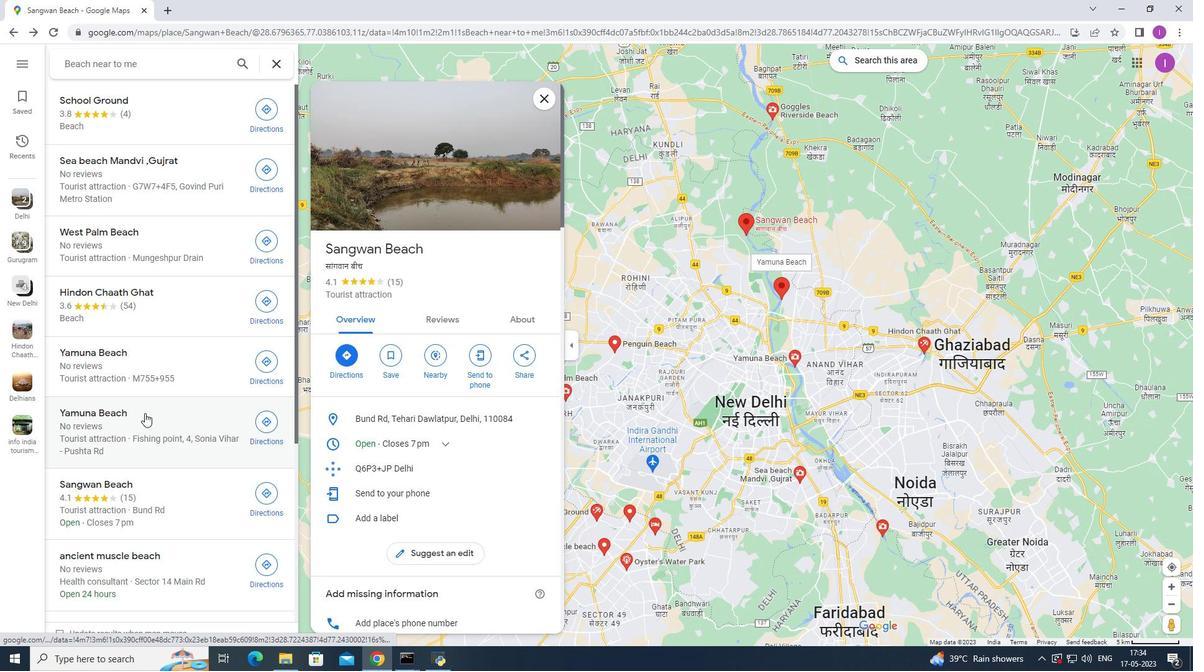 
Action: Mouse scrolled (144, 412) with delta (0, 0)
Screenshot: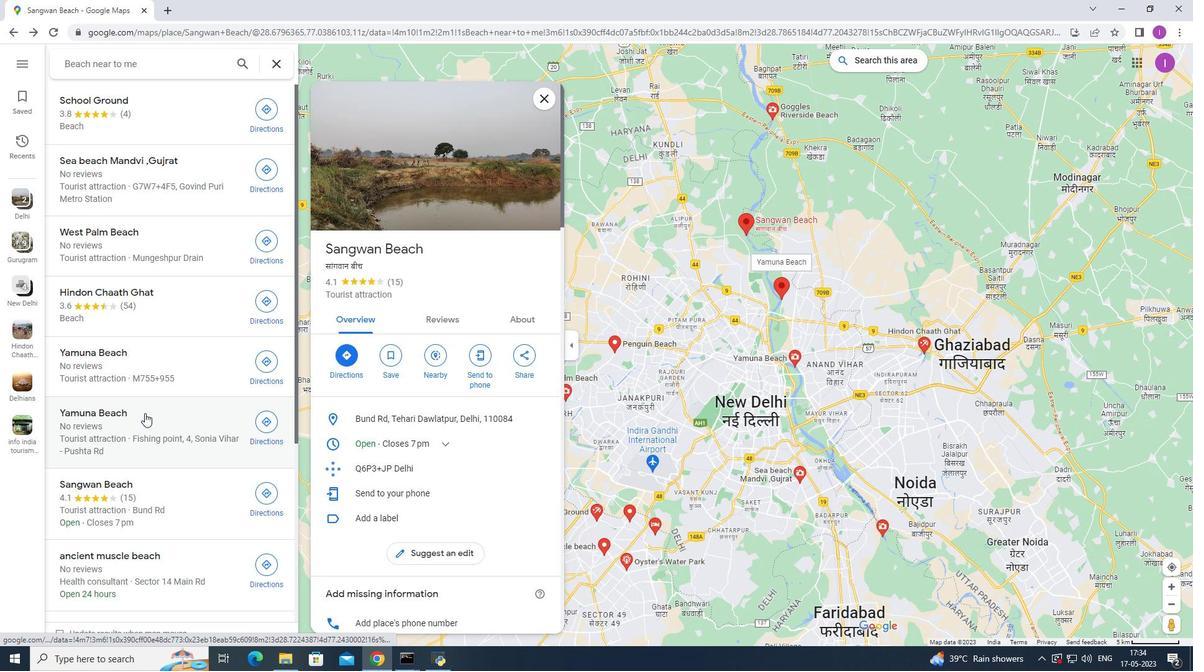 
Action: Mouse scrolled (144, 412) with delta (0, 0)
Screenshot: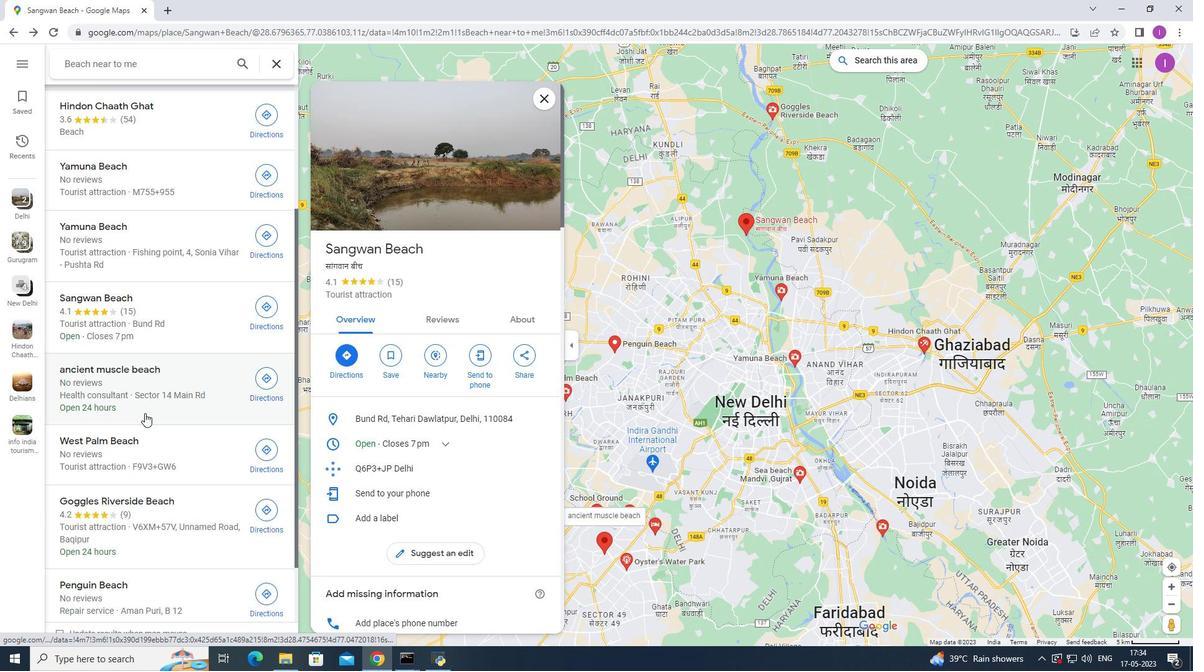 
Action: Mouse moved to (121, 328)
Screenshot: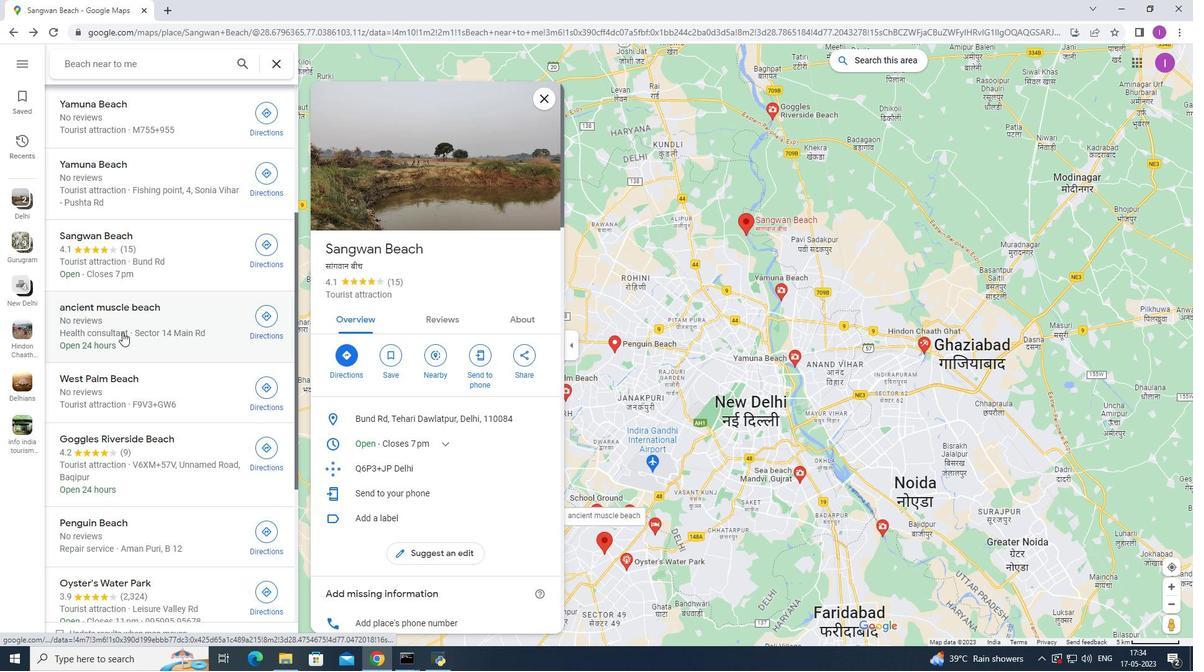 
Action: Mouse pressed left at (121, 328)
Screenshot: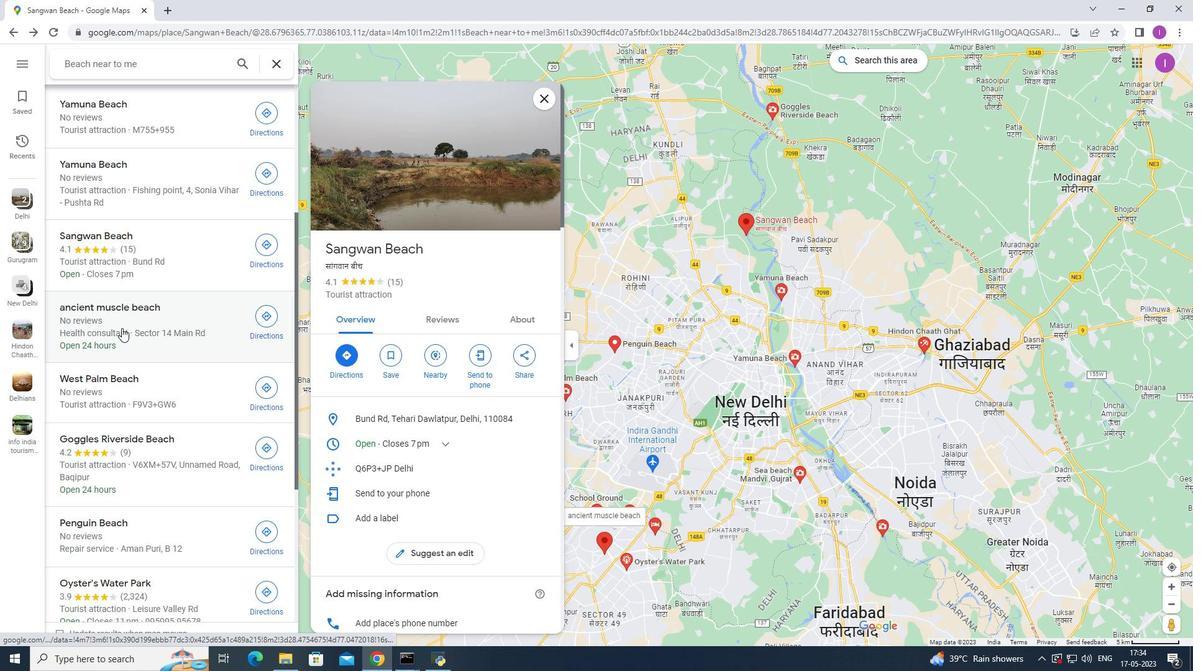 
Action: Mouse moved to (337, 305)
Screenshot: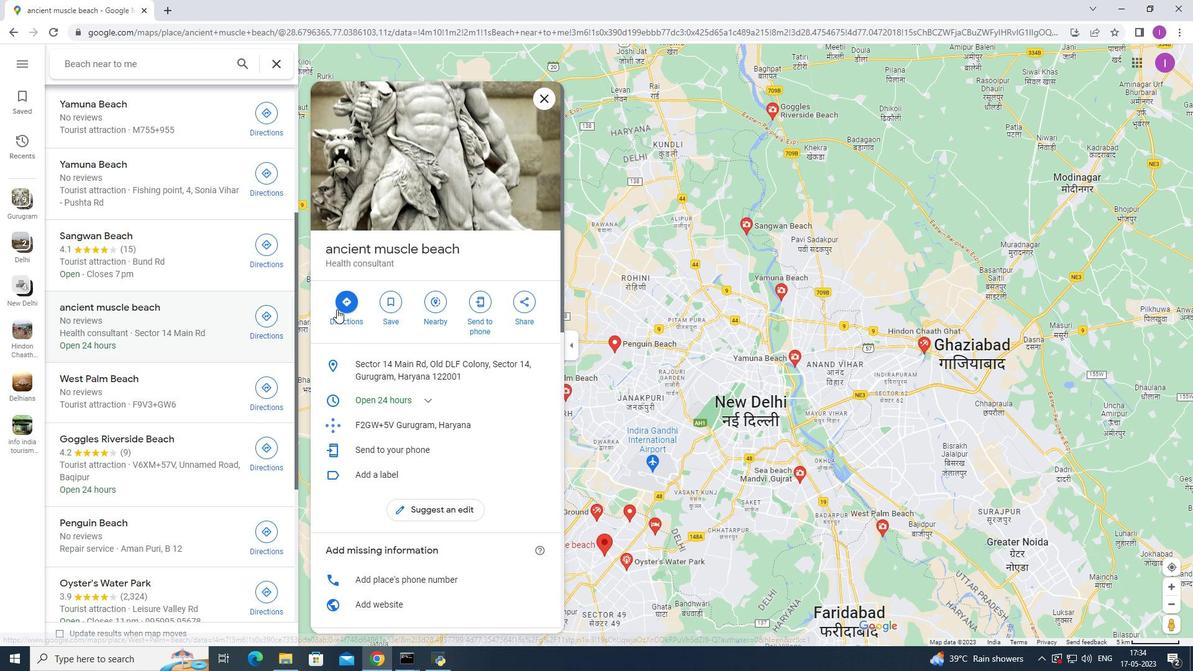 
Action: Mouse pressed left at (337, 305)
Screenshot: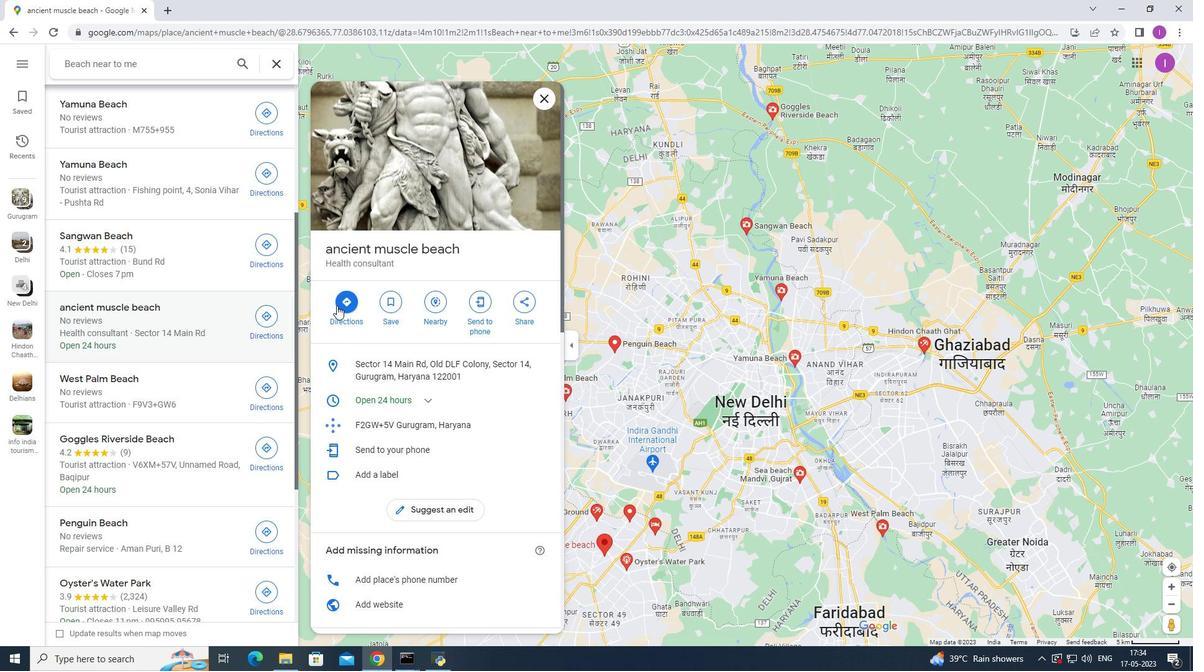 
Action: Mouse moved to (98, 306)
Screenshot: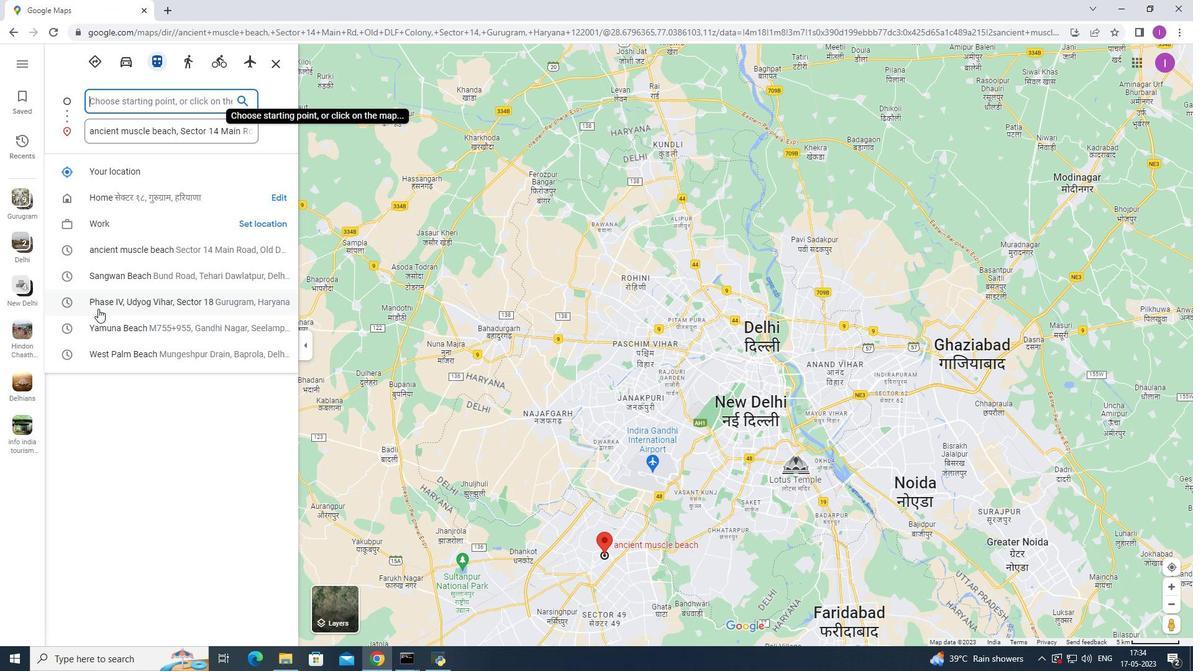 
Action: Mouse pressed left at (98, 306)
Screenshot: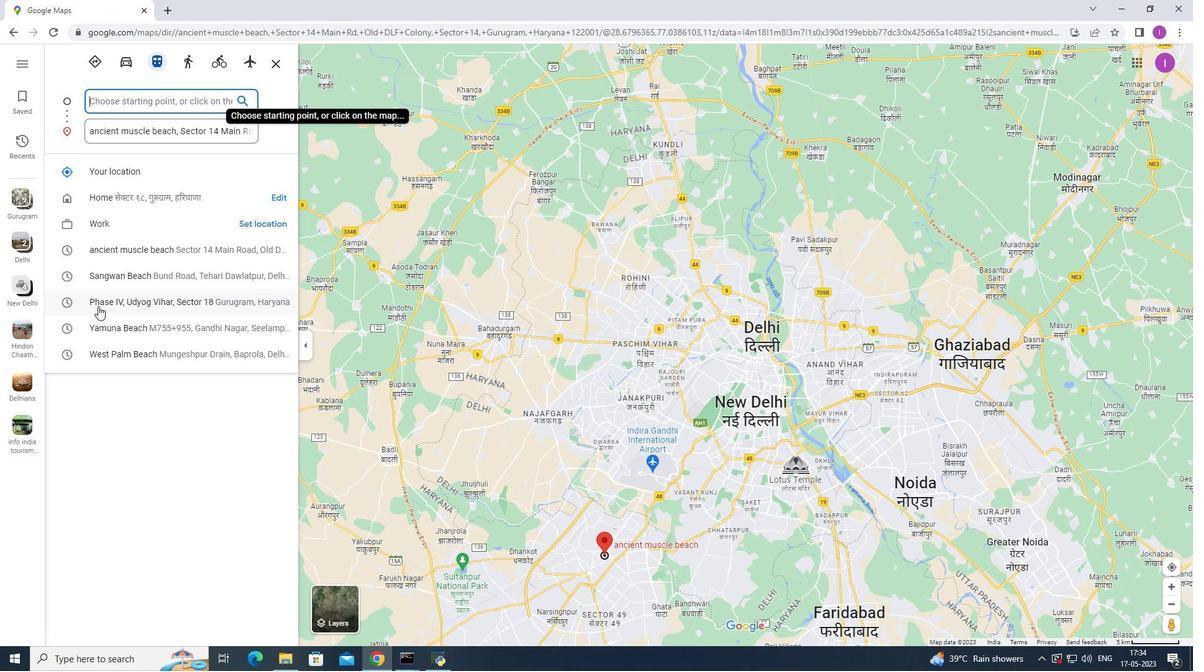 
Action: Mouse moved to (13, 34)
Screenshot: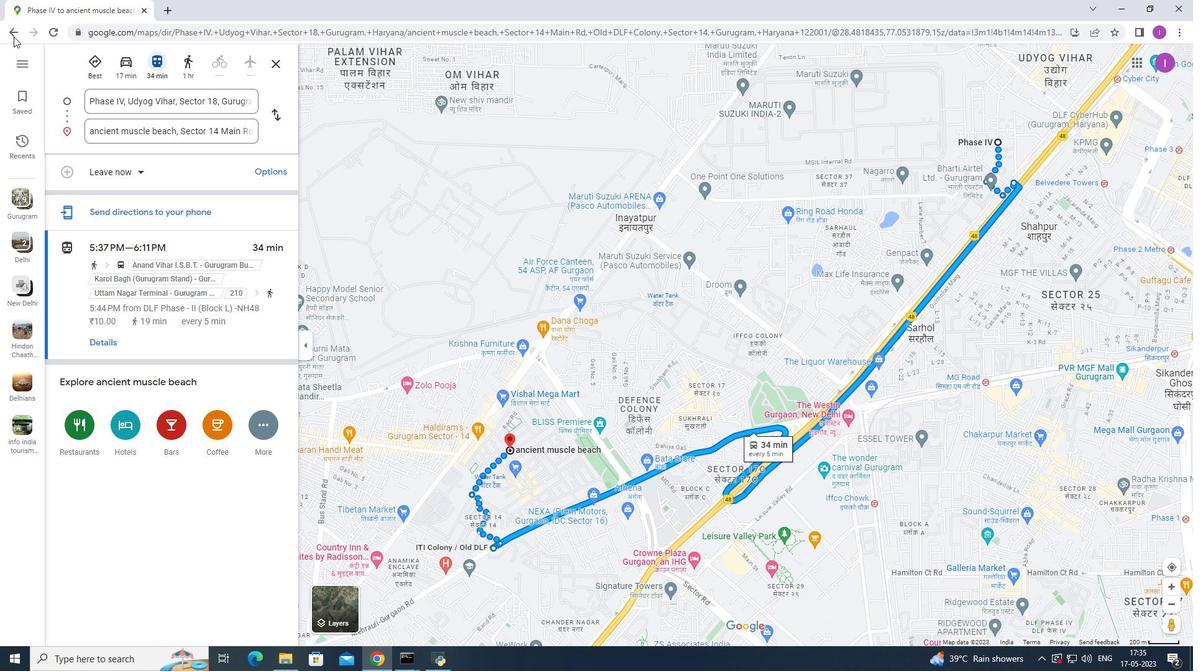 
Action: Mouse pressed left at (13, 34)
Screenshot: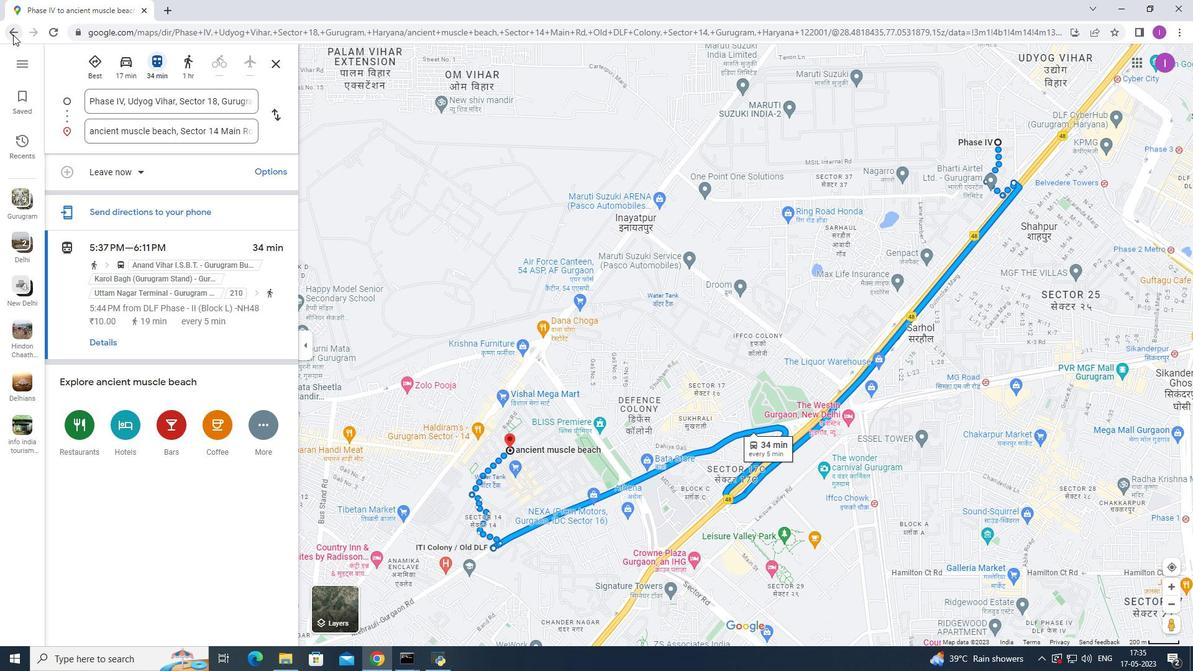 
Action: Mouse moved to (162, 573)
Screenshot: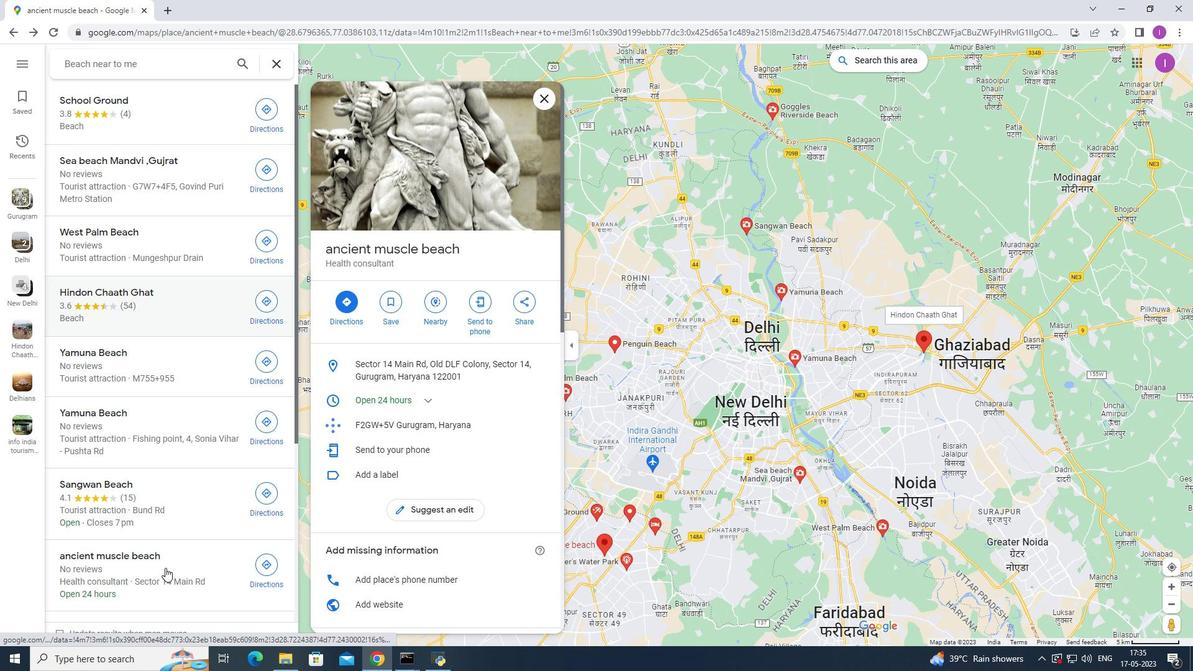 
Action: Mouse scrolled (162, 572) with delta (0, 0)
Screenshot: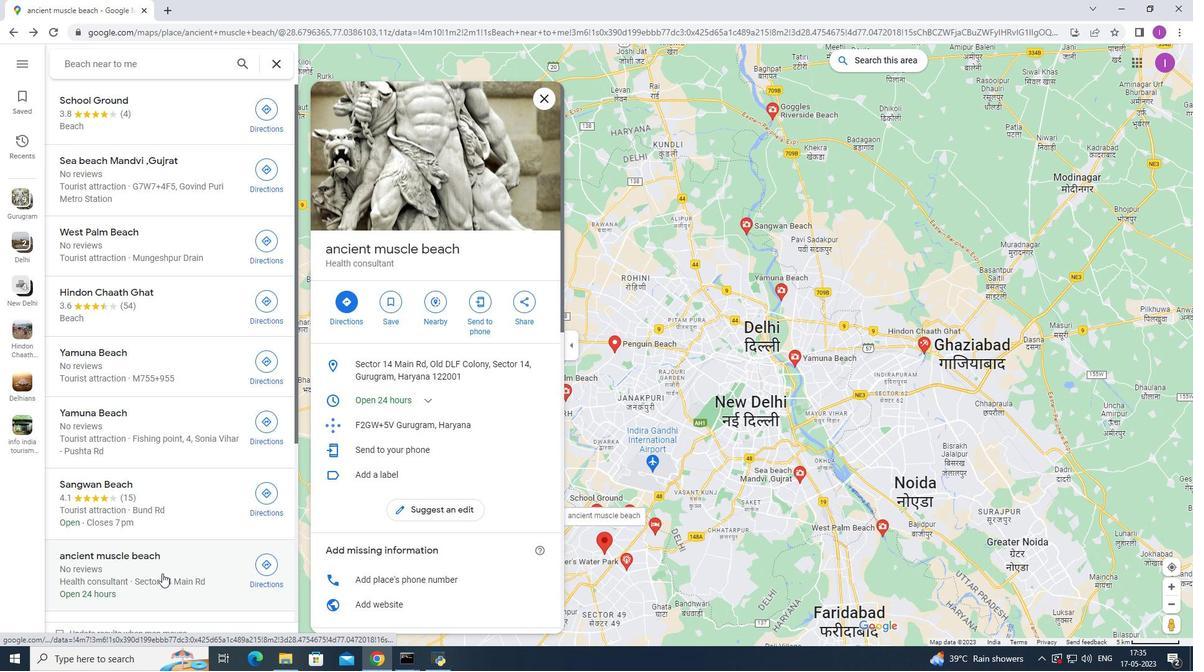 
Action: Mouse scrolled (162, 572) with delta (0, 0)
Screenshot: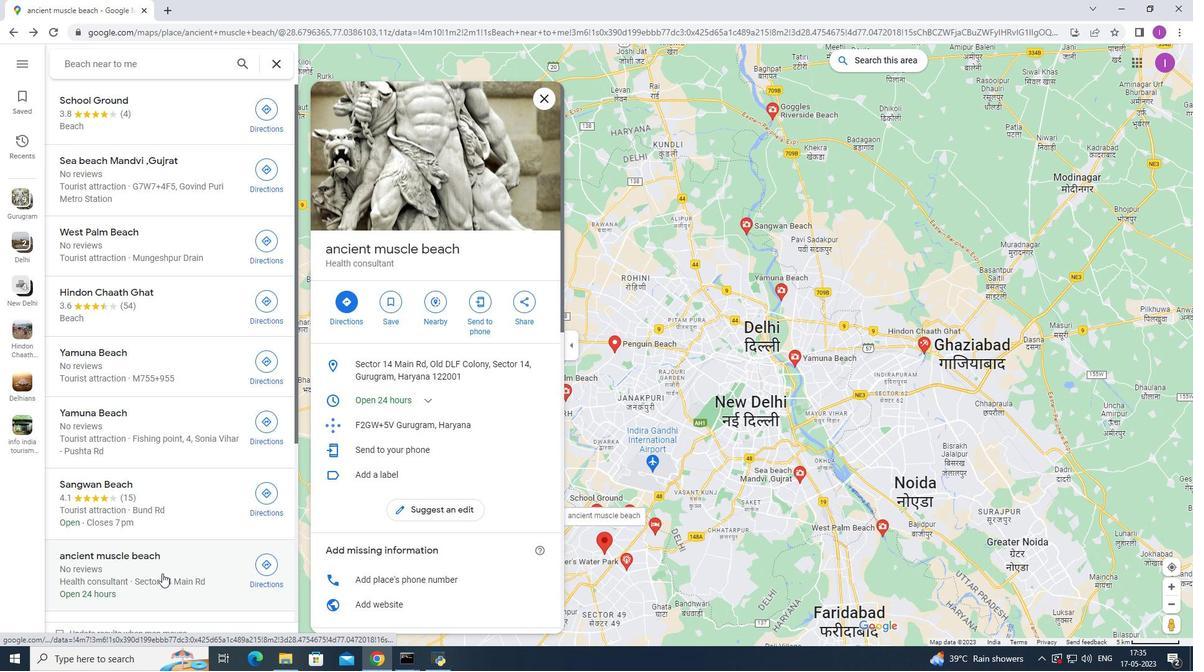 
Action: Mouse scrolled (162, 572) with delta (0, 0)
Screenshot: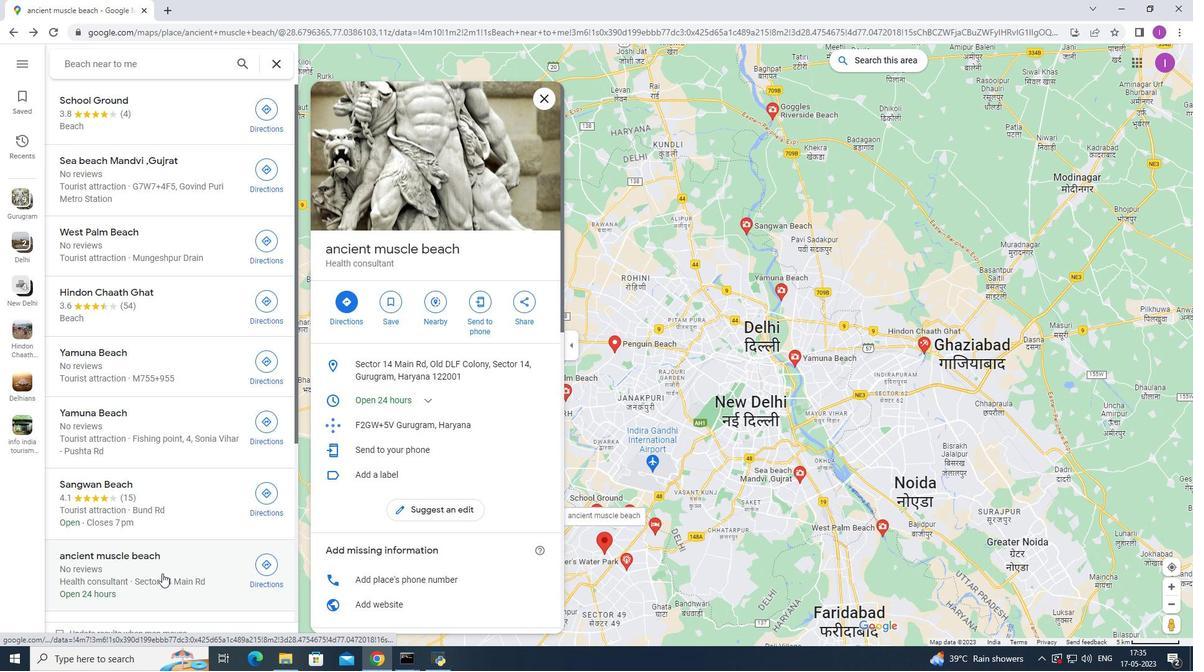
Action: Mouse moved to (132, 505)
Screenshot: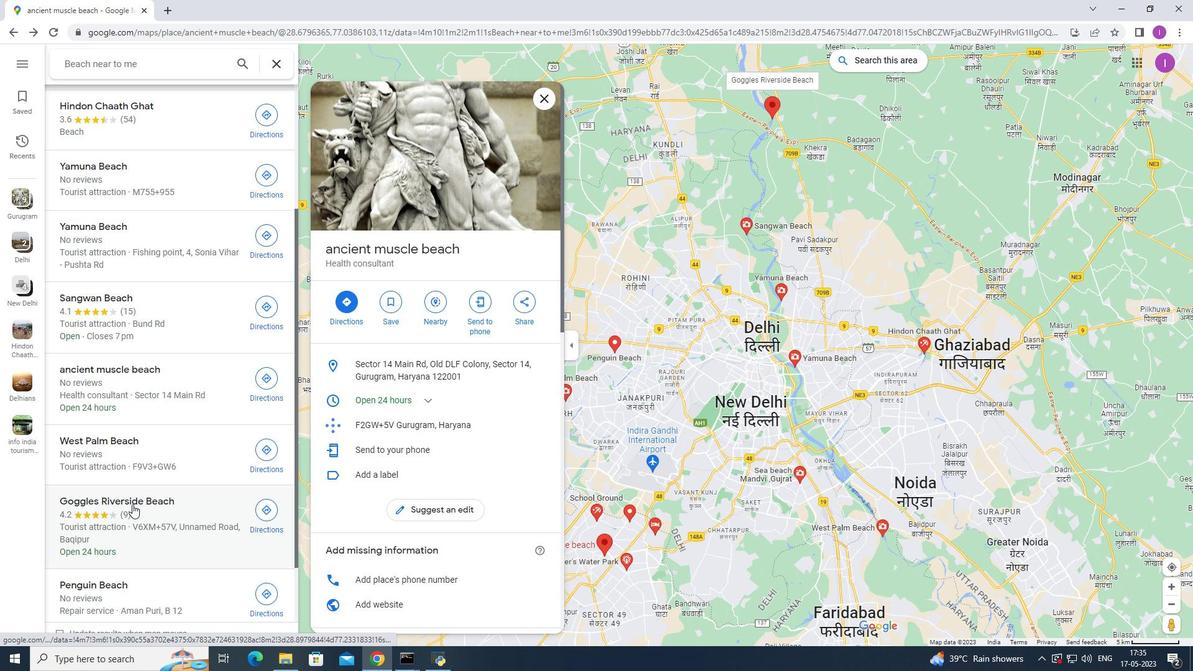 
Action: Mouse pressed left at (132, 505)
Screenshot: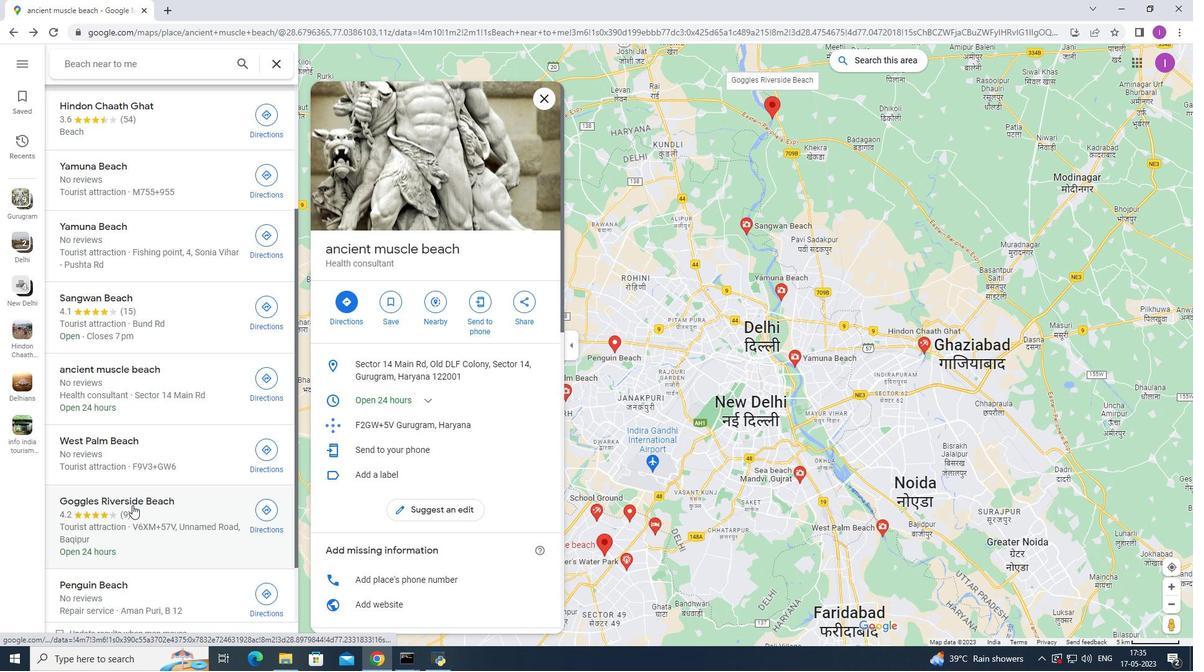 
Action: Mouse moved to (345, 366)
Screenshot: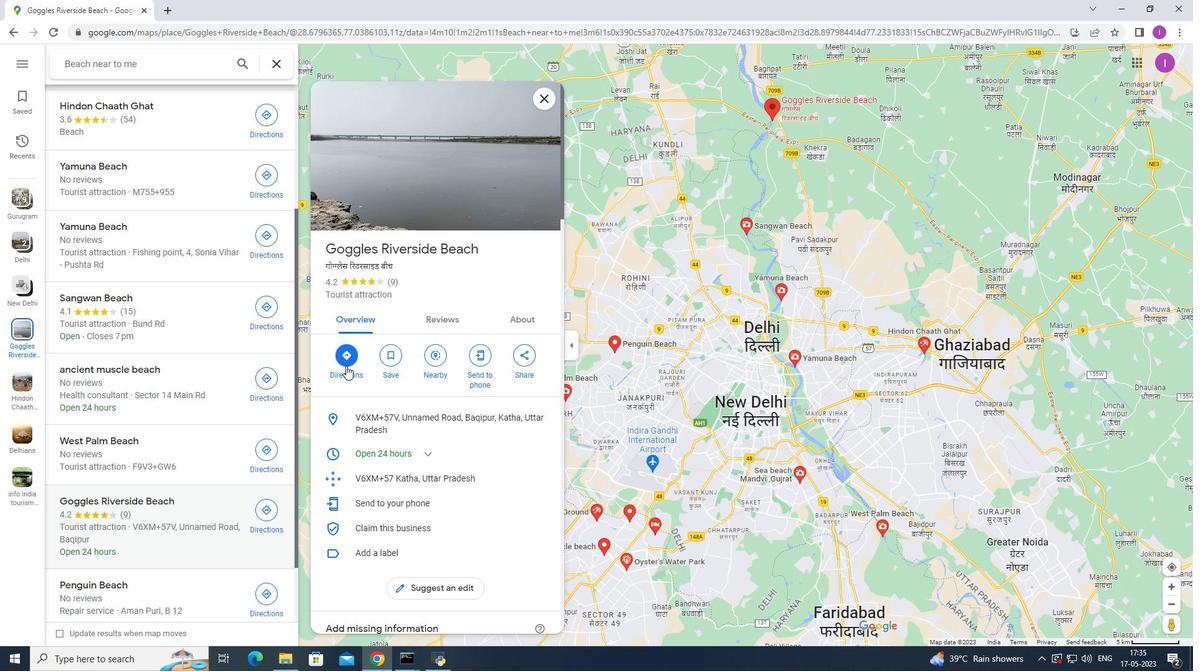 
Action: Mouse pressed left at (345, 366)
Screenshot: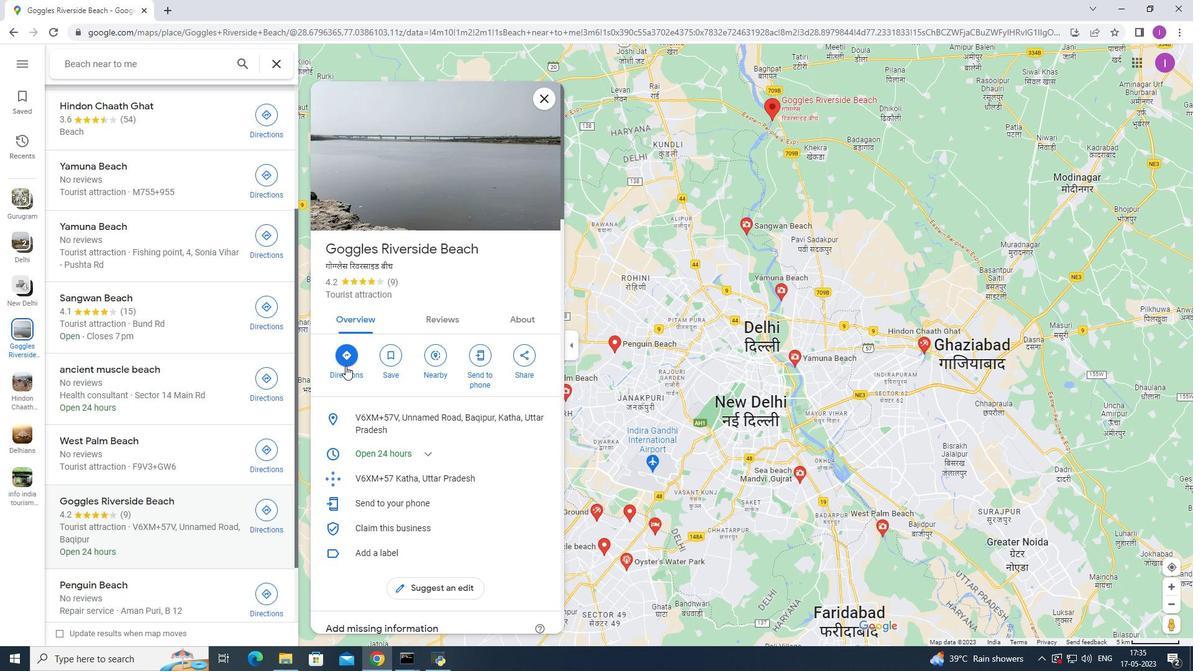 
Action: Mouse moved to (121, 246)
Screenshot: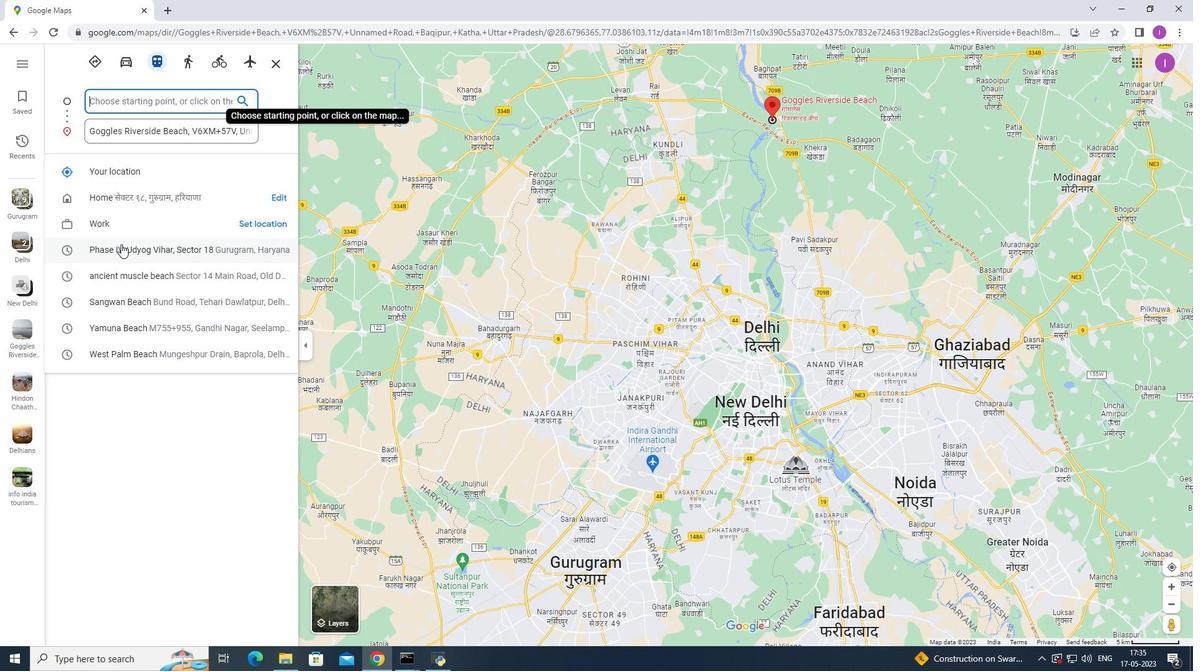 
Action: Mouse pressed left at (121, 246)
Screenshot: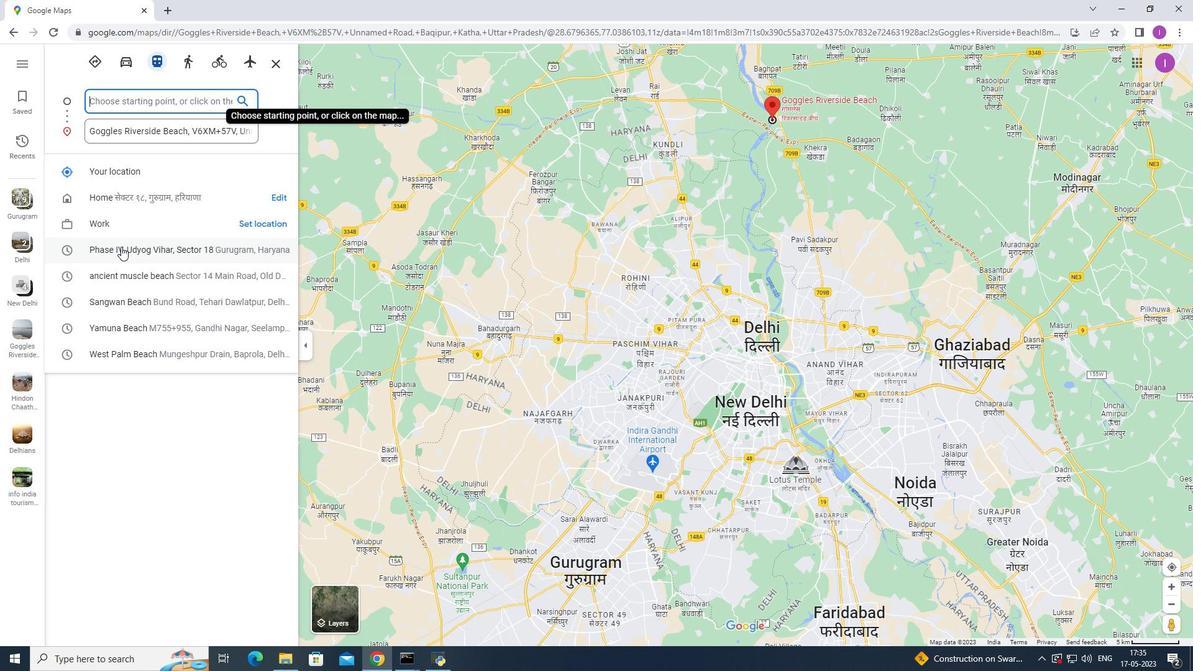 
Action: Mouse moved to (123, 248)
Screenshot: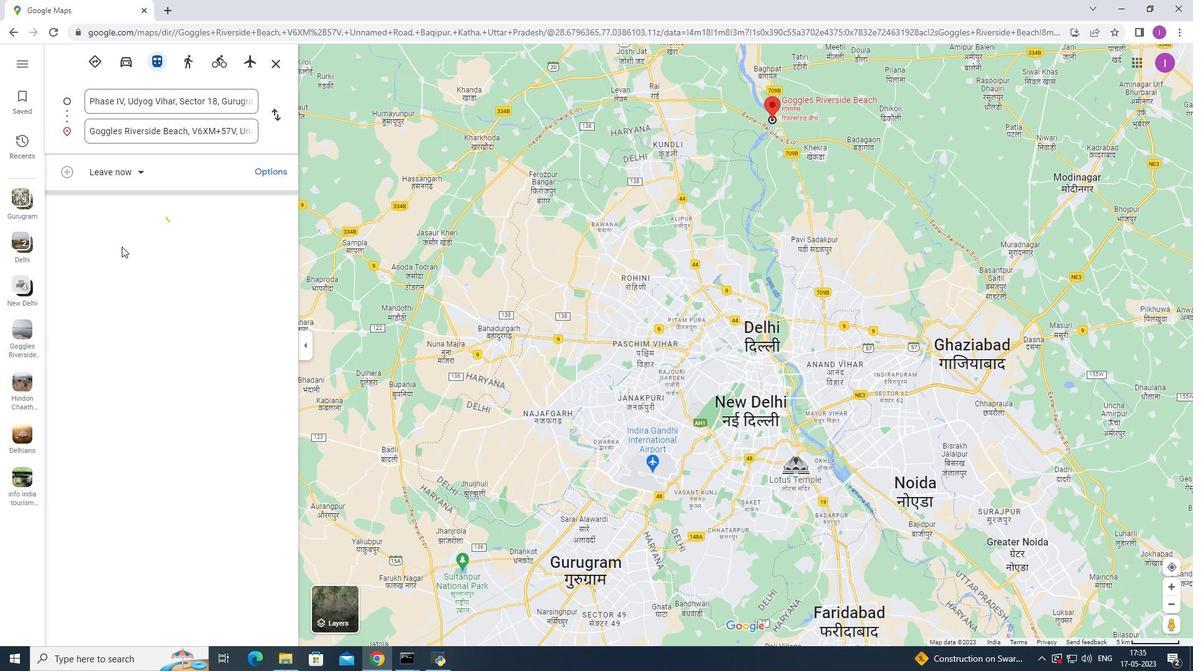 
